 Task: Look for space in Kātrās, India from 1st June, 2023 to 9th June, 2023 for 6 adults in price range Rs.6000 to Rs.12000. Place can be entire place with 3 bedrooms having 3 beds and 3 bathrooms. Property type can be house, flat, guest house. Booking option can be shelf check-in. Required host language is English.
Action: Mouse moved to (576, 112)
Screenshot: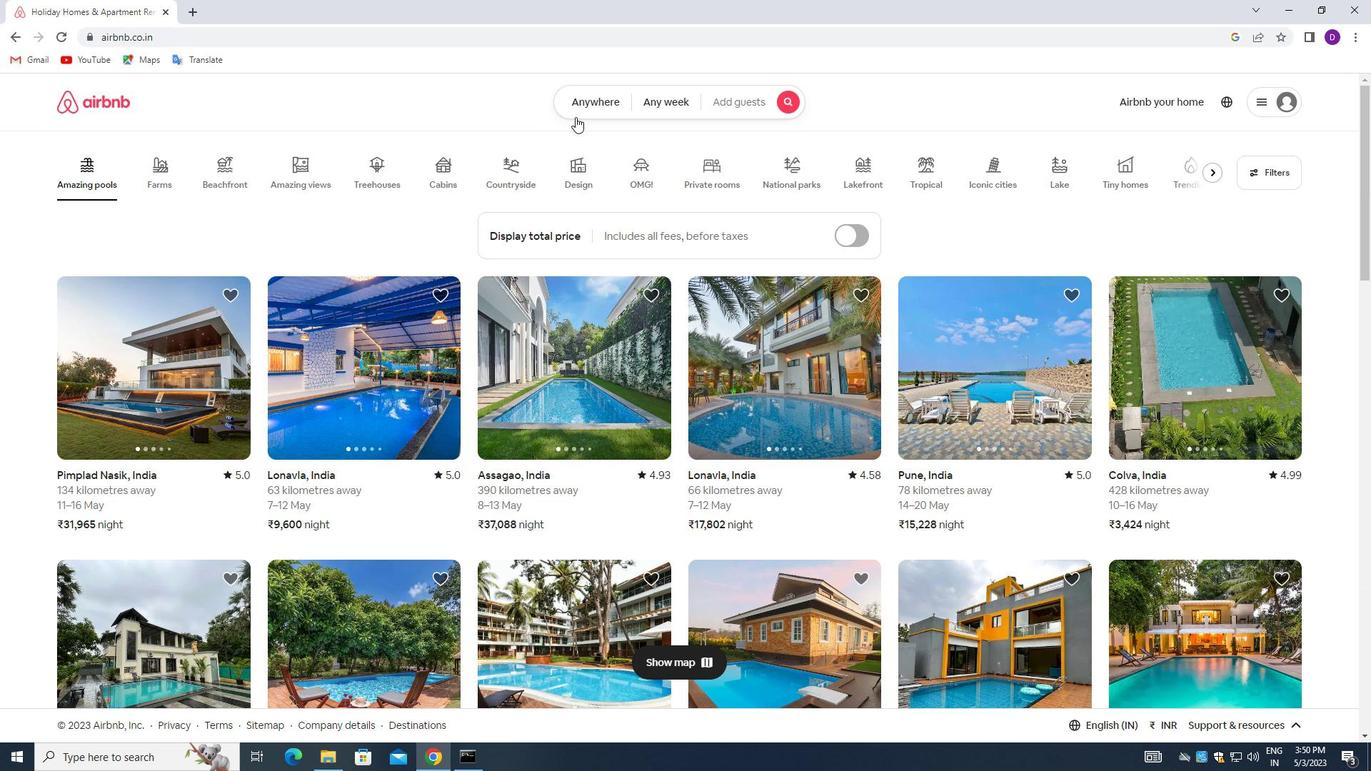 
Action: Mouse pressed left at (576, 112)
Screenshot: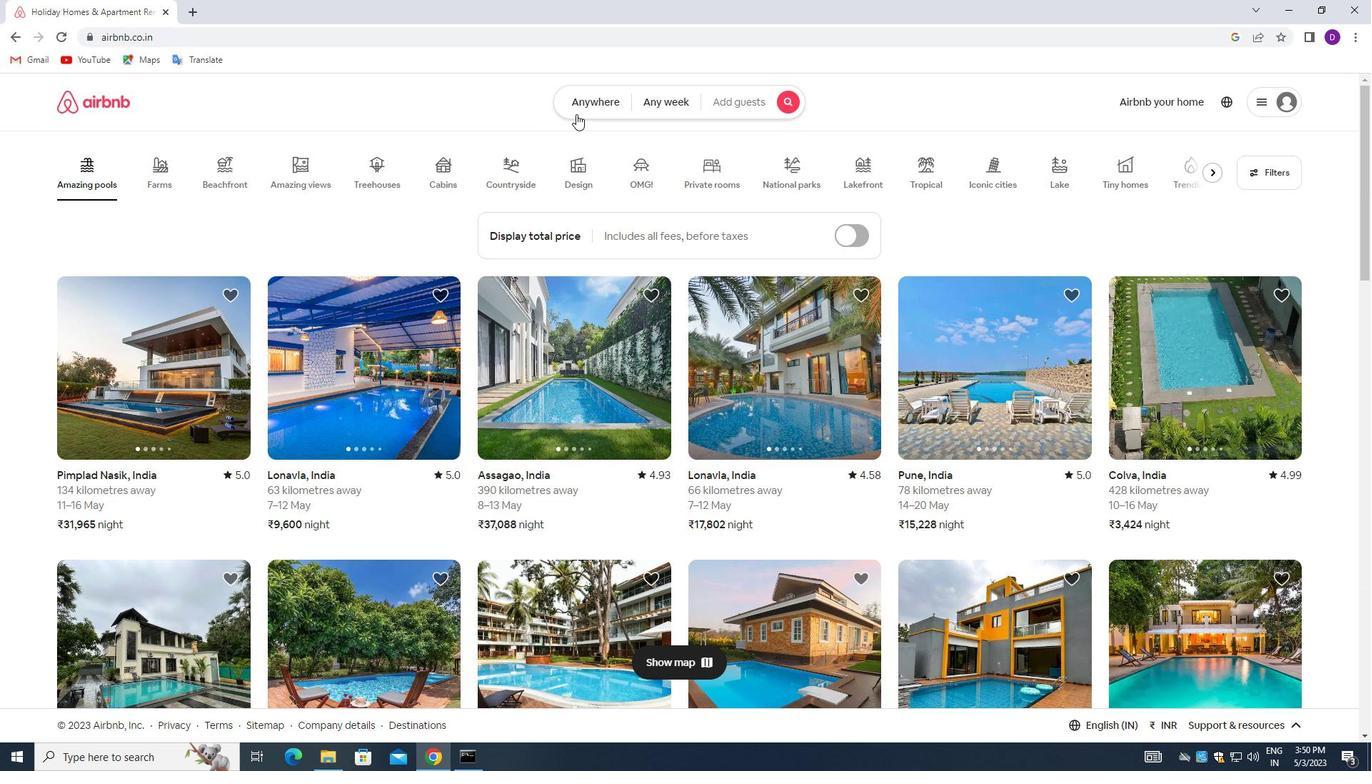 
Action: Mouse moved to (435, 162)
Screenshot: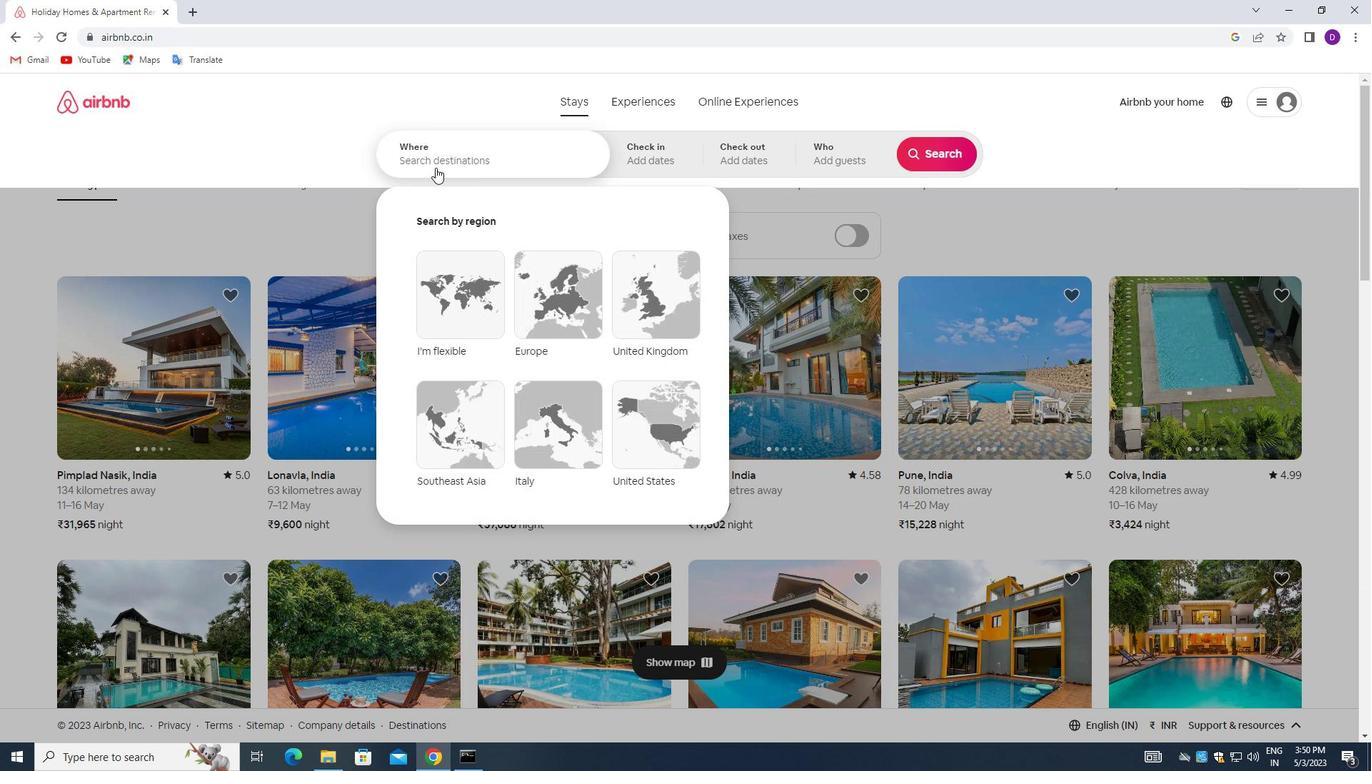 
Action: Mouse pressed left at (435, 162)
Screenshot: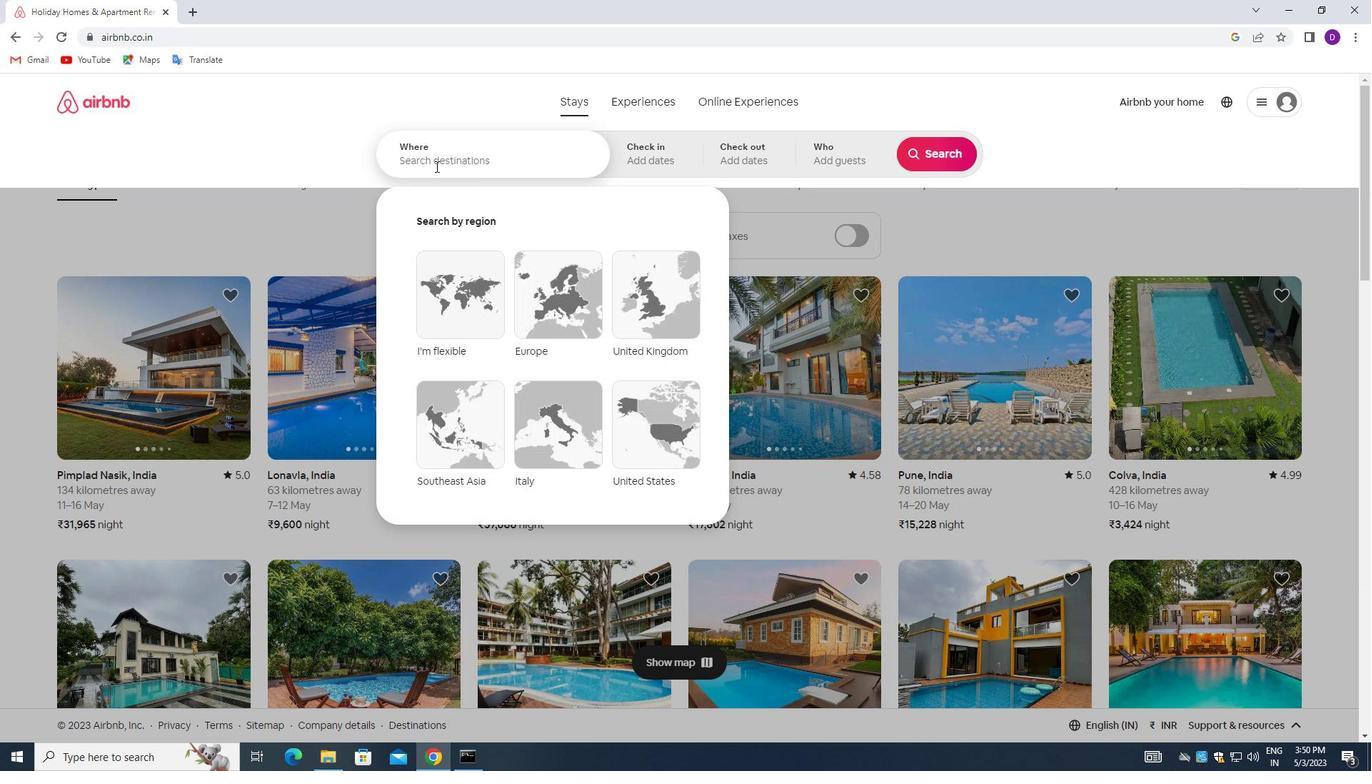 
Action: Mouse moved to (297, 140)
Screenshot: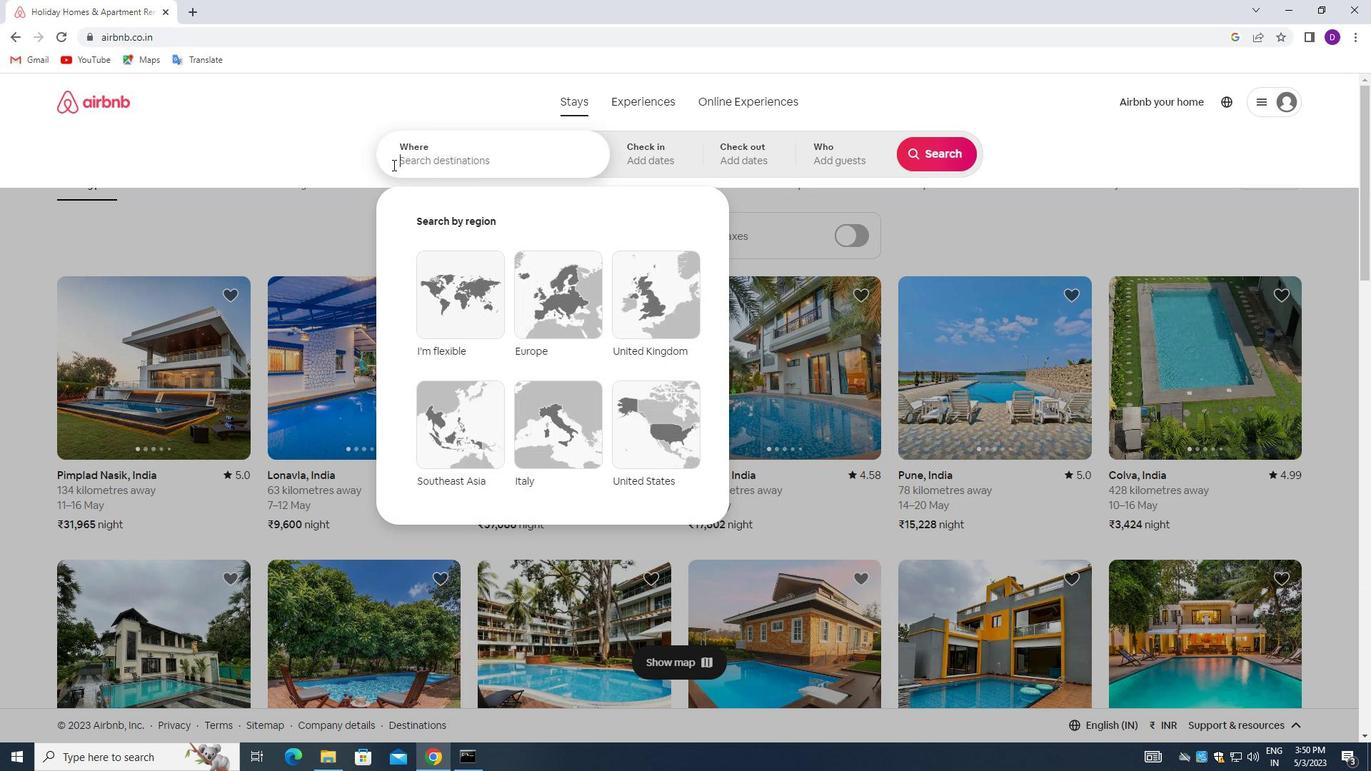 
Action: Key pressed <Key.shift>KATRAS,<Key.space><Key.shift>INDIA<Key.enter>
Screenshot: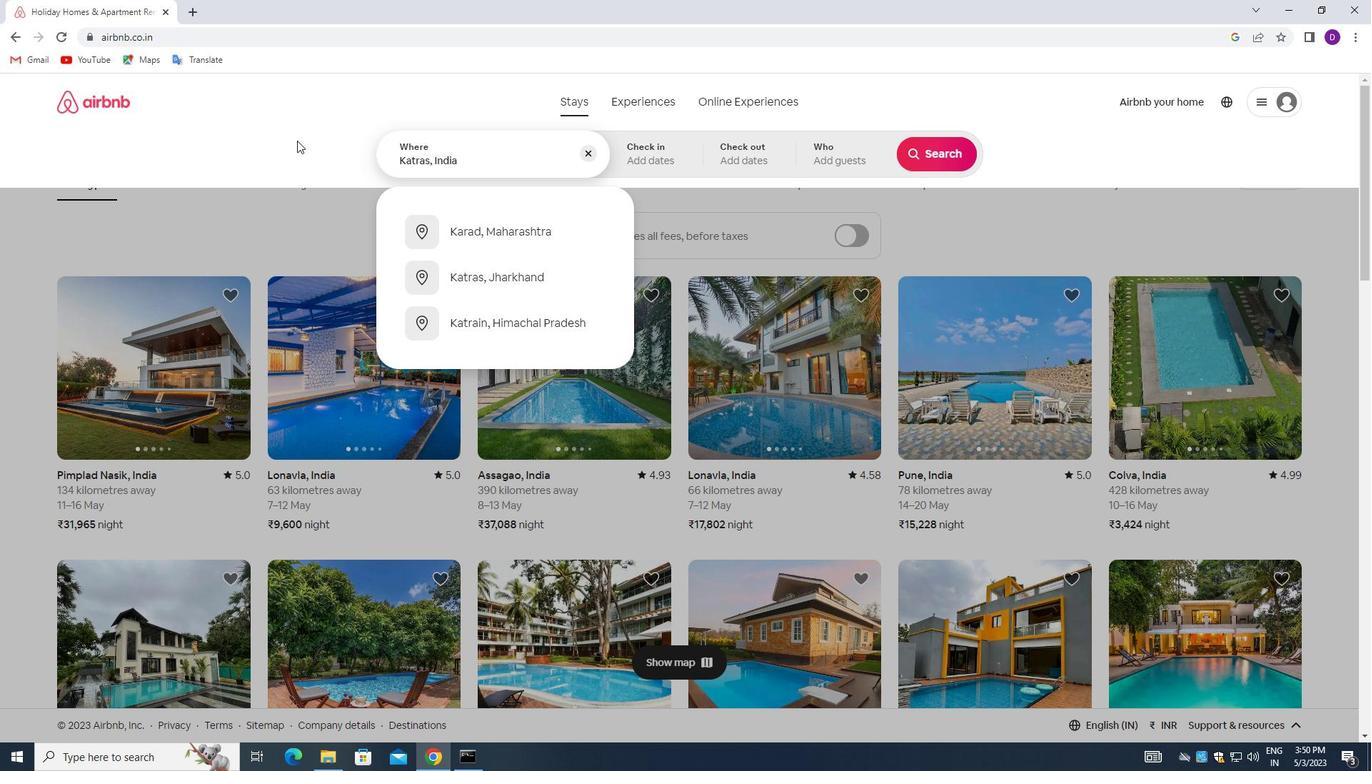 
Action: Mouse moved to (857, 319)
Screenshot: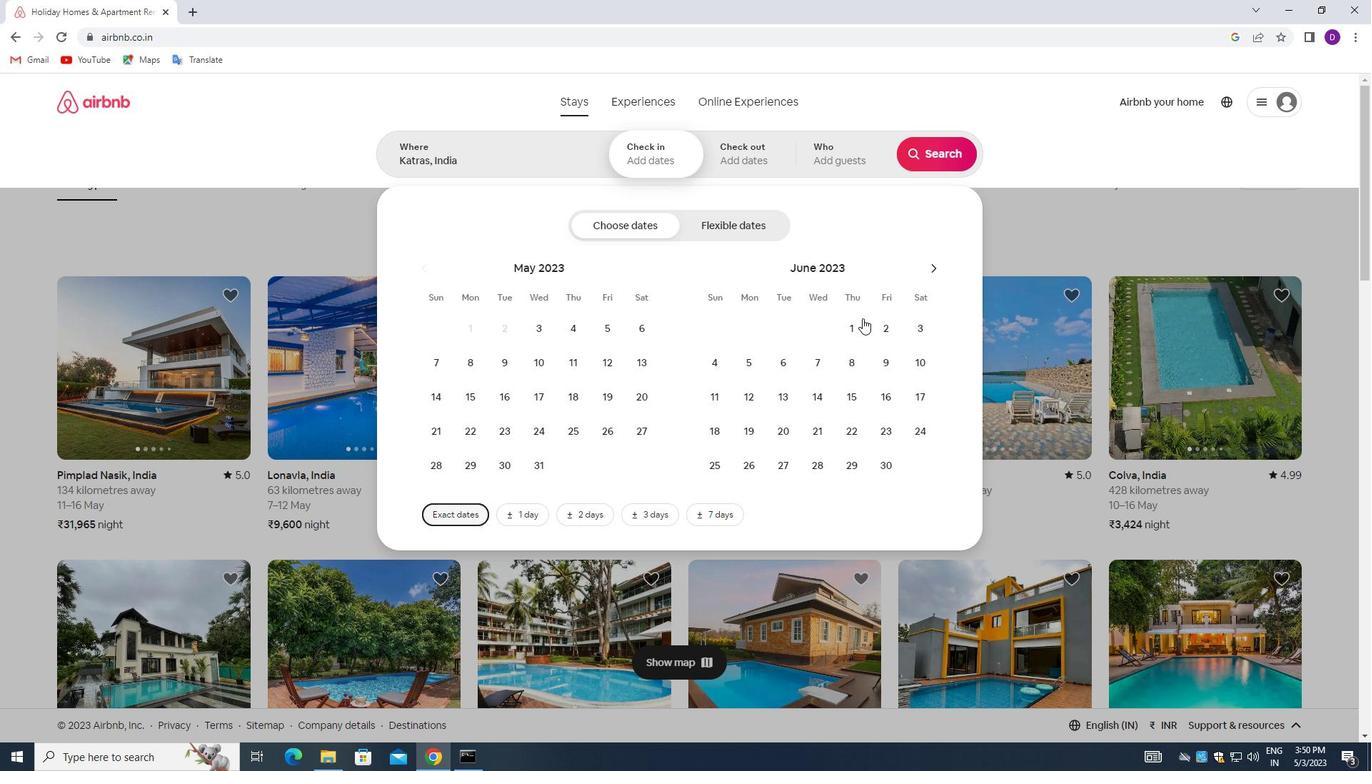 
Action: Mouse pressed left at (857, 319)
Screenshot: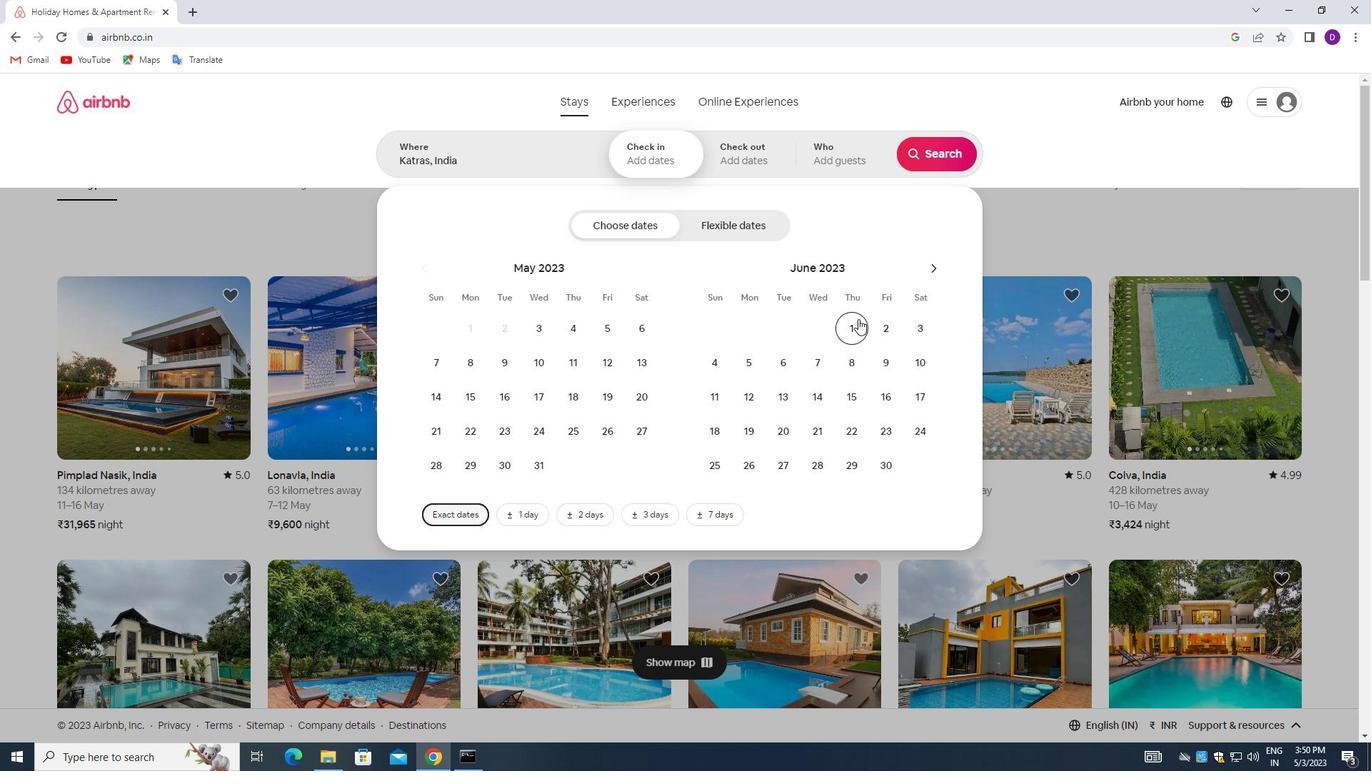 
Action: Mouse moved to (883, 358)
Screenshot: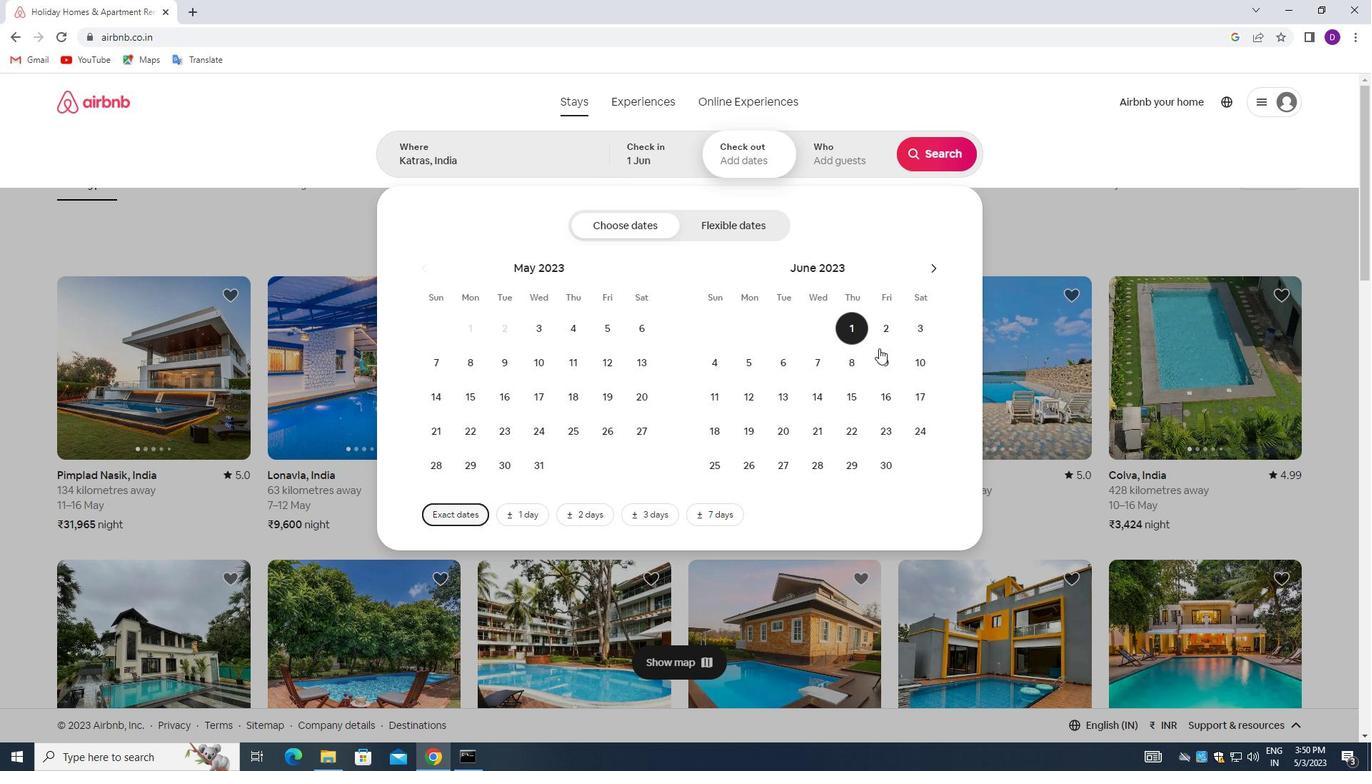 
Action: Mouse pressed left at (883, 358)
Screenshot: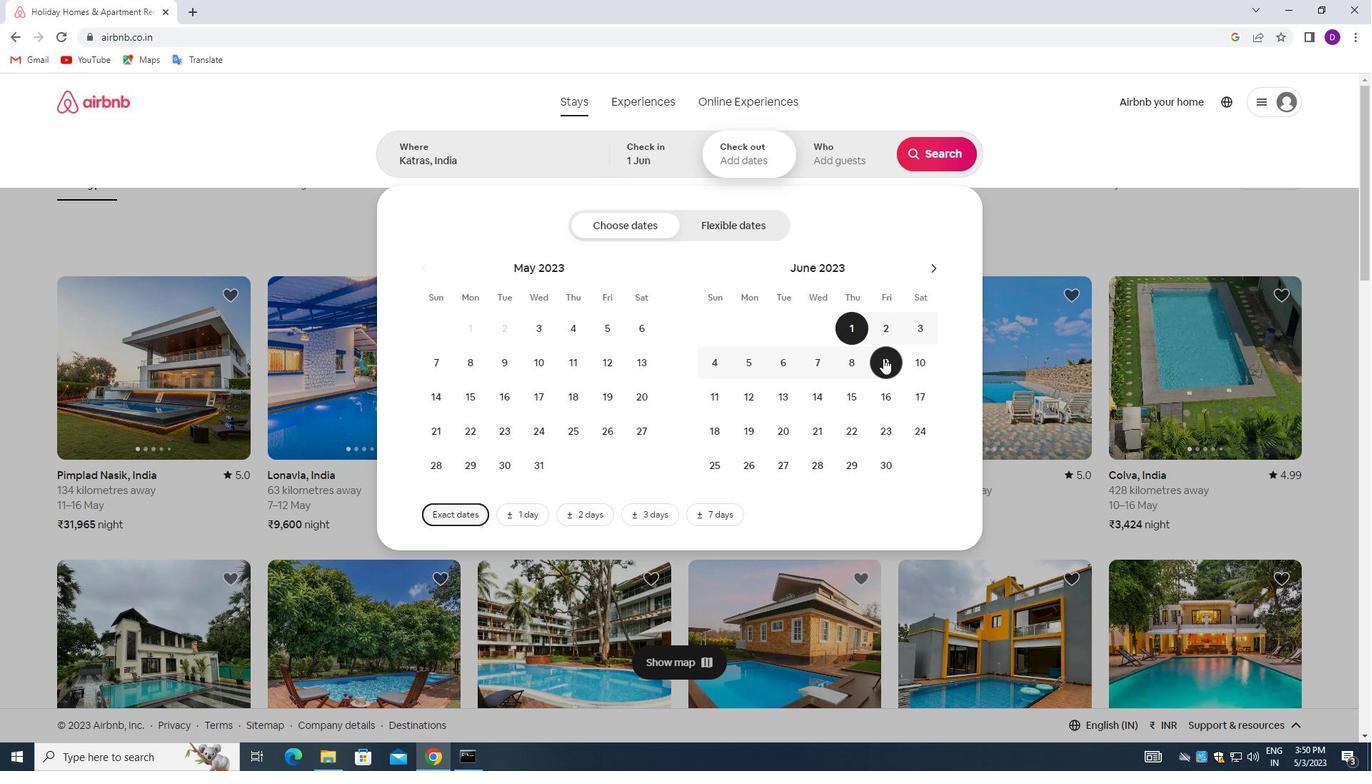 
Action: Mouse moved to (822, 152)
Screenshot: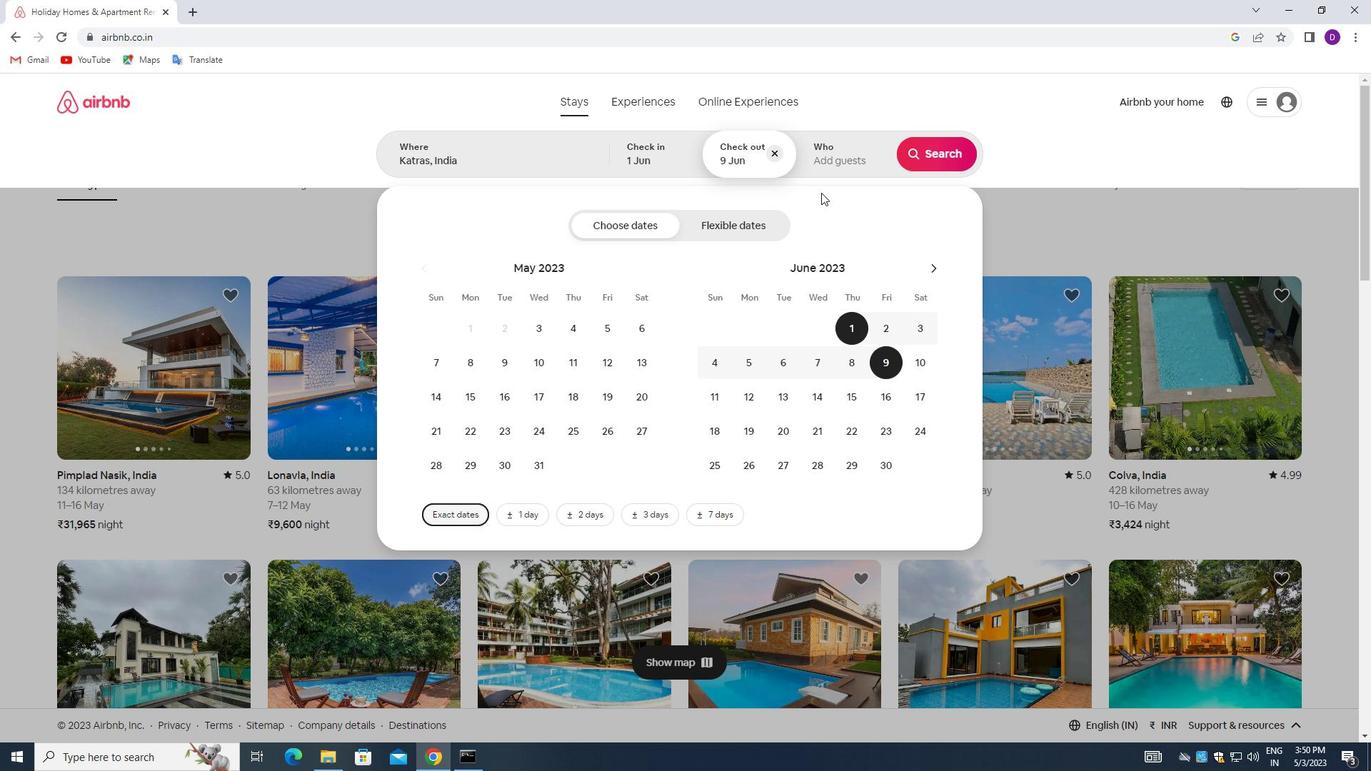 
Action: Mouse pressed left at (822, 152)
Screenshot: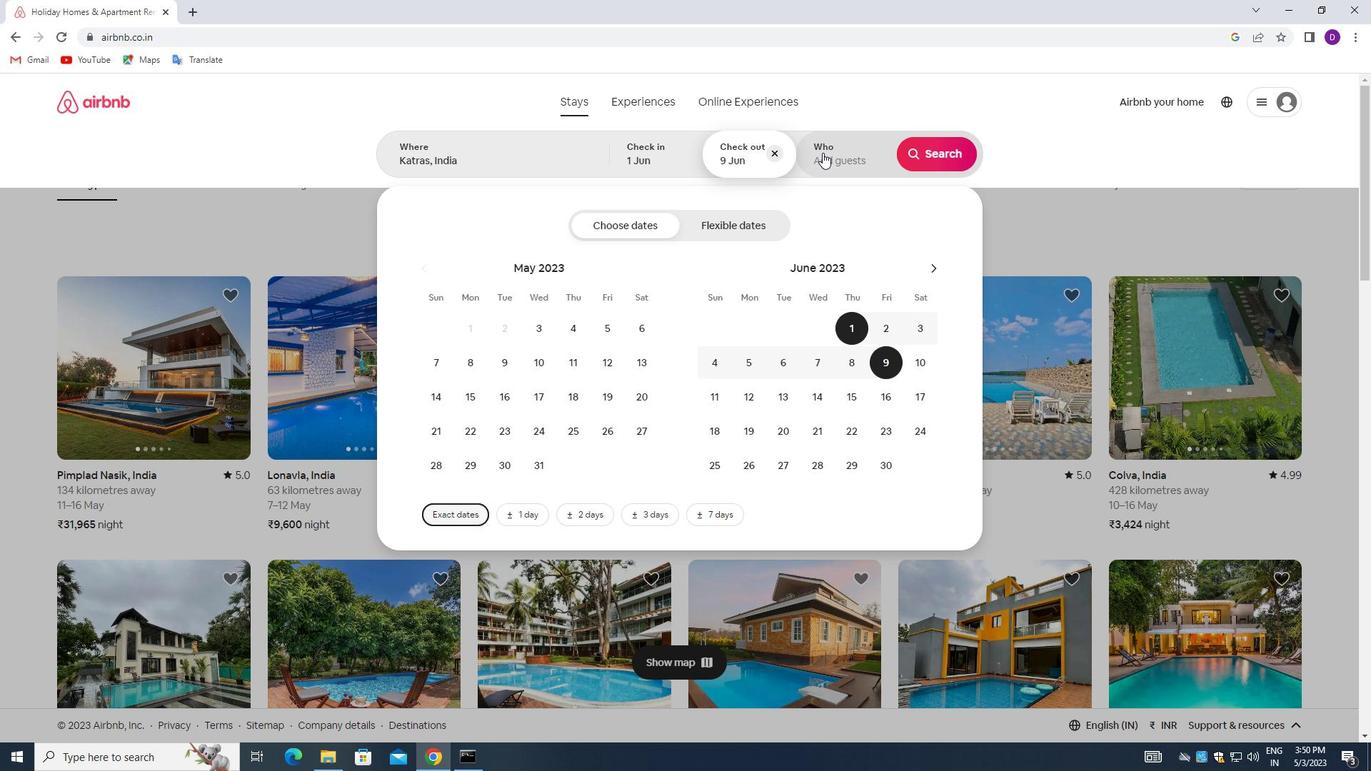 
Action: Mouse moved to (942, 229)
Screenshot: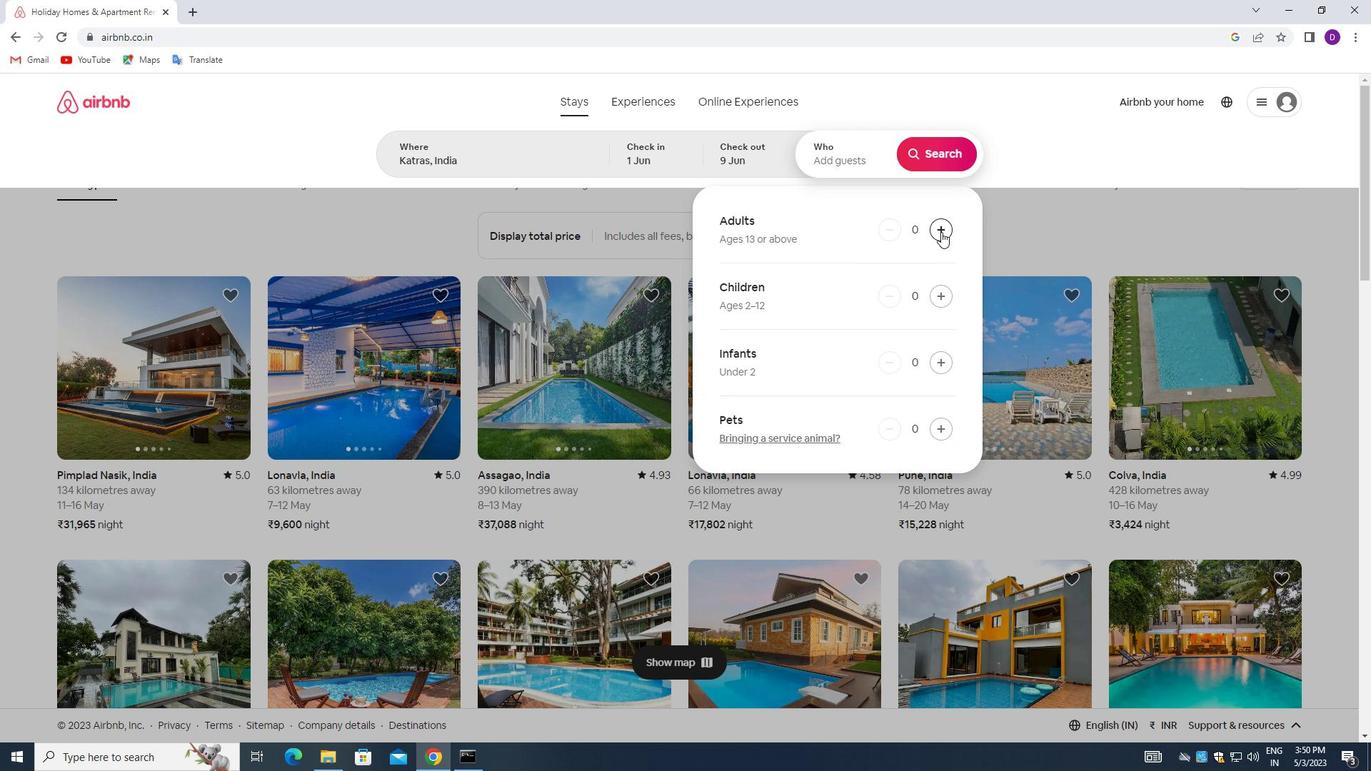 
Action: Mouse pressed left at (942, 229)
Screenshot: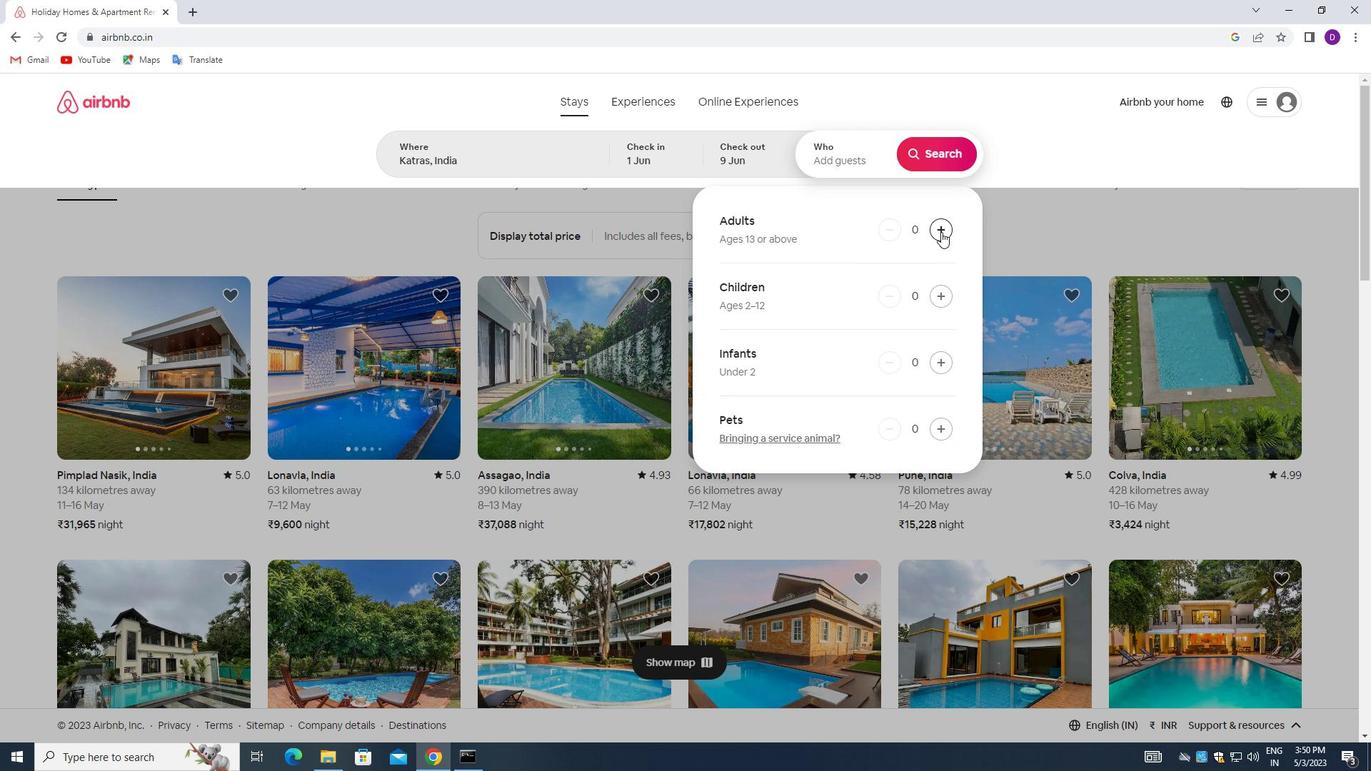 
Action: Mouse pressed left at (942, 229)
Screenshot: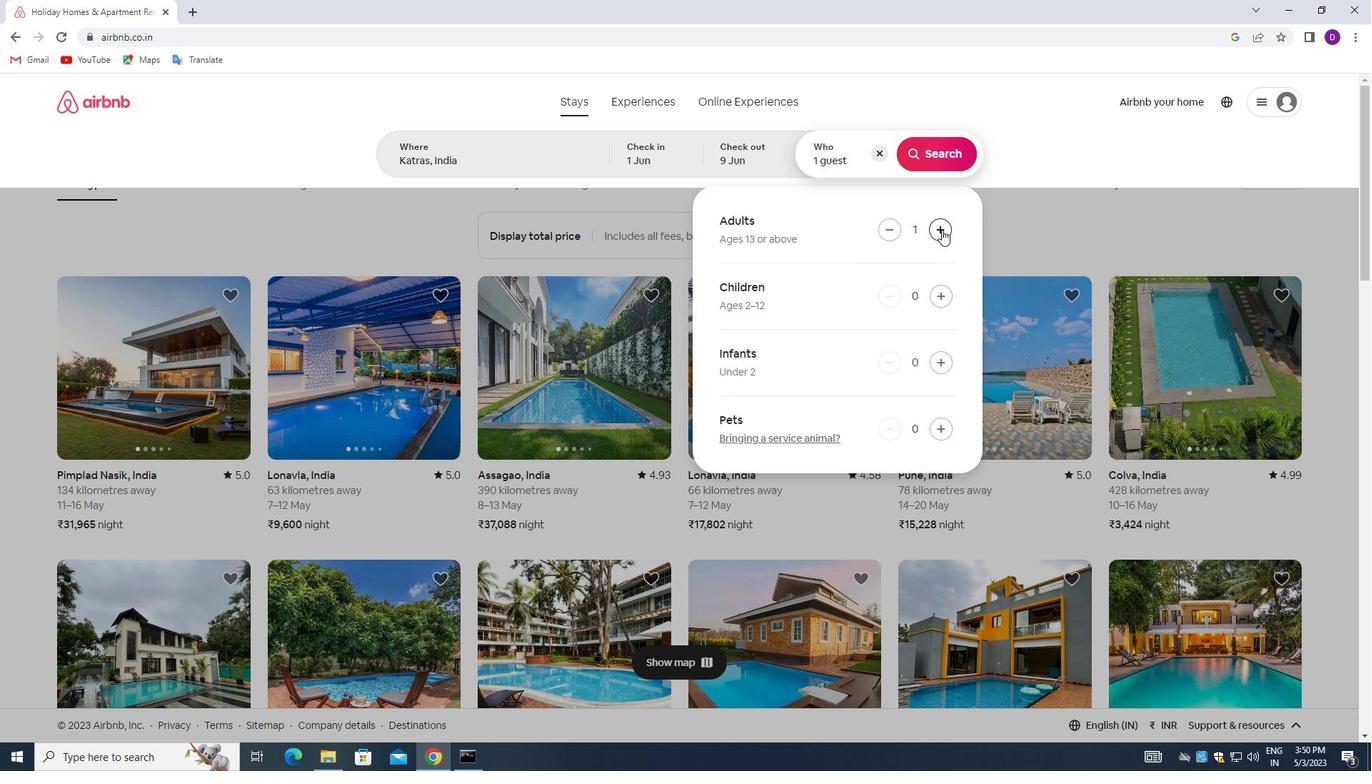 
Action: Mouse pressed left at (942, 229)
Screenshot: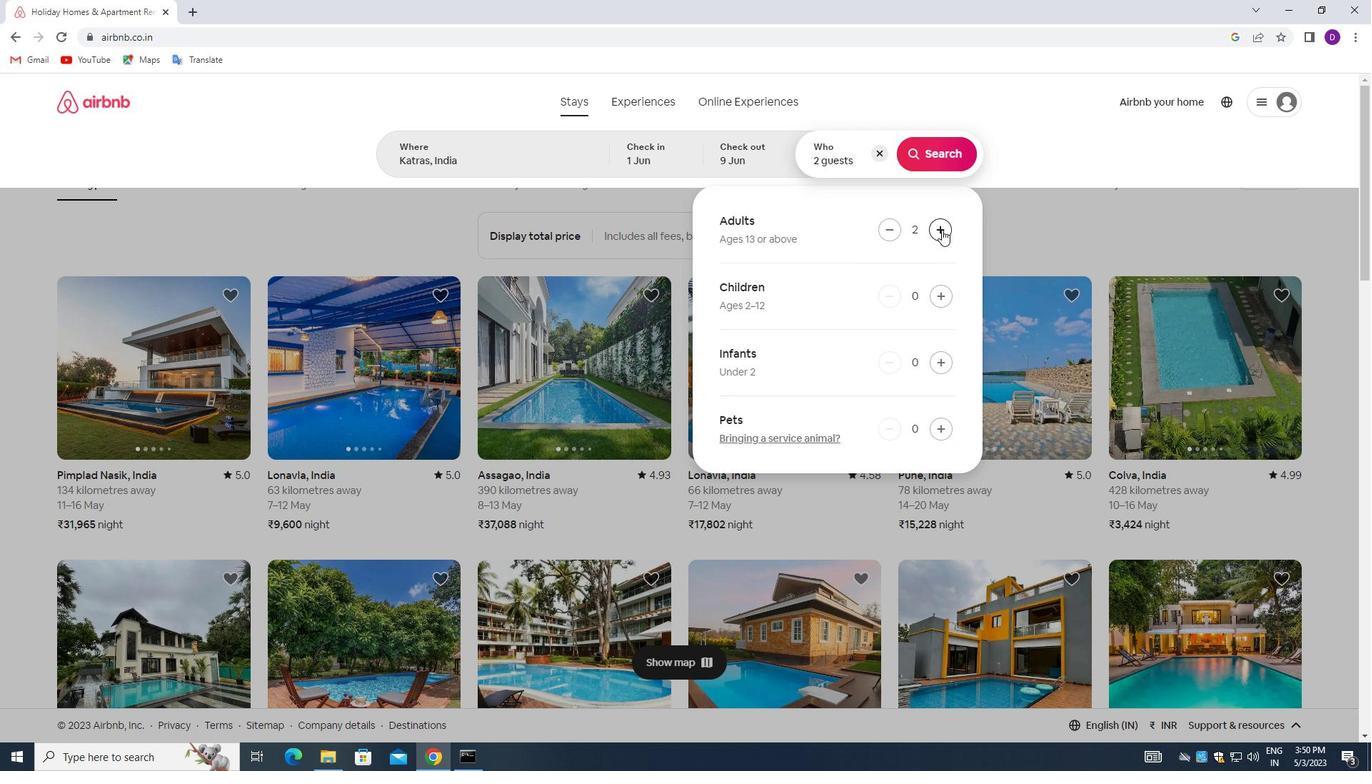 
Action: Mouse pressed left at (942, 229)
Screenshot: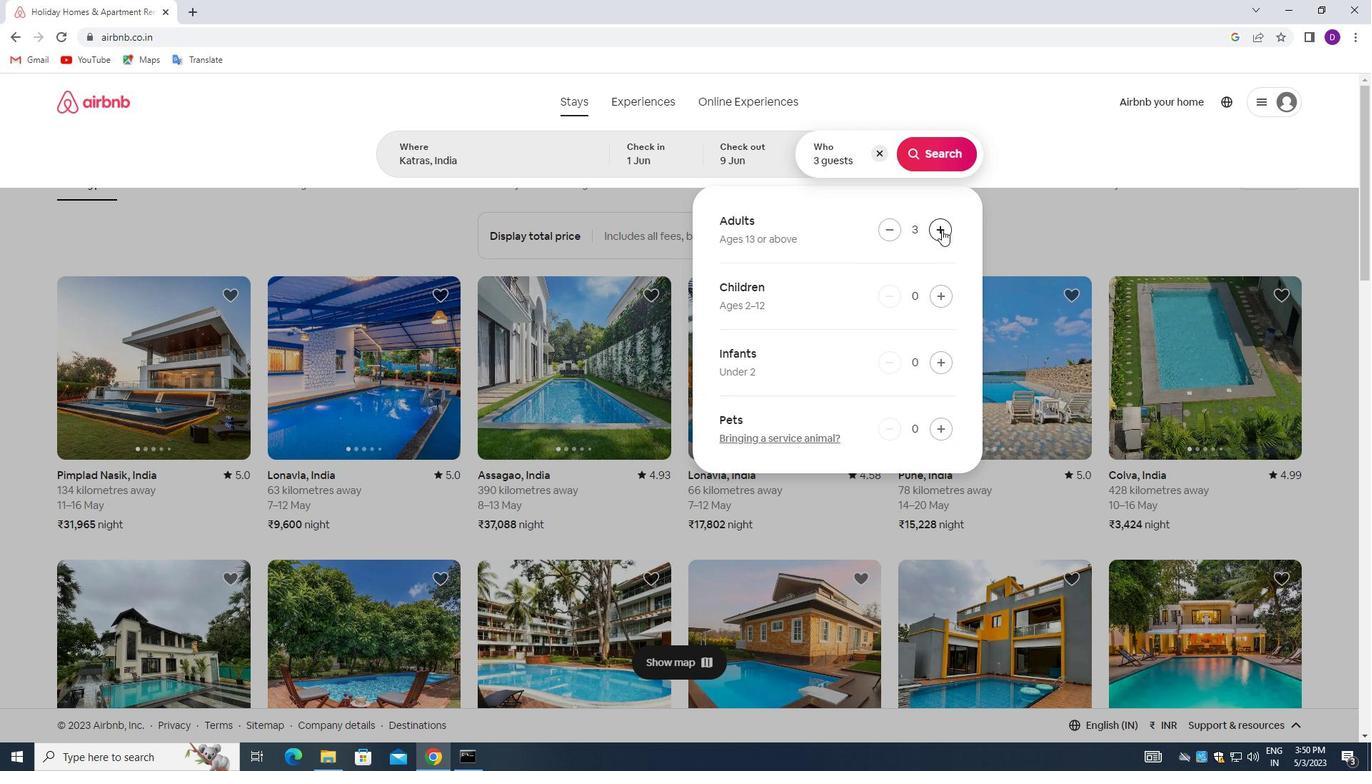 
Action: Mouse pressed left at (942, 229)
Screenshot: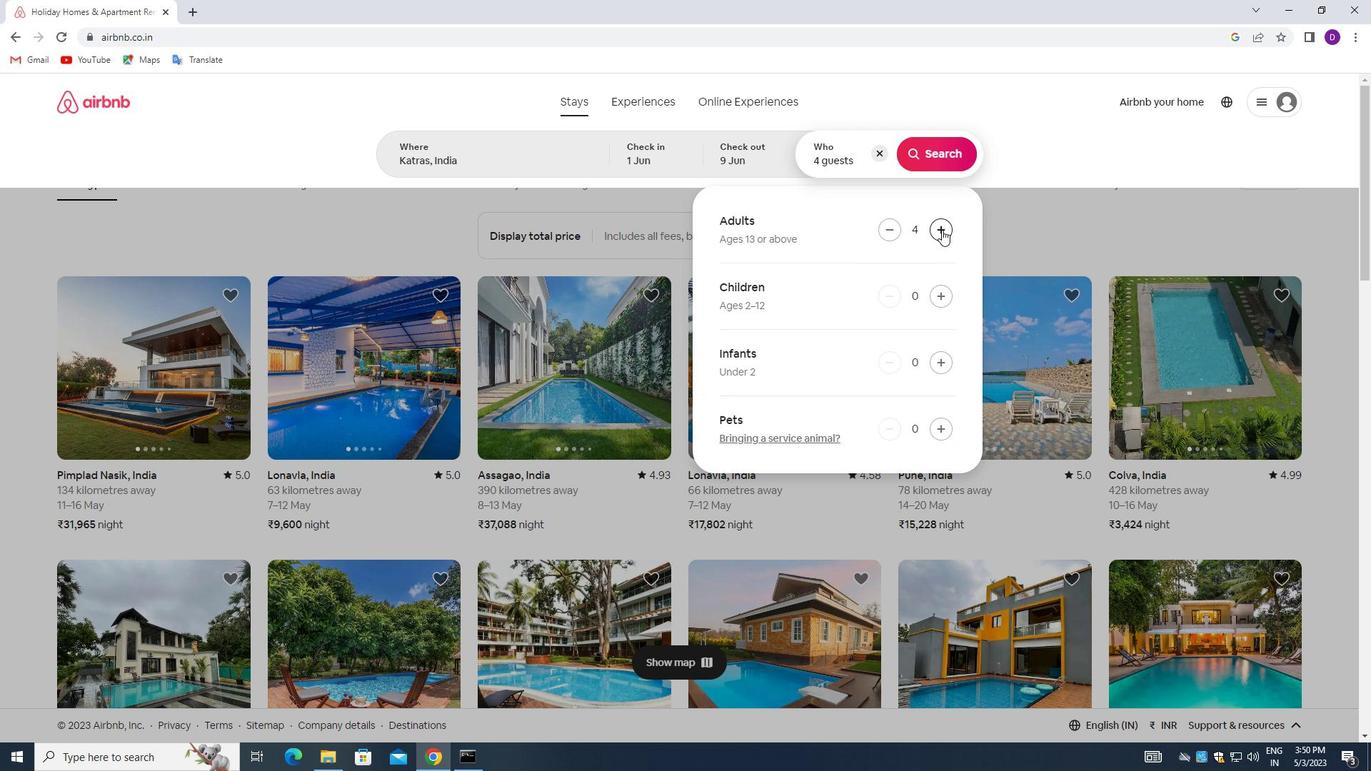 
Action: Mouse pressed left at (942, 229)
Screenshot: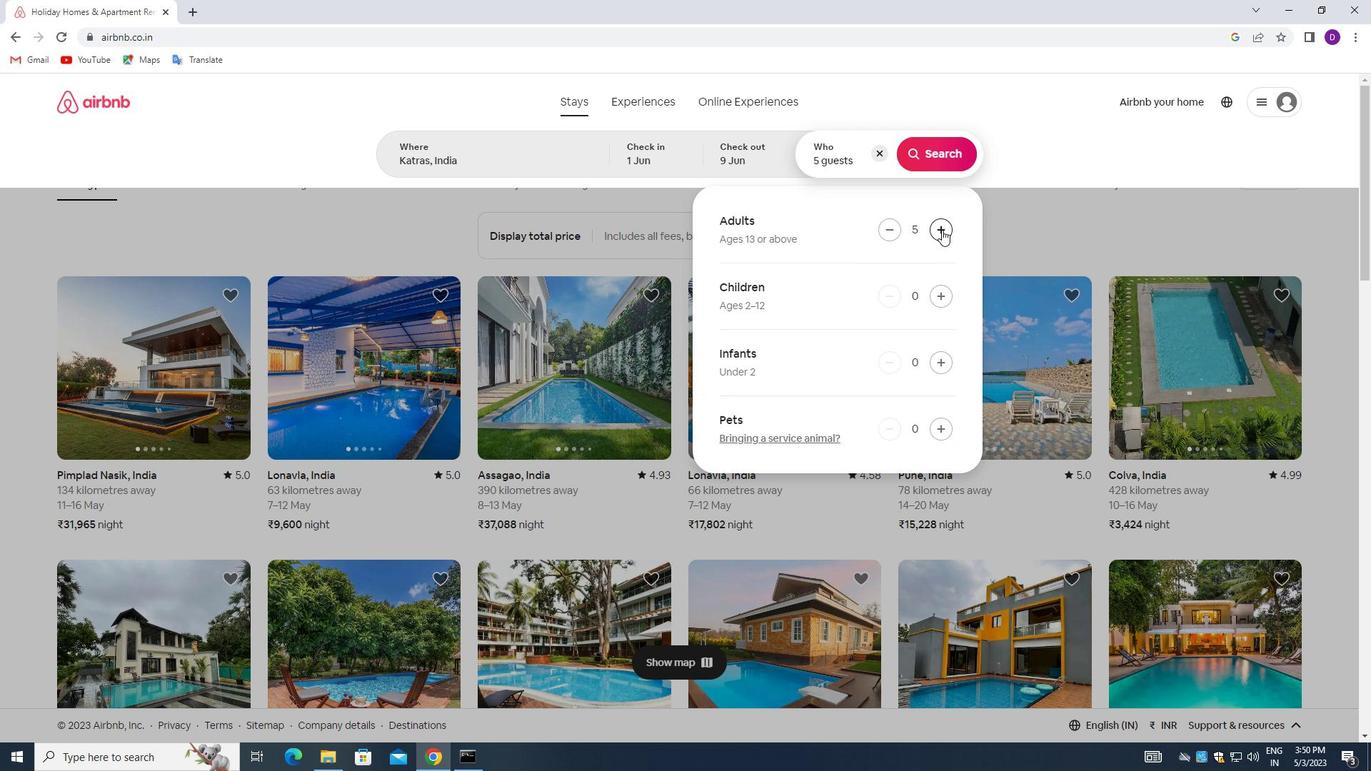 
Action: Mouse moved to (927, 153)
Screenshot: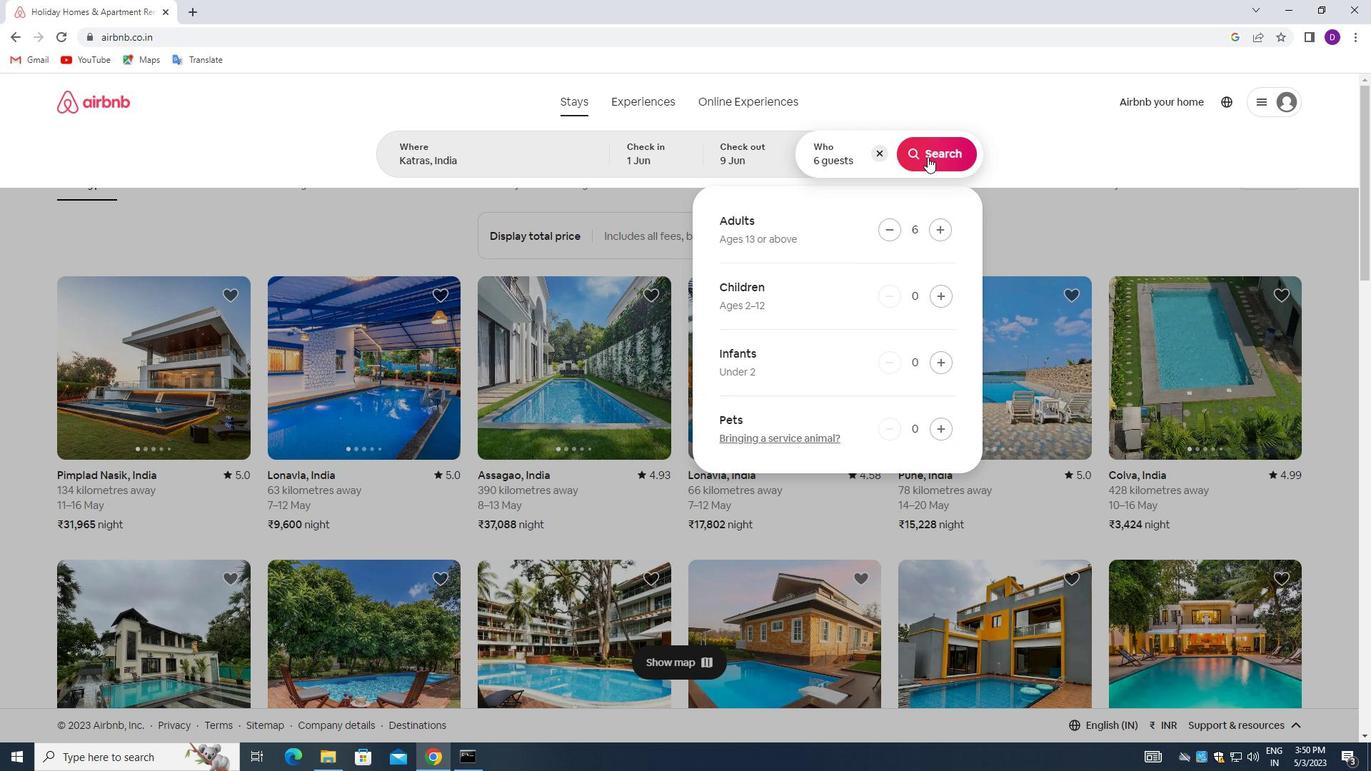 
Action: Mouse pressed left at (927, 153)
Screenshot: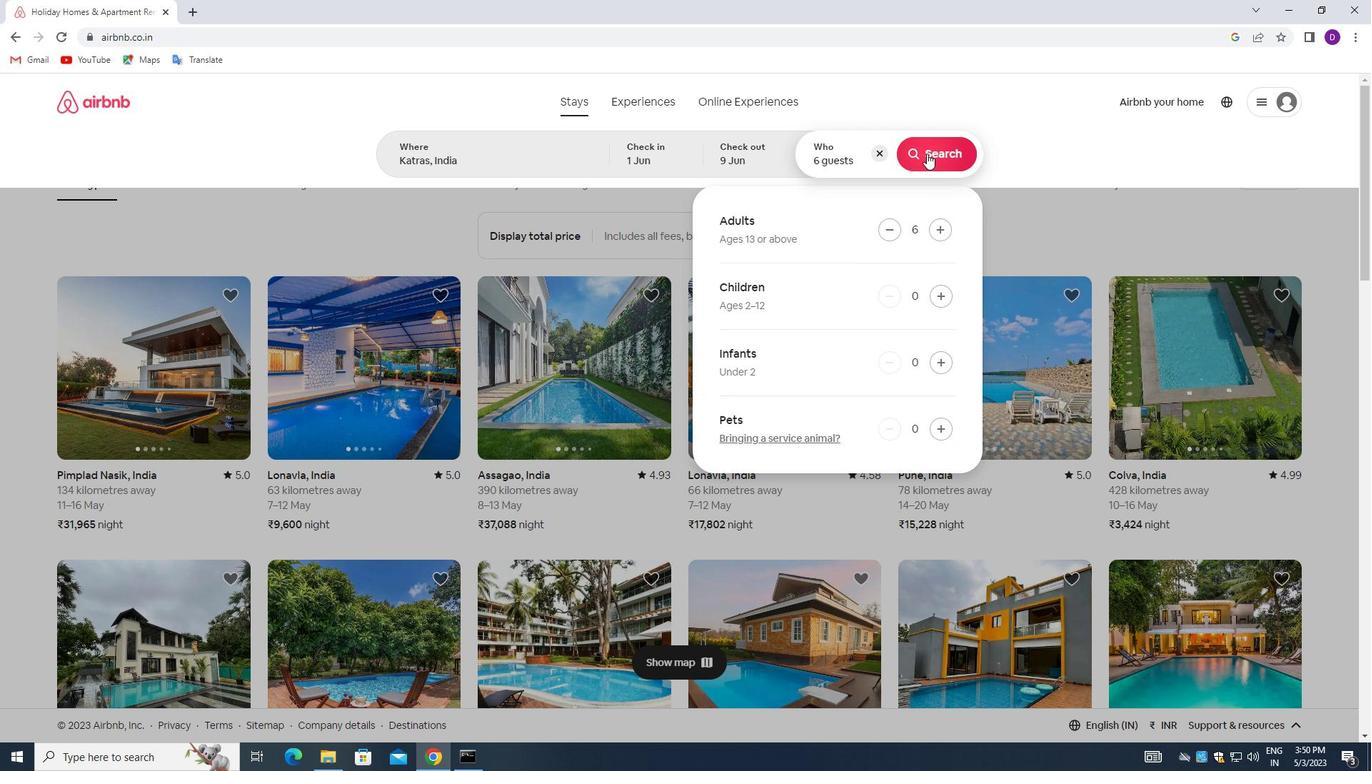 
Action: Mouse moved to (1292, 156)
Screenshot: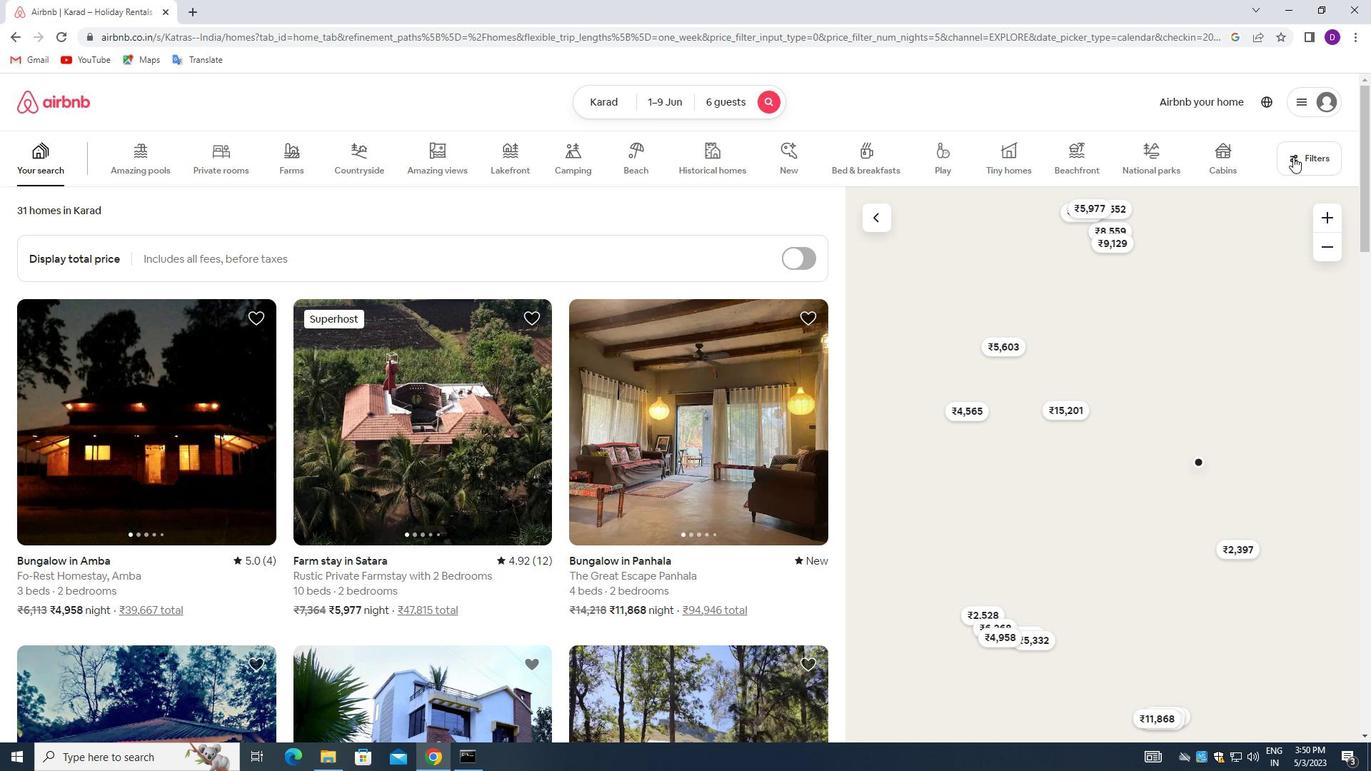 
Action: Mouse pressed left at (1292, 156)
Screenshot: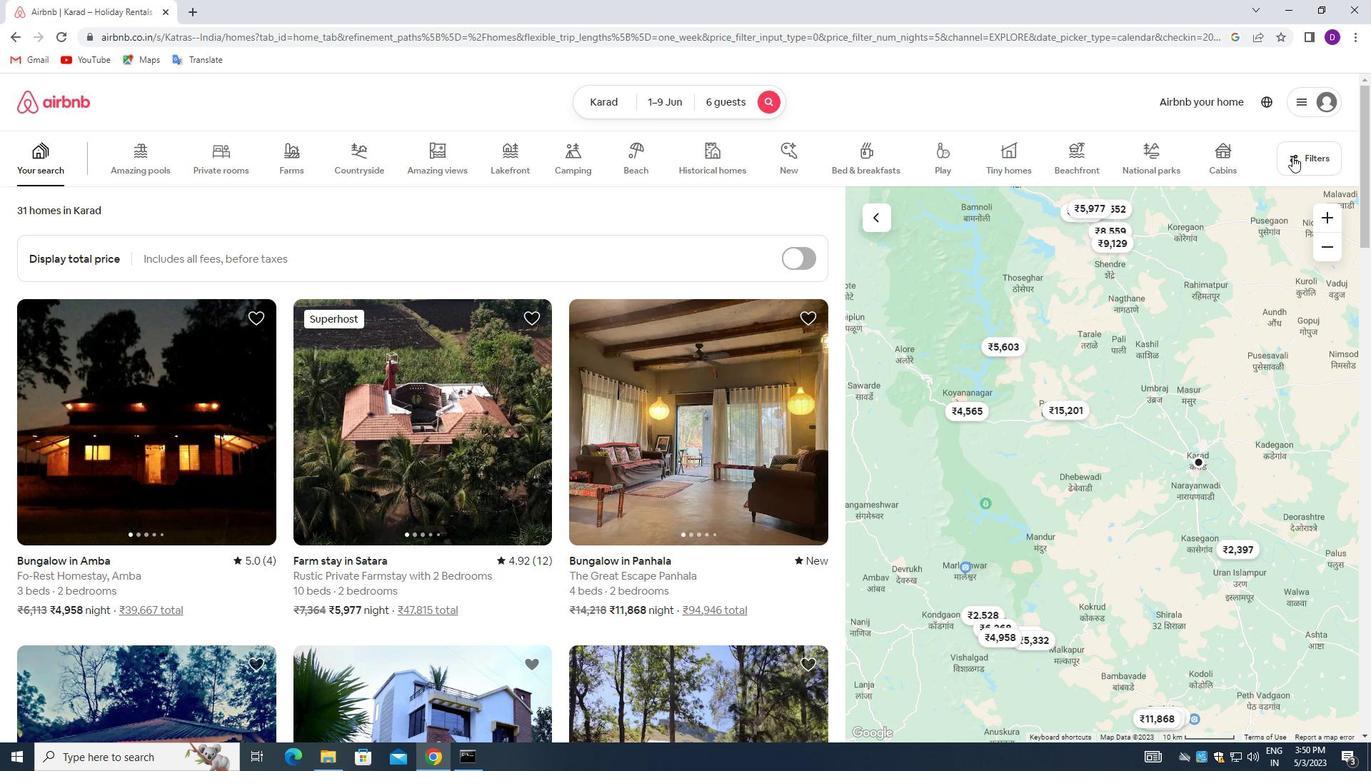 
Action: Mouse moved to (484, 341)
Screenshot: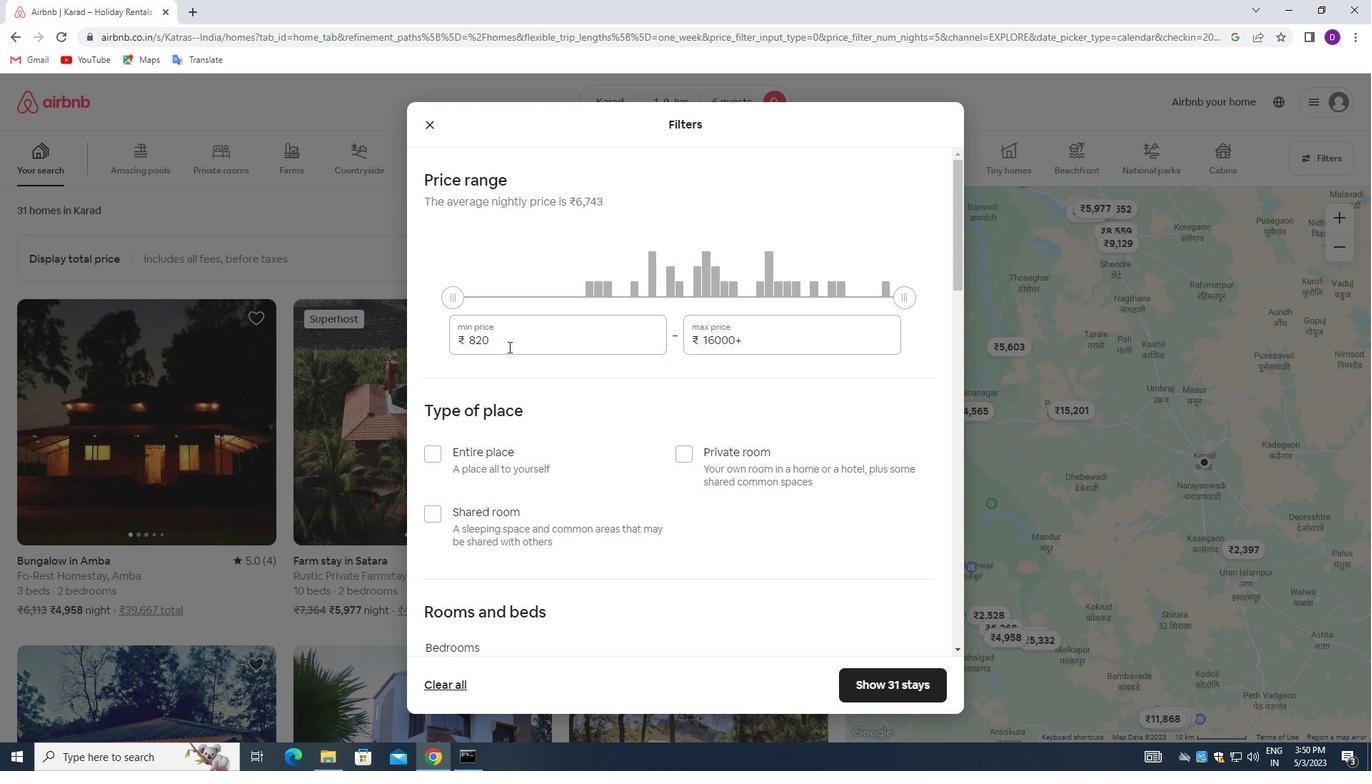 
Action: Mouse pressed left at (484, 341)
Screenshot: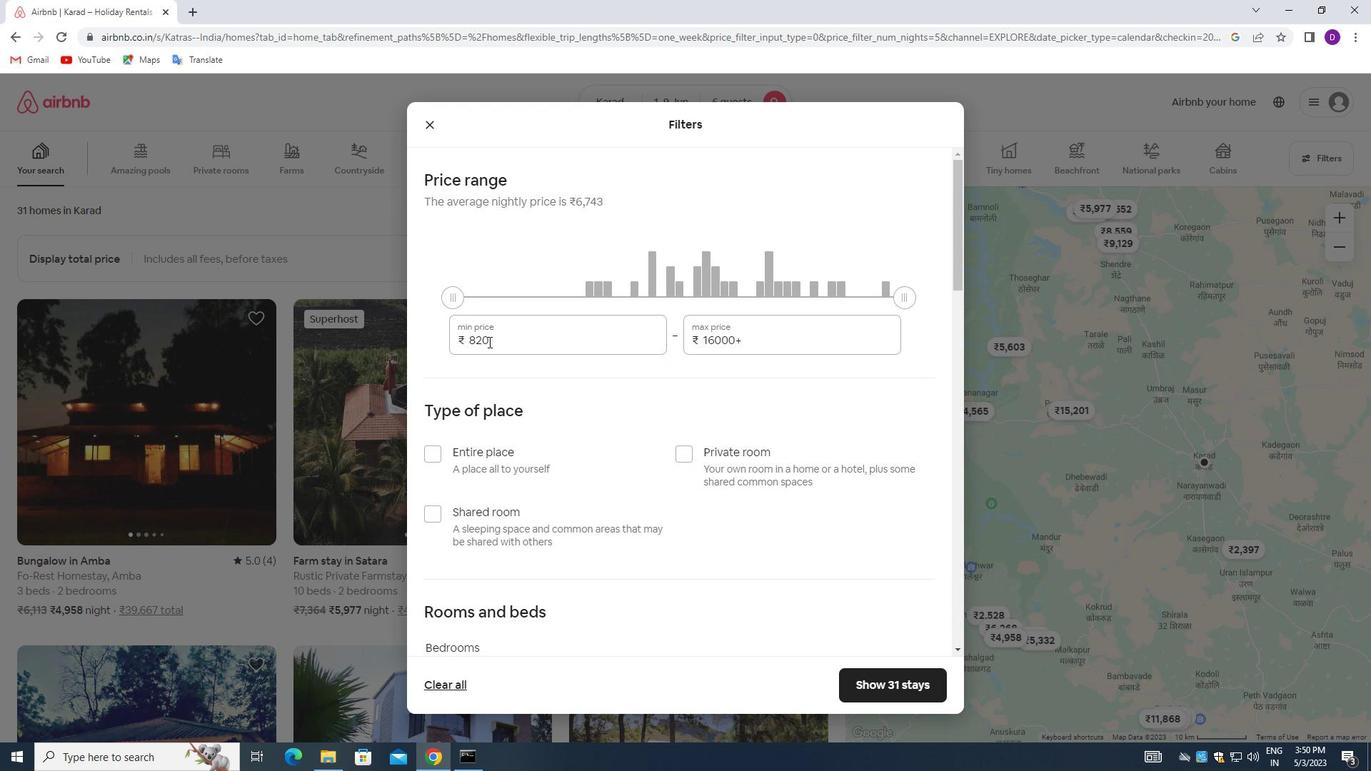 
Action: Mouse pressed left at (484, 341)
Screenshot: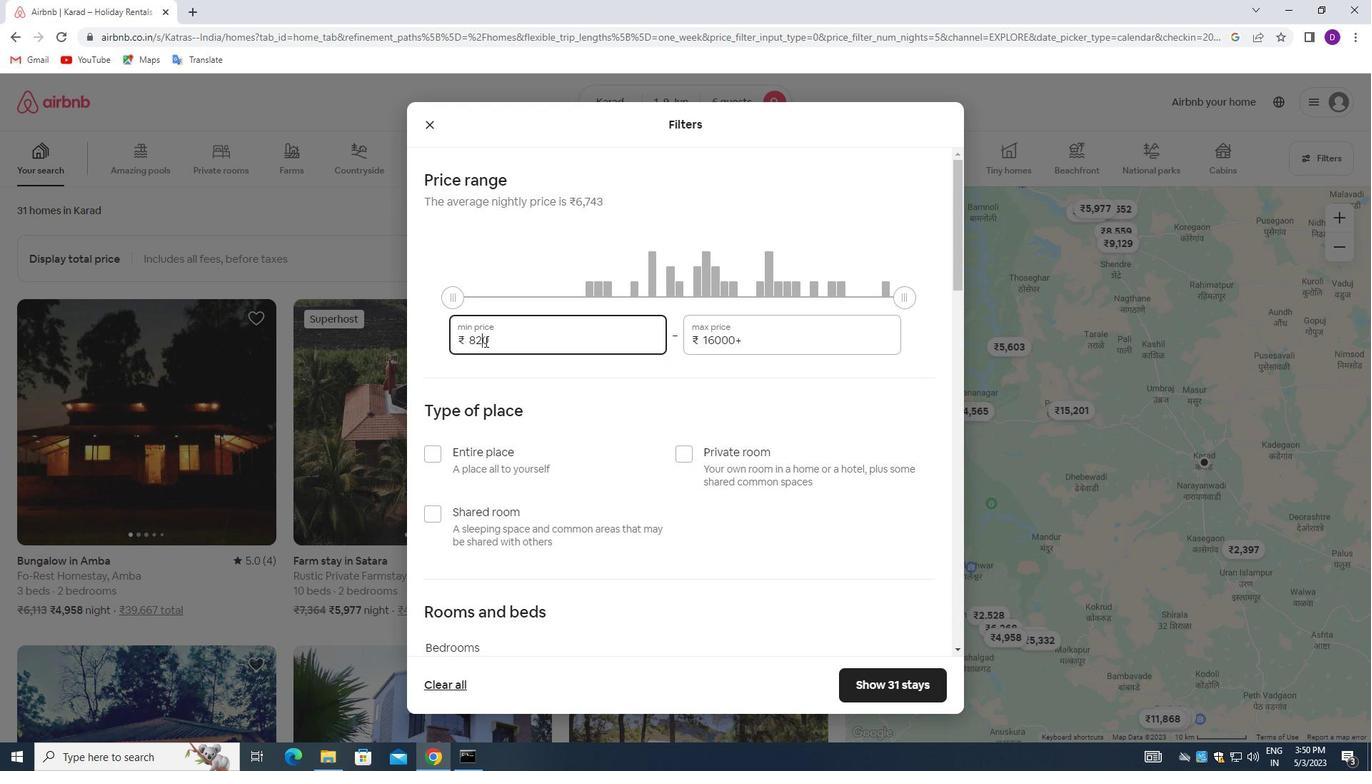
Action: Mouse moved to (502, 341)
Screenshot: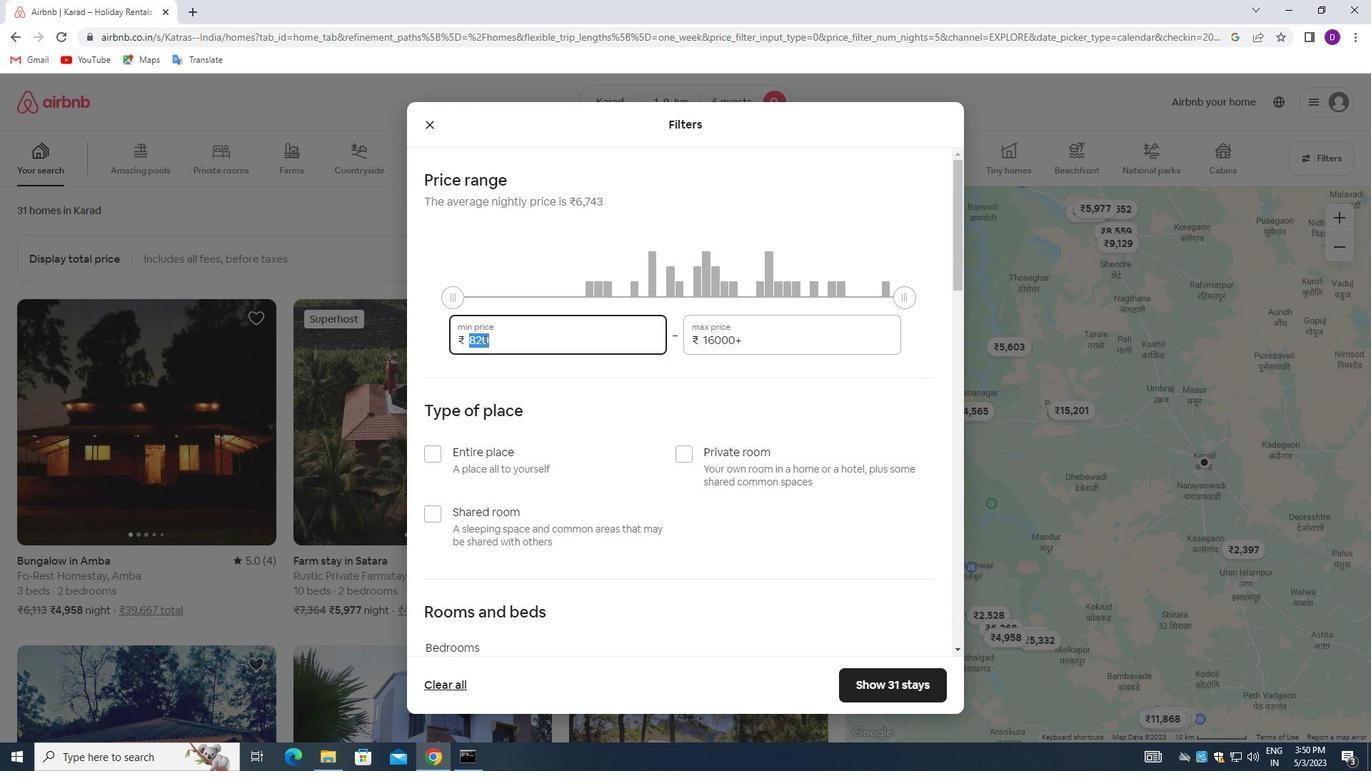 
Action: Key pressed 6000<Key.tab>13<Key.backspace>2000
Screenshot: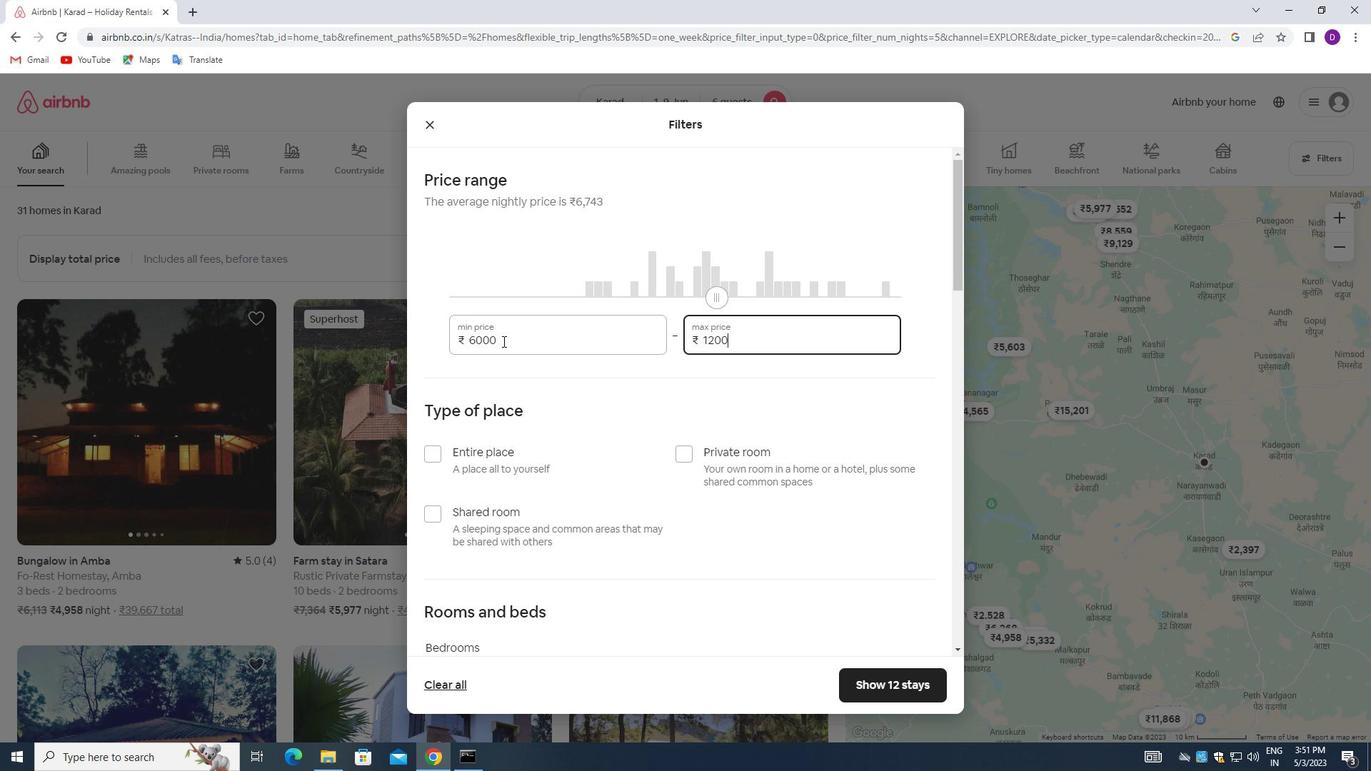 
Action: Mouse moved to (435, 455)
Screenshot: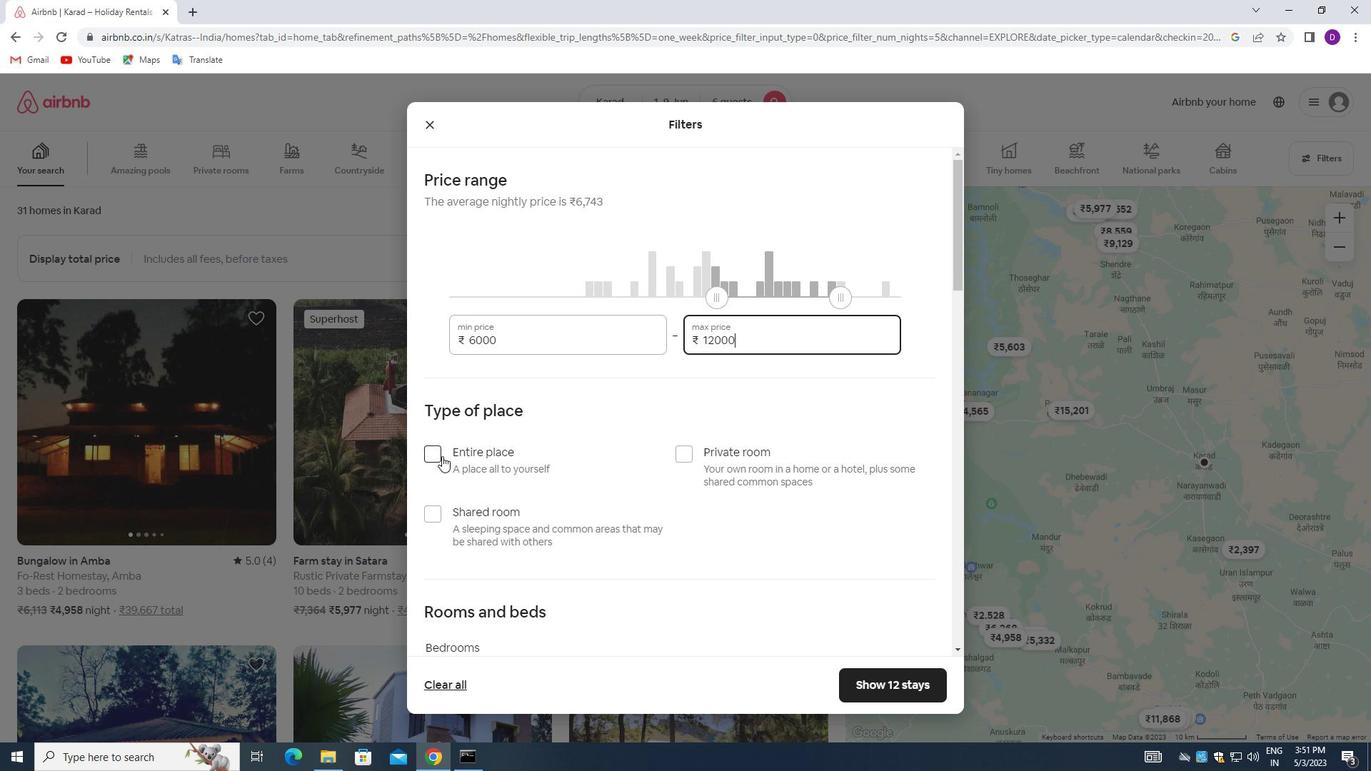
Action: Mouse pressed left at (435, 455)
Screenshot: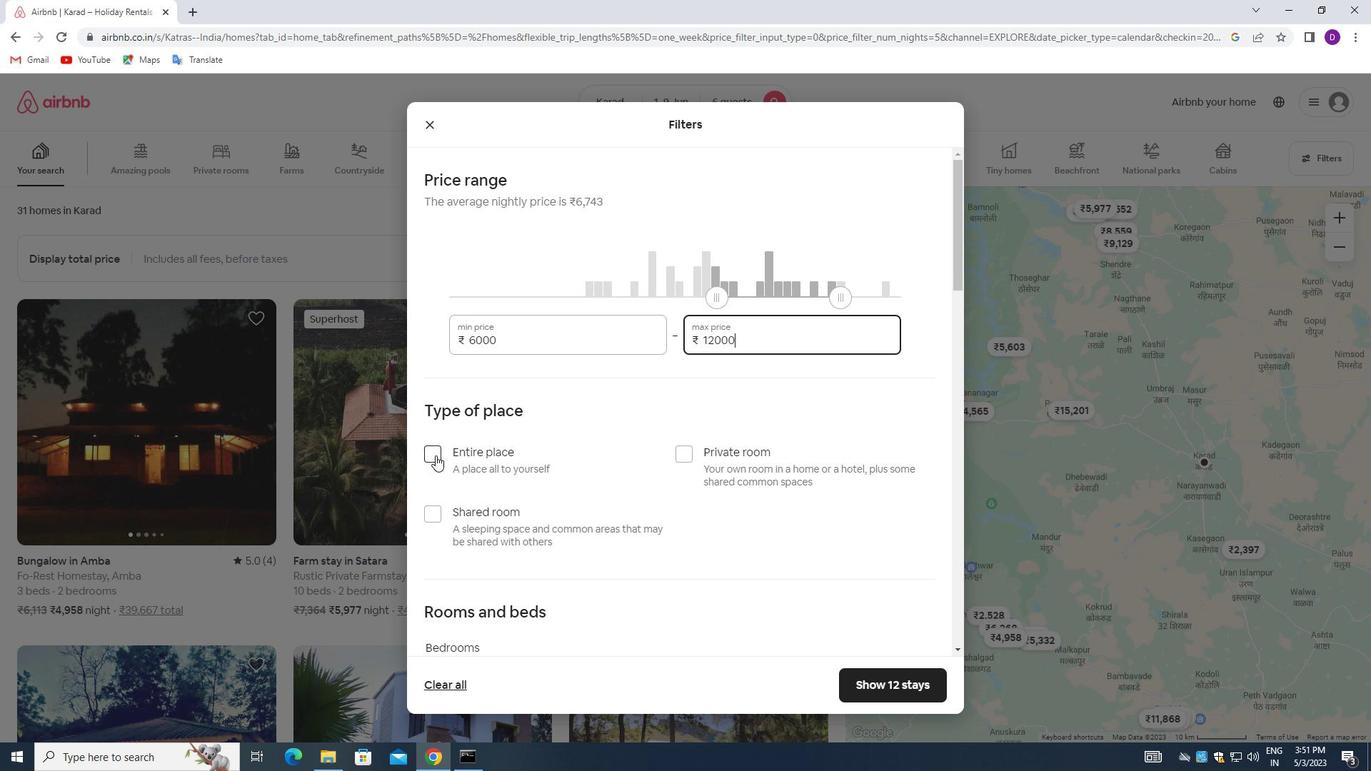 
Action: Mouse moved to (589, 453)
Screenshot: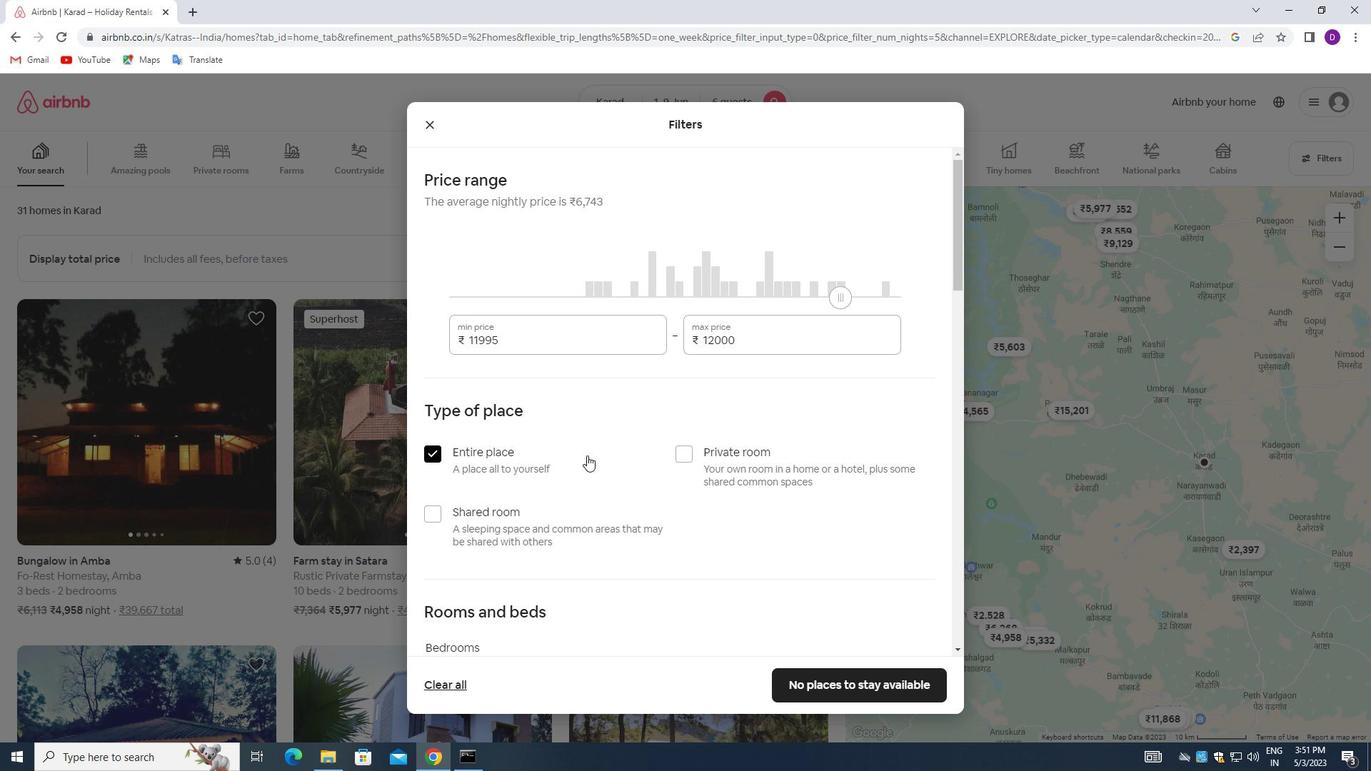 
Action: Mouse scrolled (589, 452) with delta (0, 0)
Screenshot: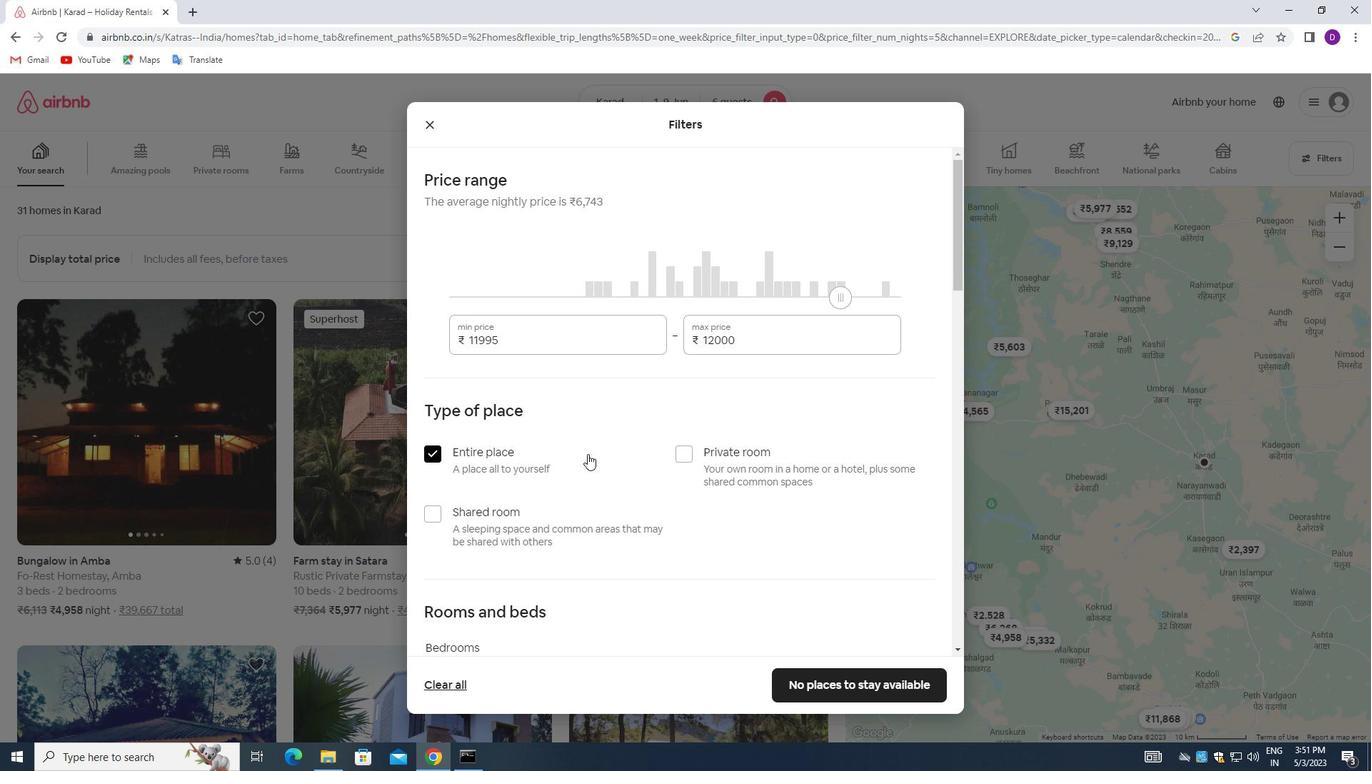 
Action: Mouse moved to (589, 453)
Screenshot: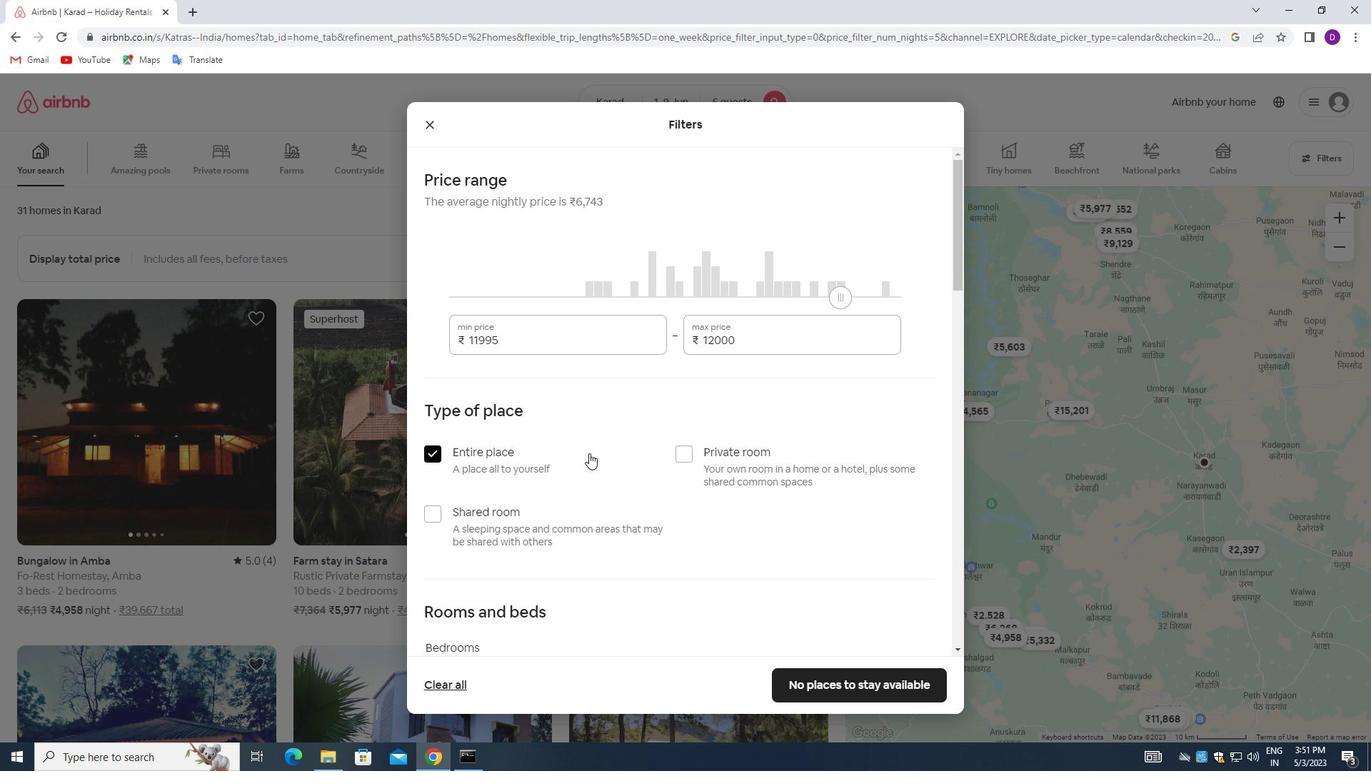 
Action: Mouse scrolled (589, 452) with delta (0, 0)
Screenshot: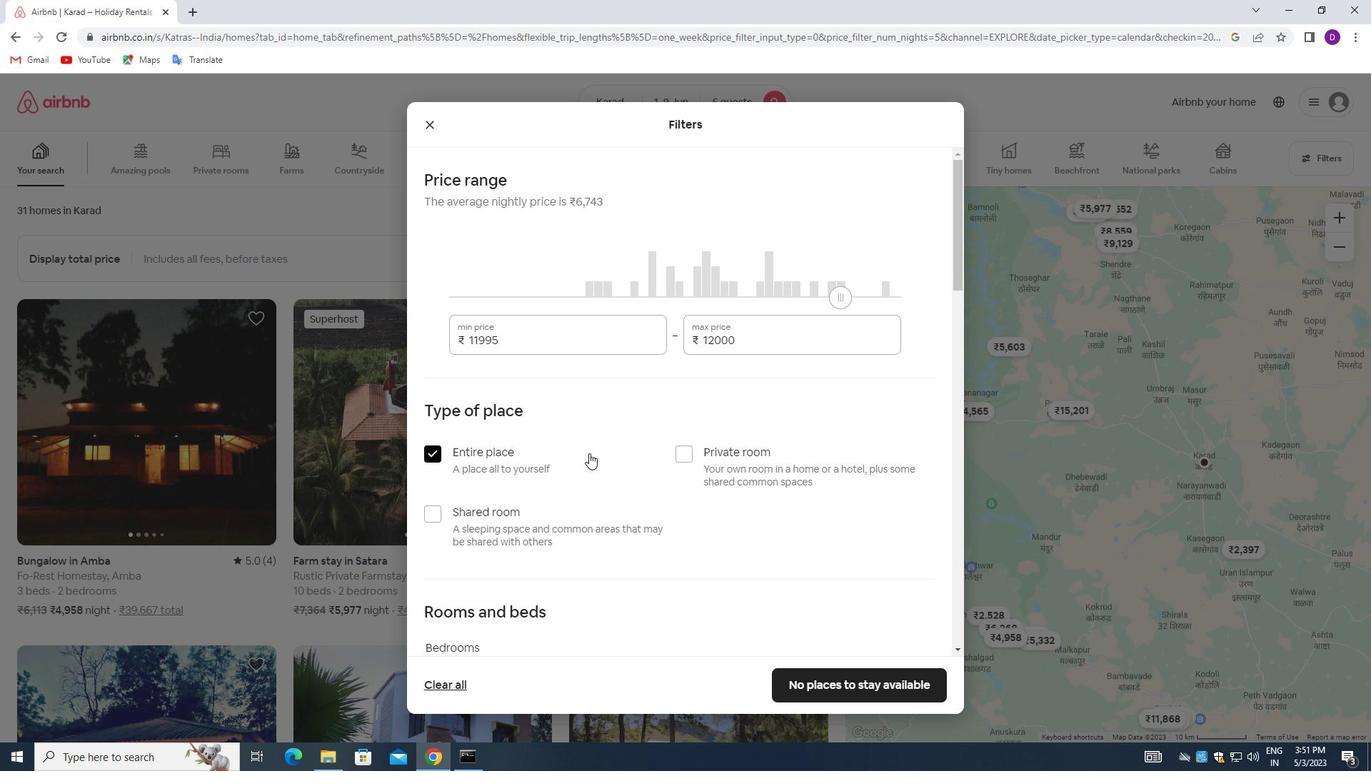 
Action: Mouse scrolled (589, 452) with delta (0, 0)
Screenshot: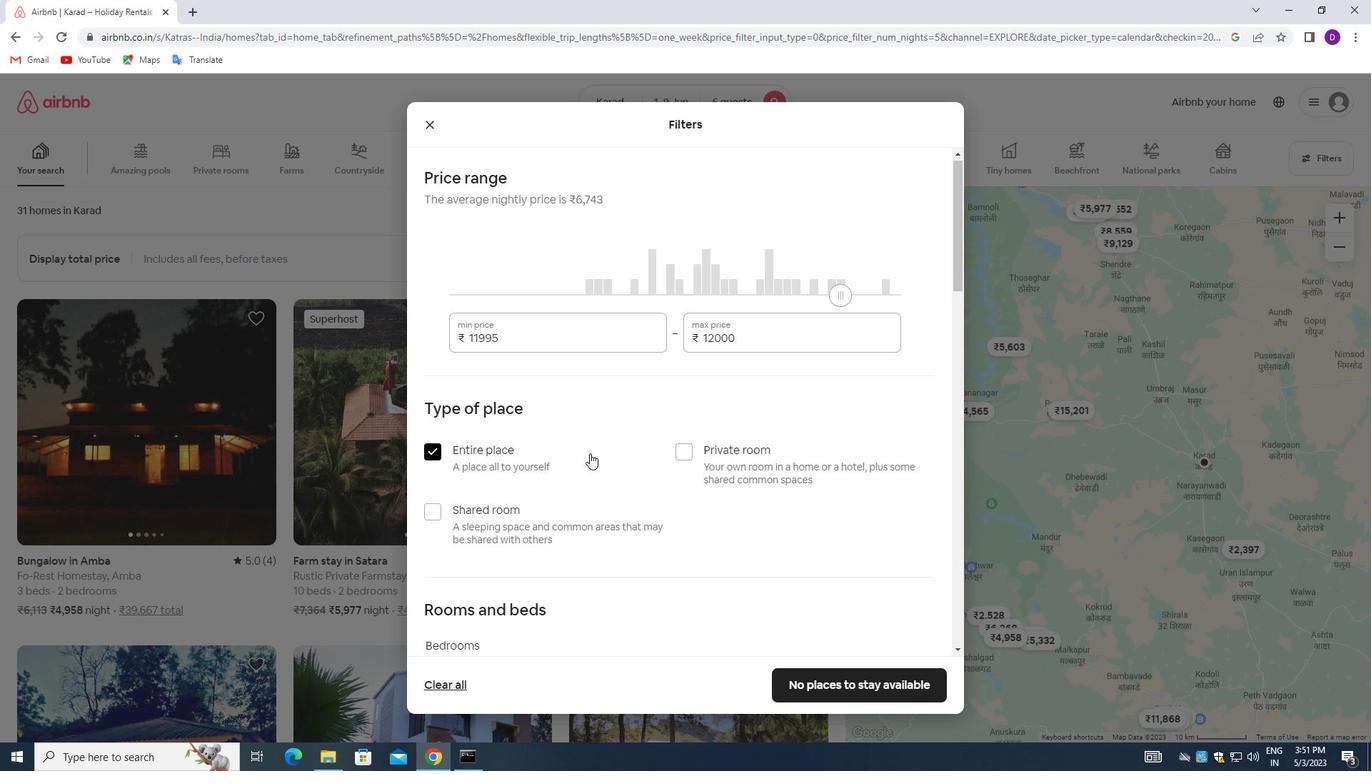 
Action: Mouse scrolled (589, 452) with delta (0, 0)
Screenshot: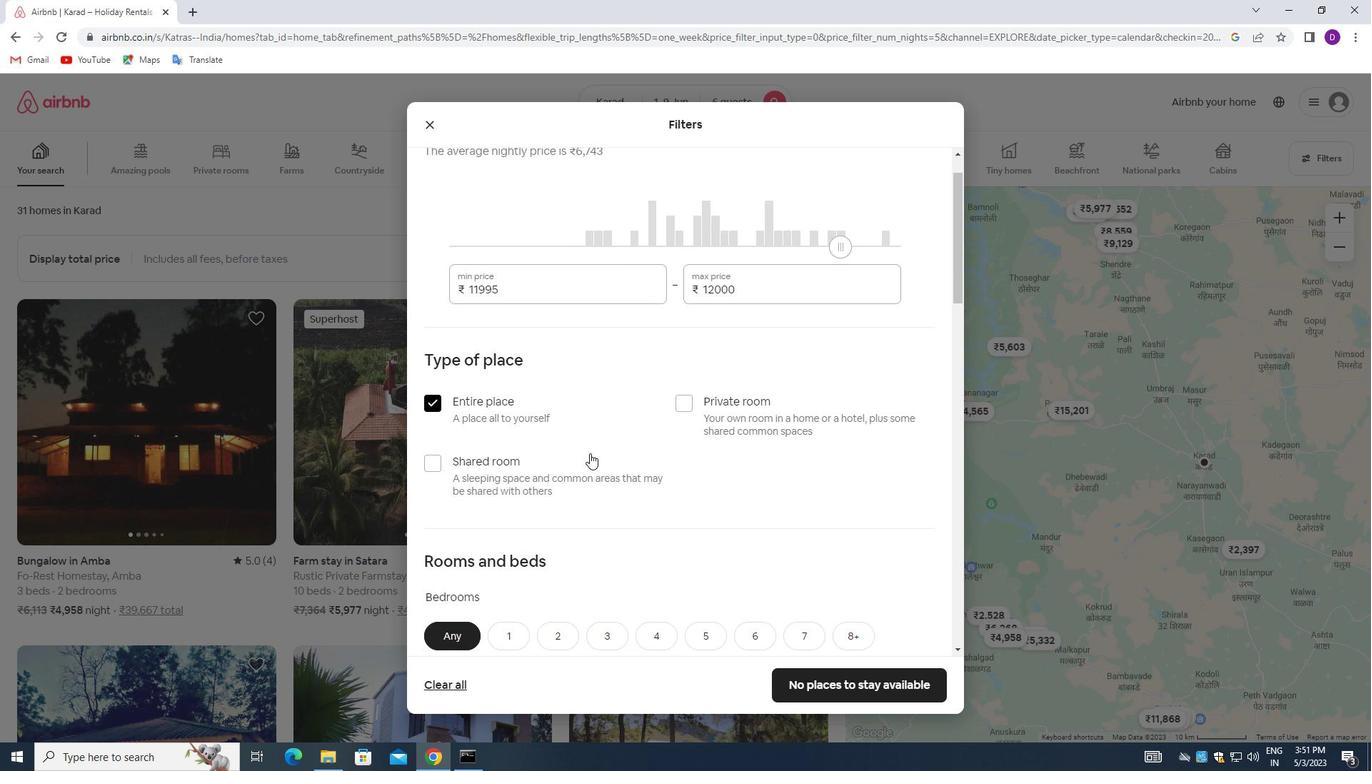 
Action: Mouse moved to (607, 407)
Screenshot: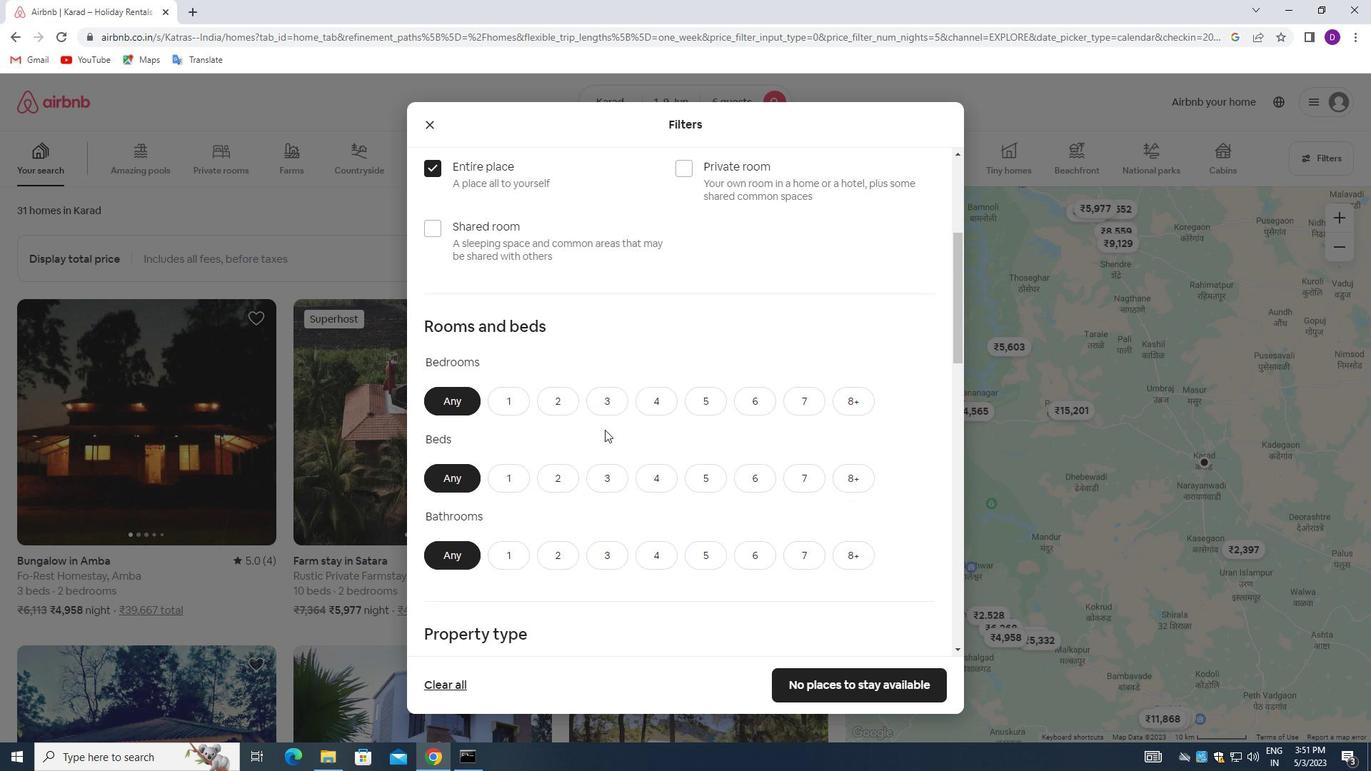
Action: Mouse pressed left at (607, 407)
Screenshot: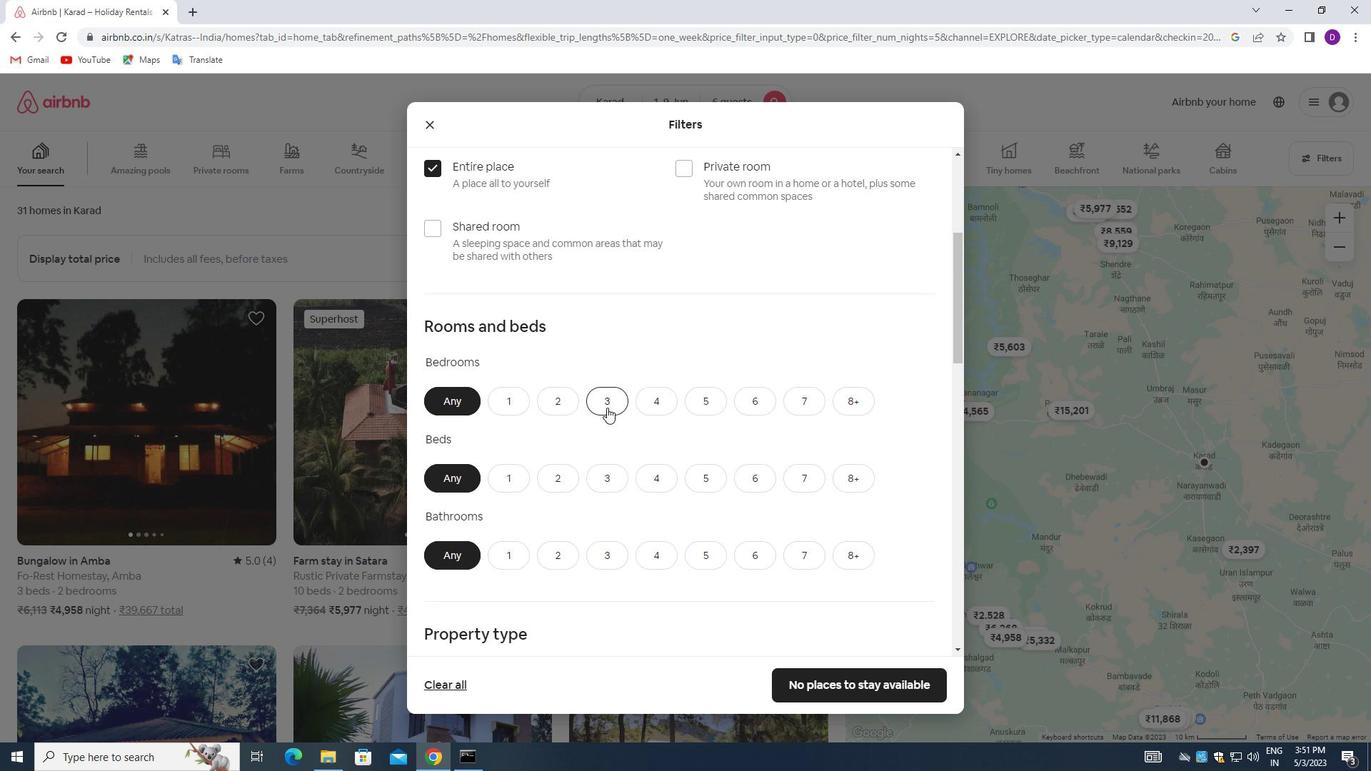 
Action: Mouse moved to (614, 474)
Screenshot: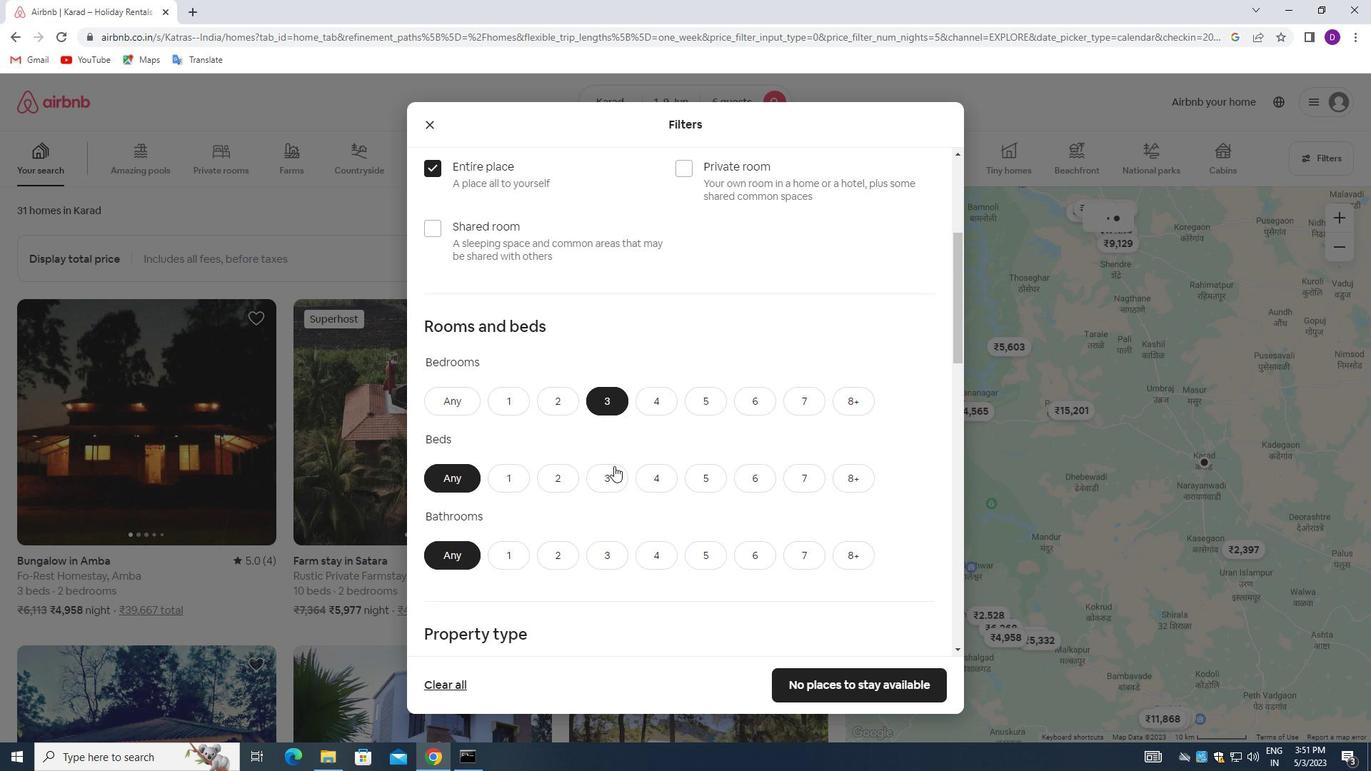 
Action: Mouse pressed left at (614, 474)
Screenshot: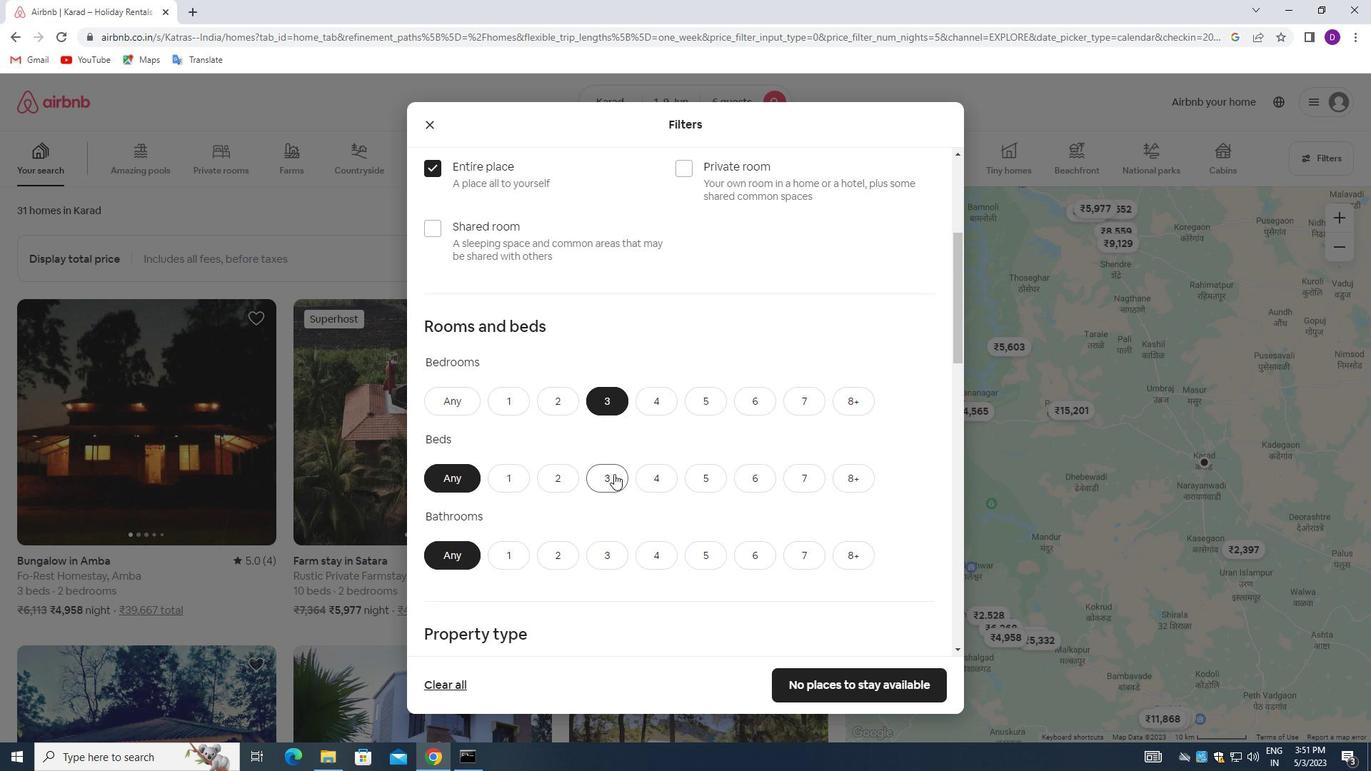 
Action: Mouse moved to (609, 550)
Screenshot: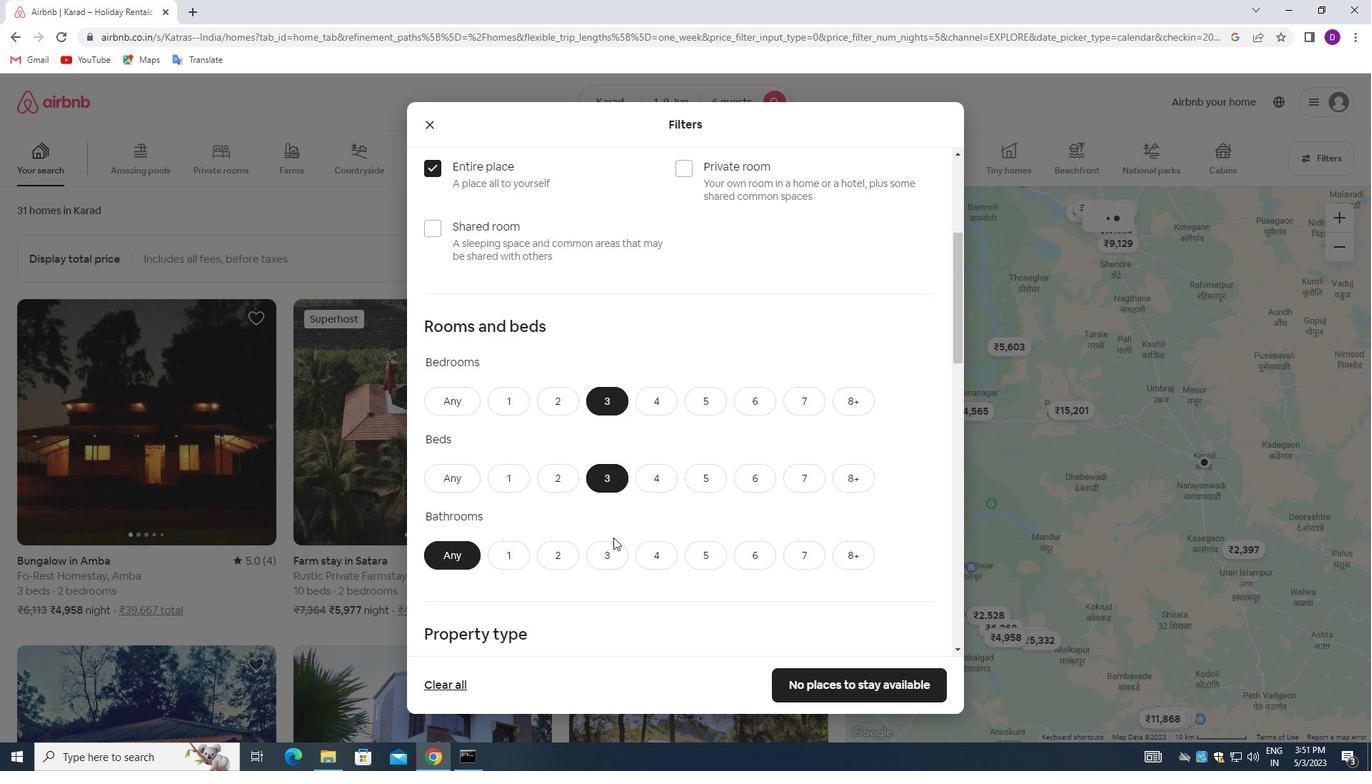
Action: Mouse pressed left at (609, 550)
Screenshot: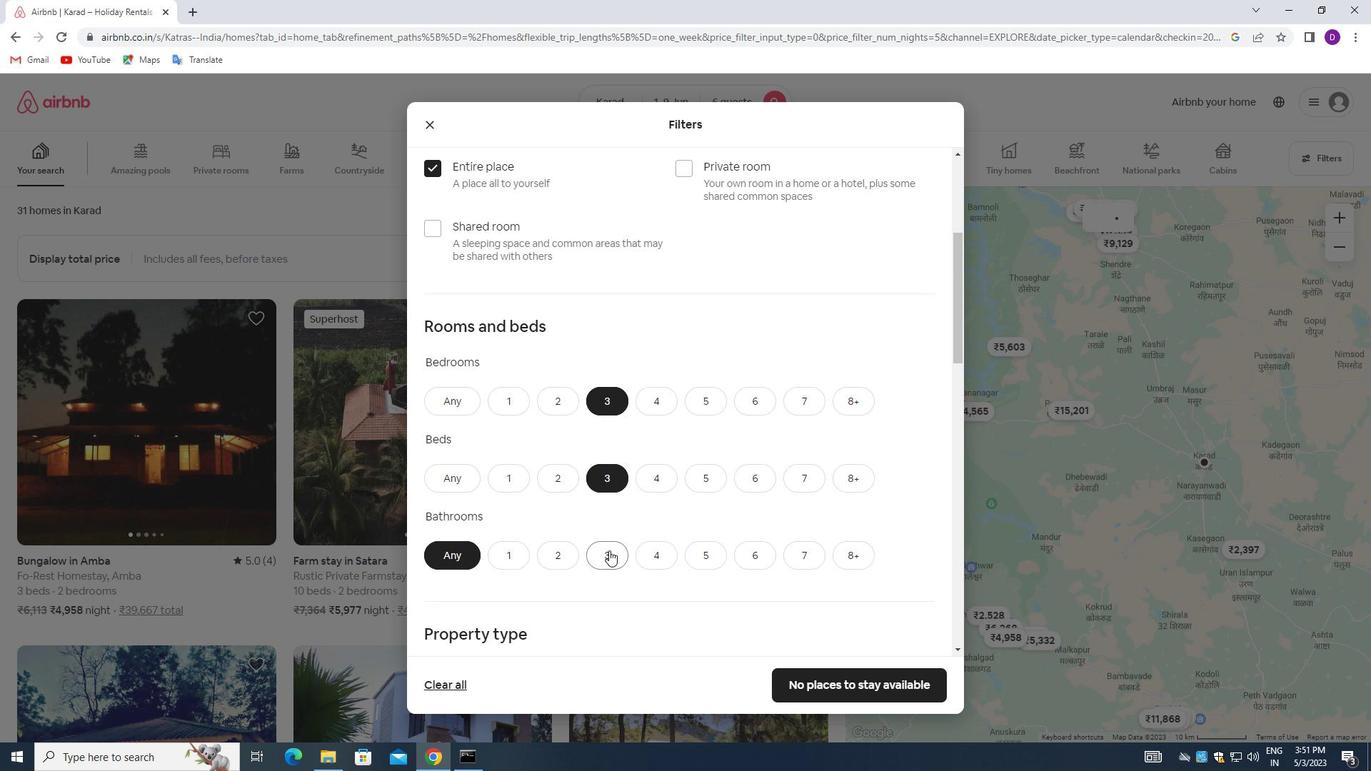 
Action: Mouse moved to (607, 484)
Screenshot: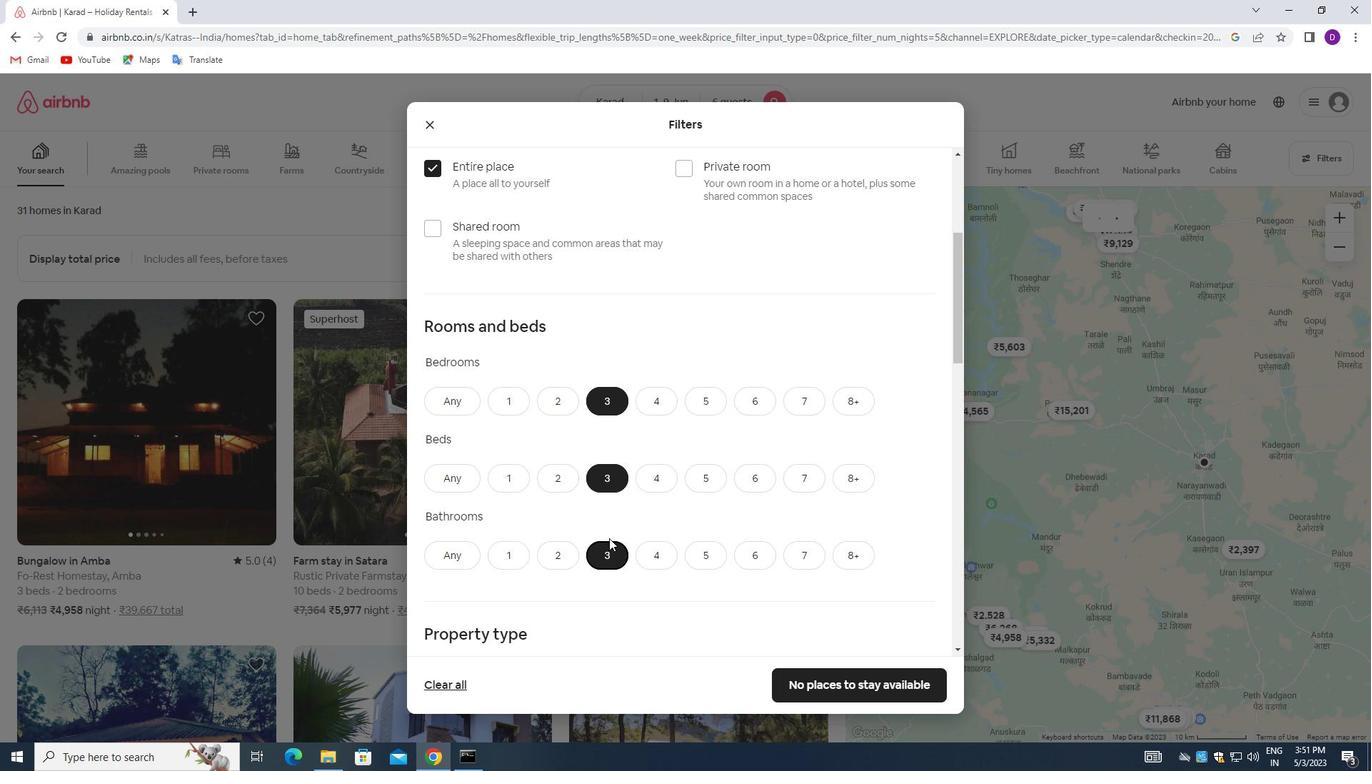 
Action: Mouse scrolled (607, 483) with delta (0, 0)
Screenshot: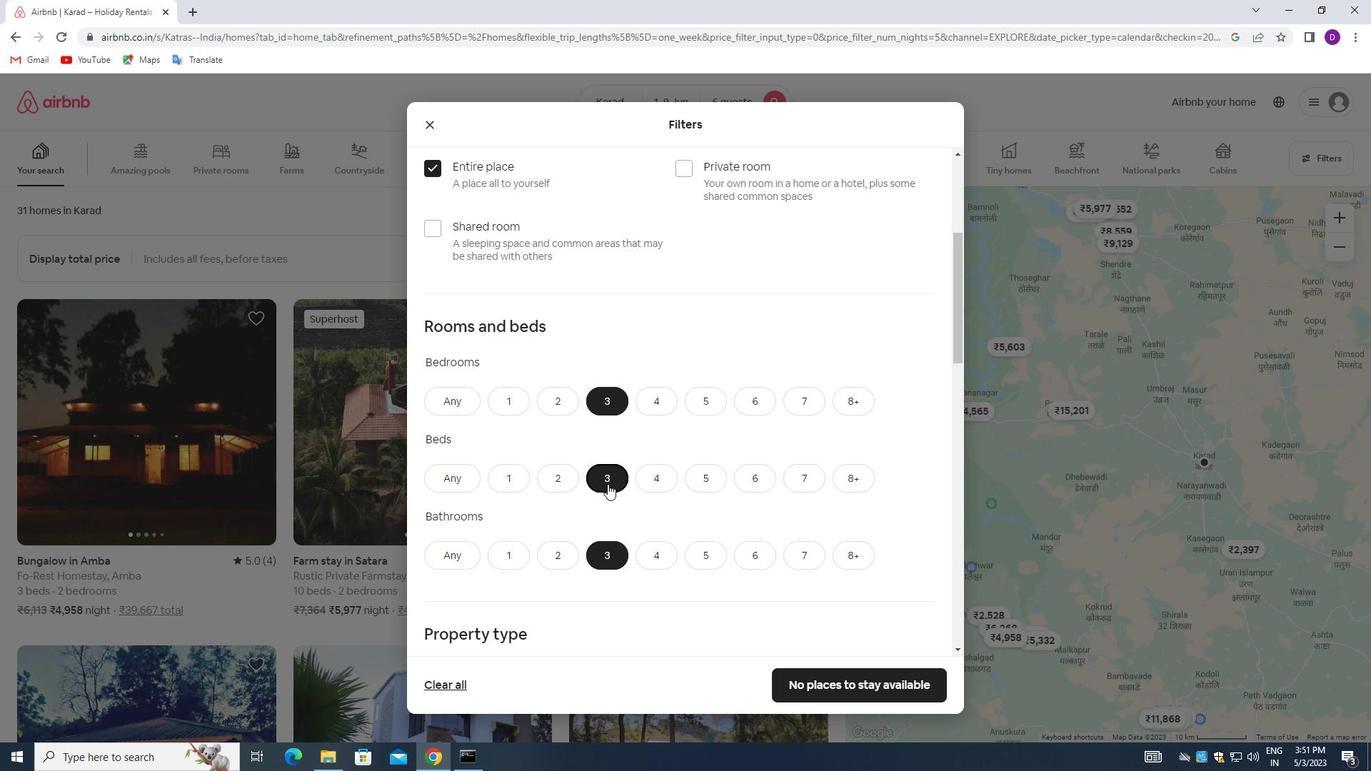 
Action: Mouse scrolled (607, 483) with delta (0, 0)
Screenshot: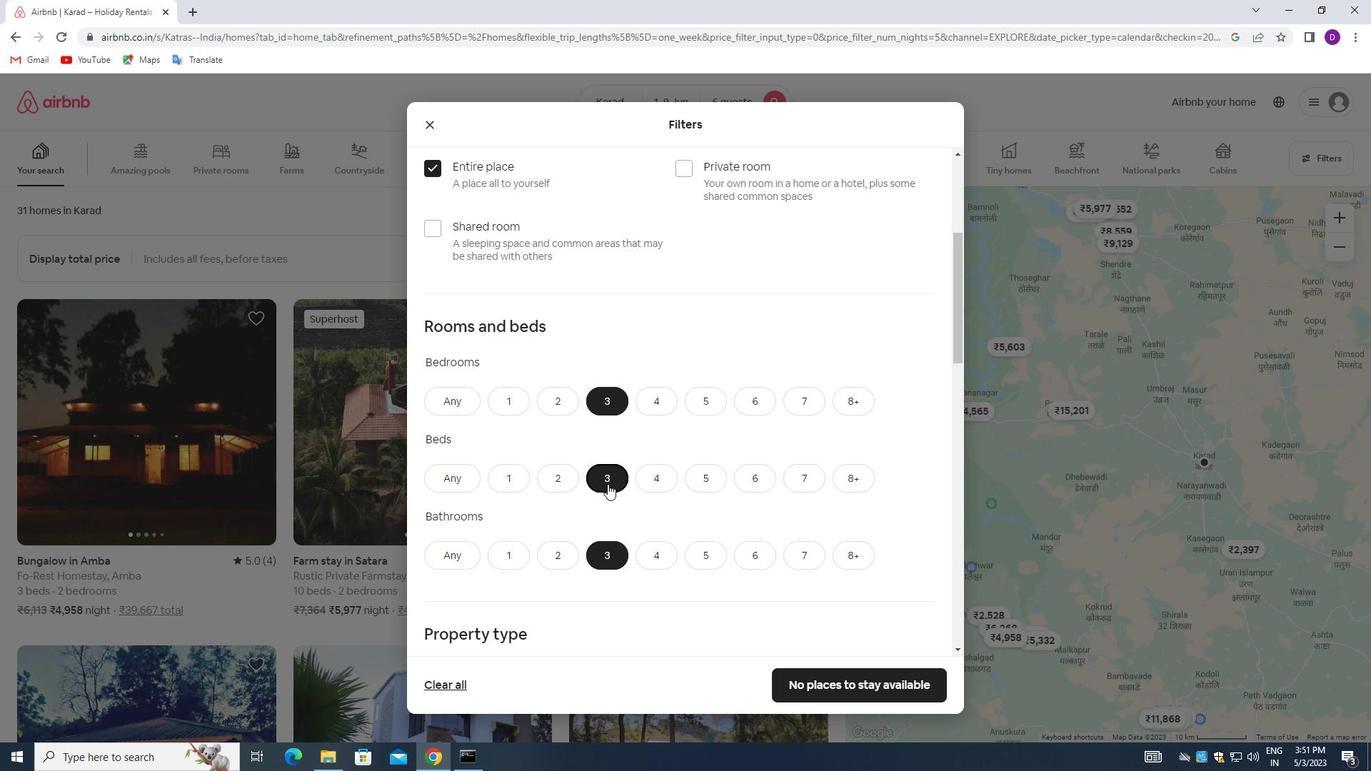 
Action: Mouse scrolled (607, 483) with delta (0, 0)
Screenshot: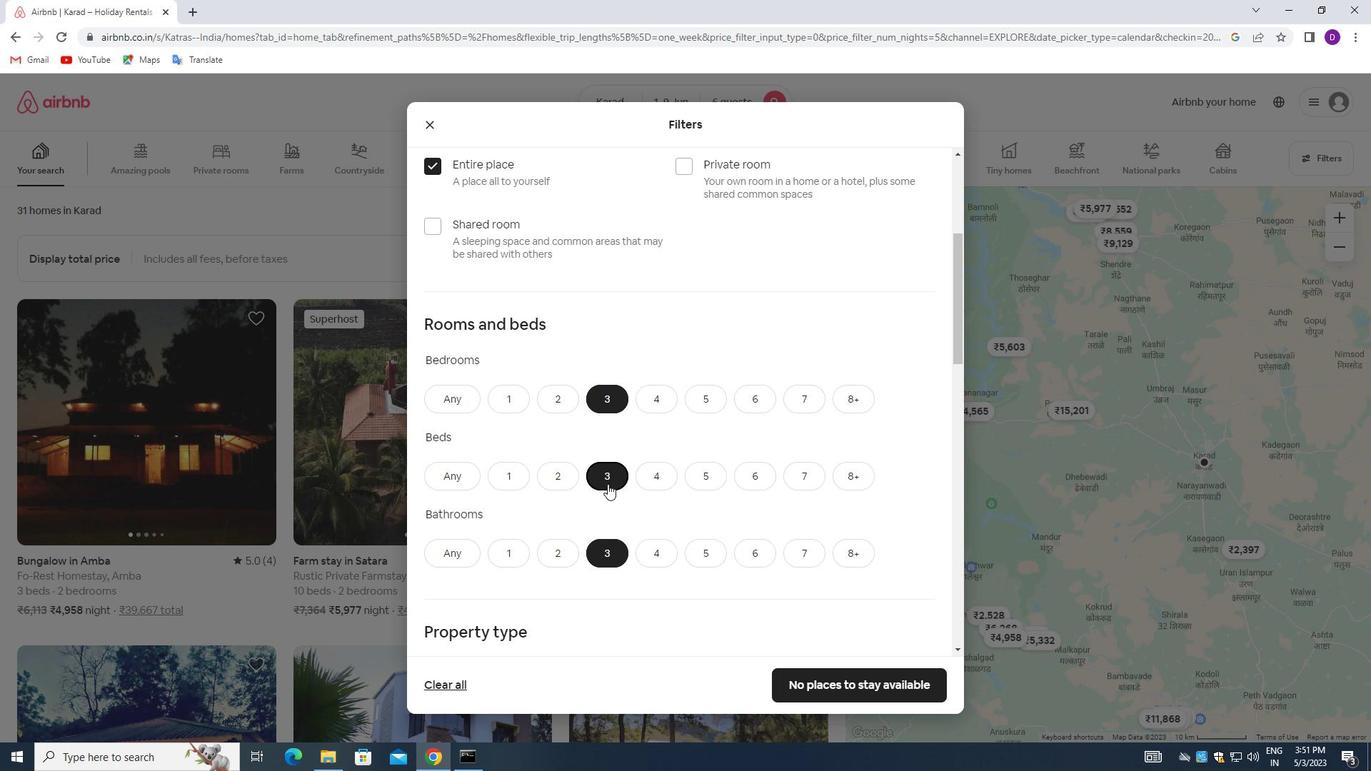 
Action: Mouse moved to (499, 491)
Screenshot: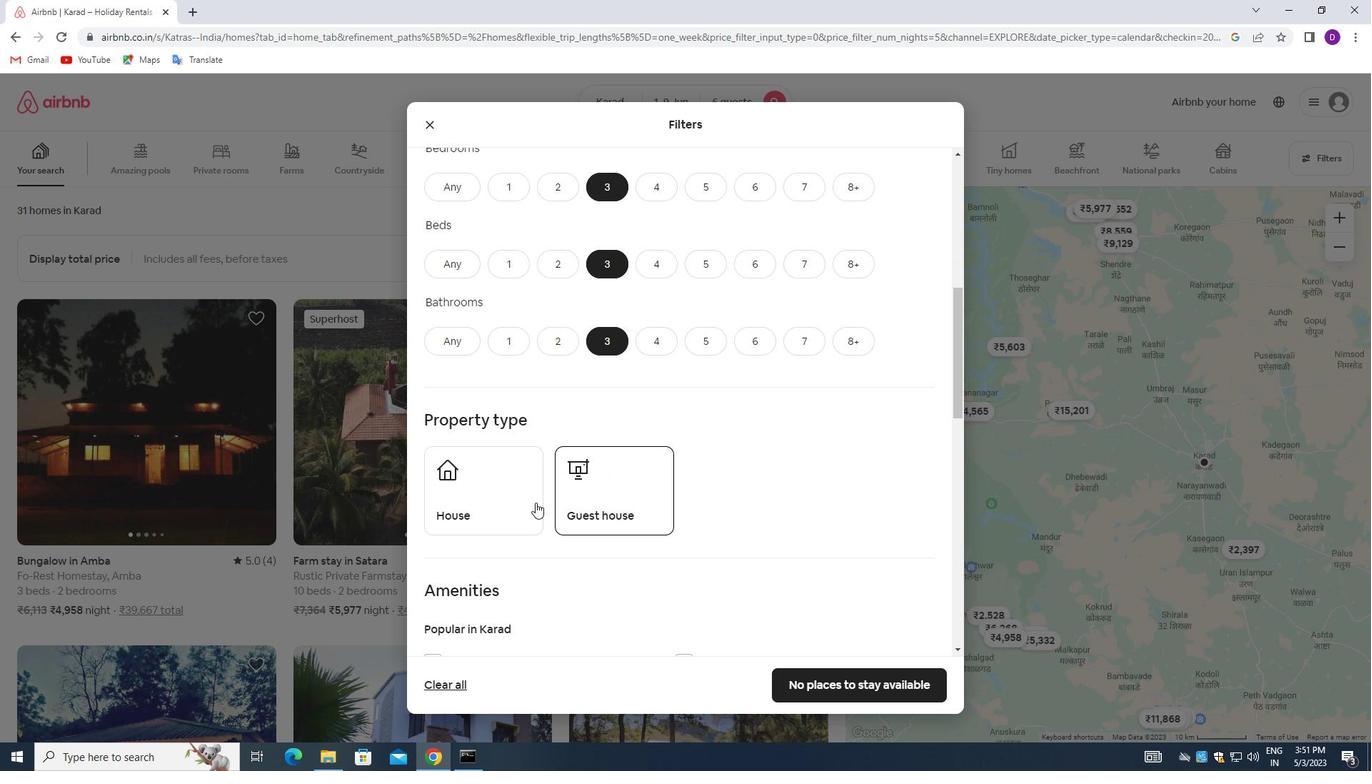 
Action: Mouse pressed left at (499, 491)
Screenshot: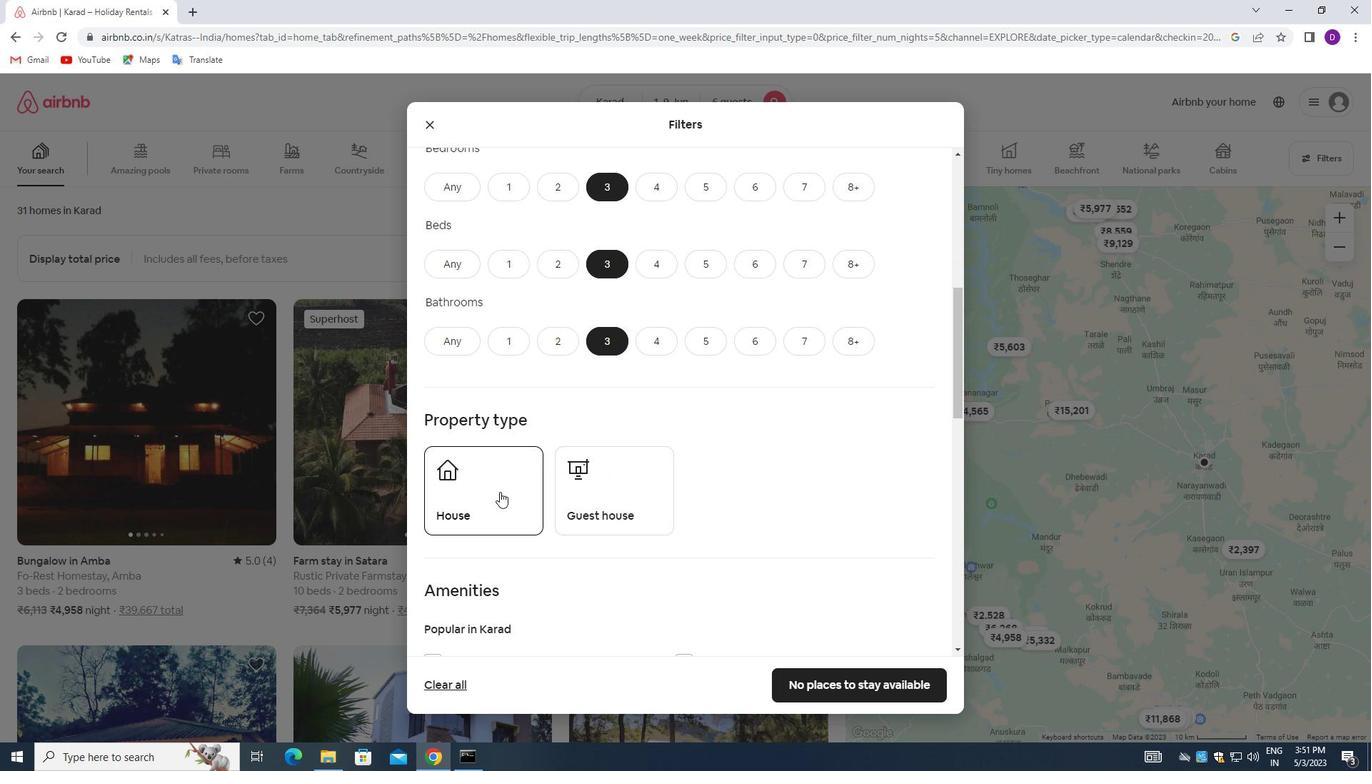 
Action: Mouse moved to (607, 504)
Screenshot: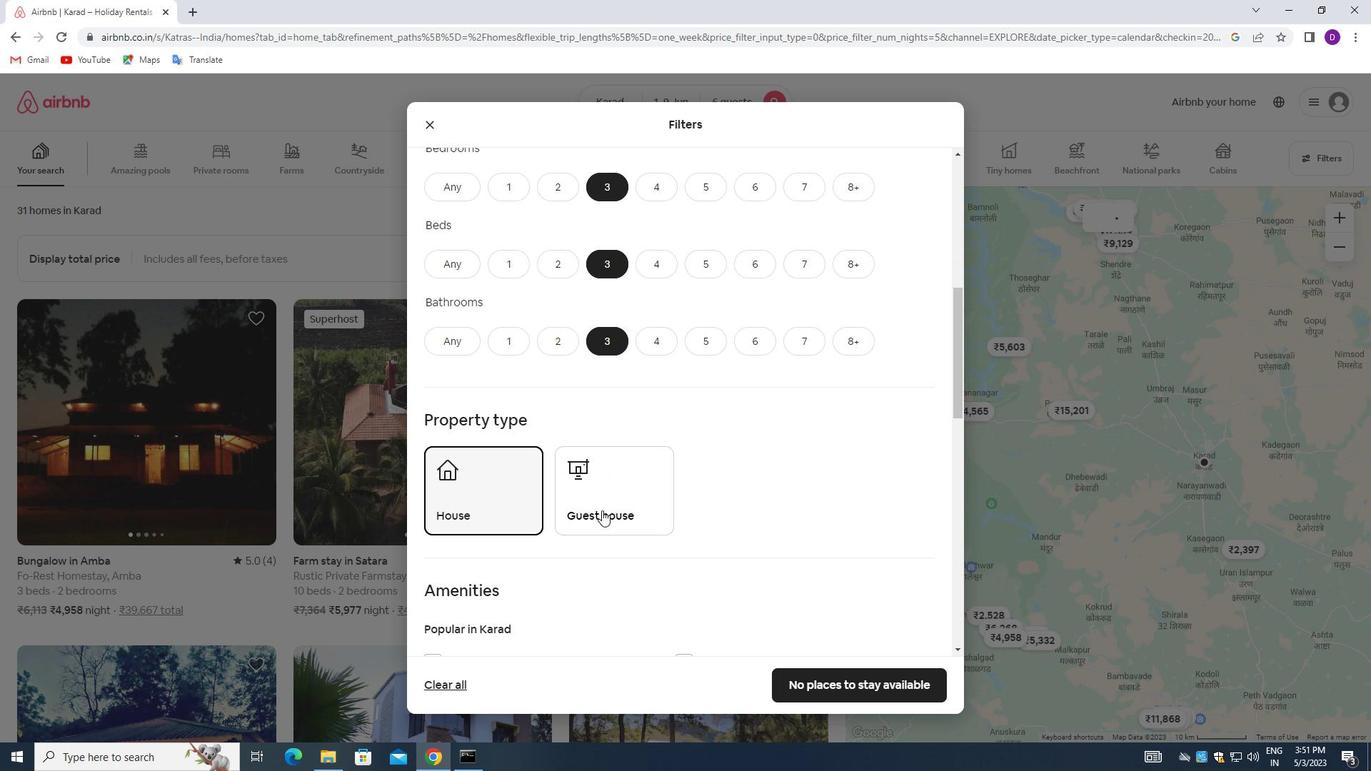 
Action: Mouse pressed left at (607, 504)
Screenshot: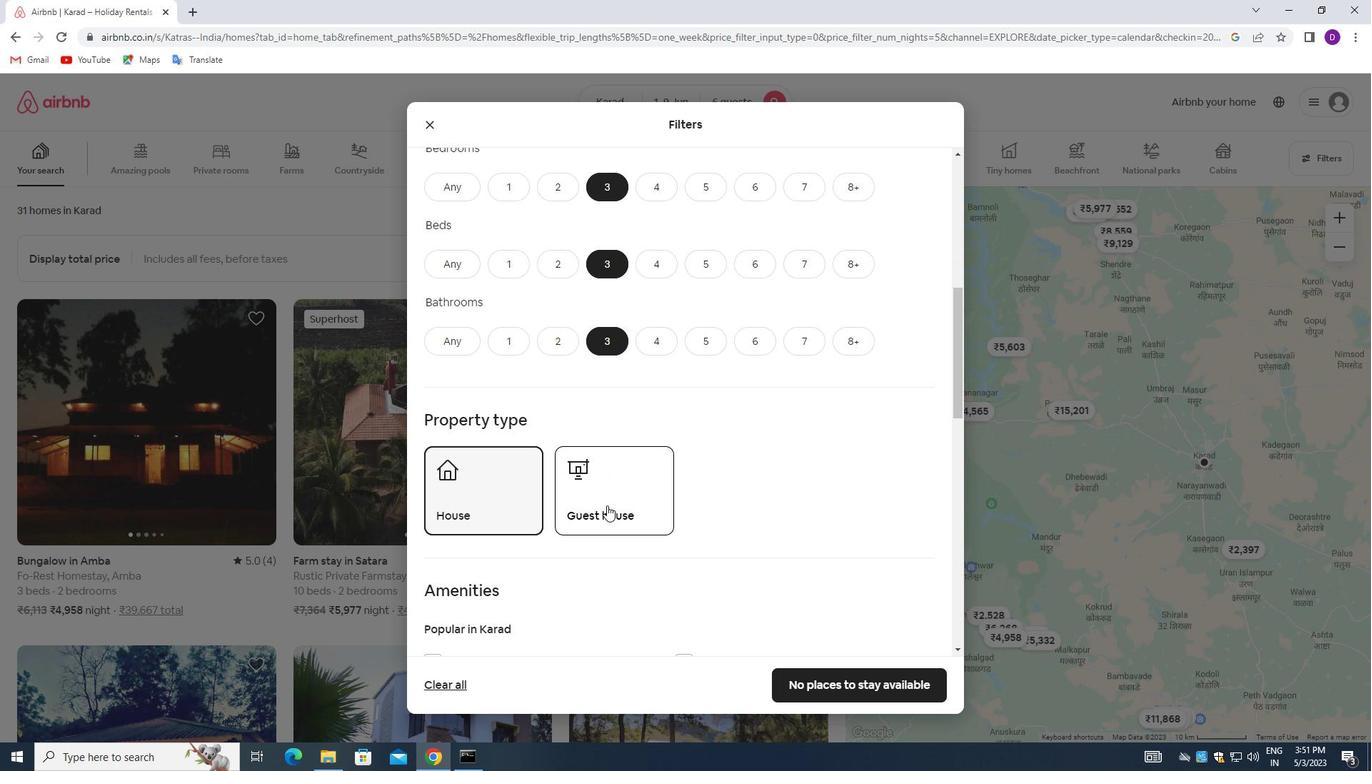 
Action: Mouse moved to (648, 501)
Screenshot: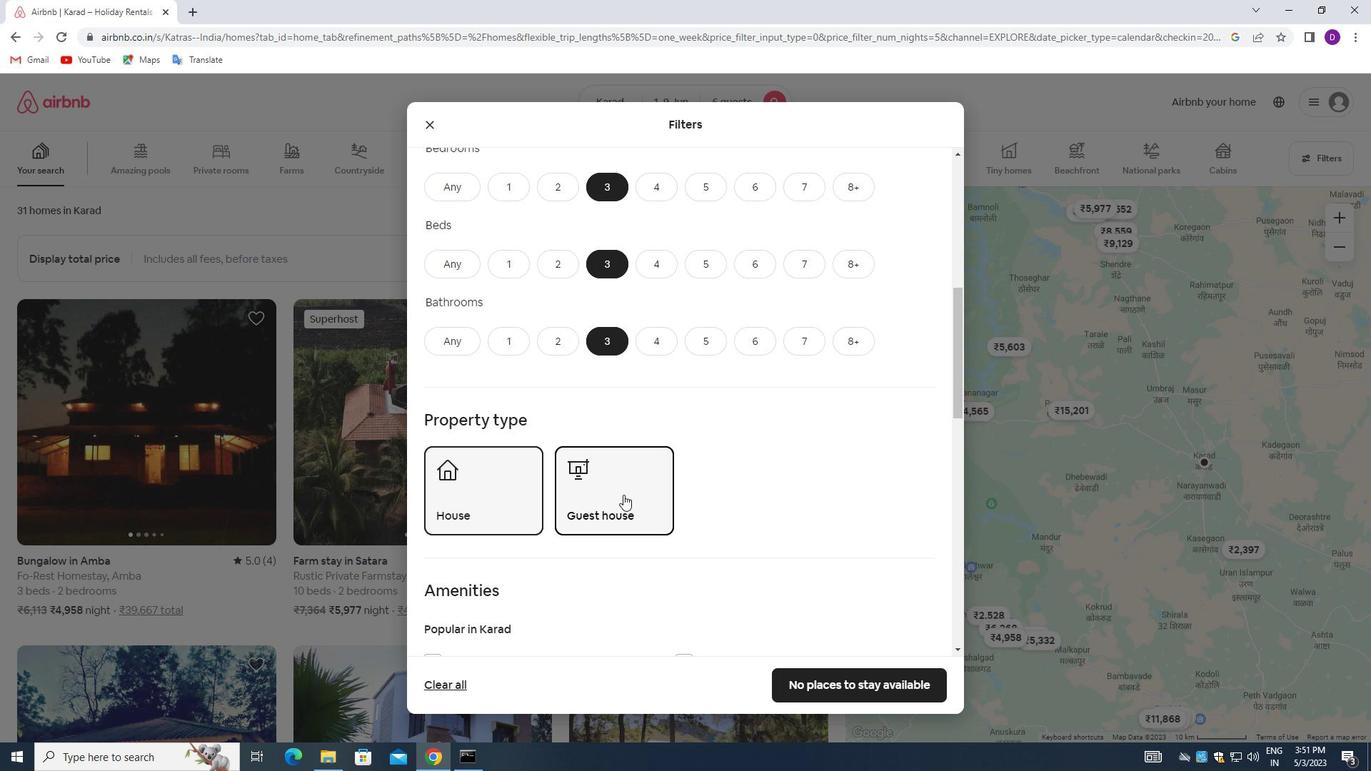 
Action: Mouse scrolled (648, 500) with delta (0, 0)
Screenshot: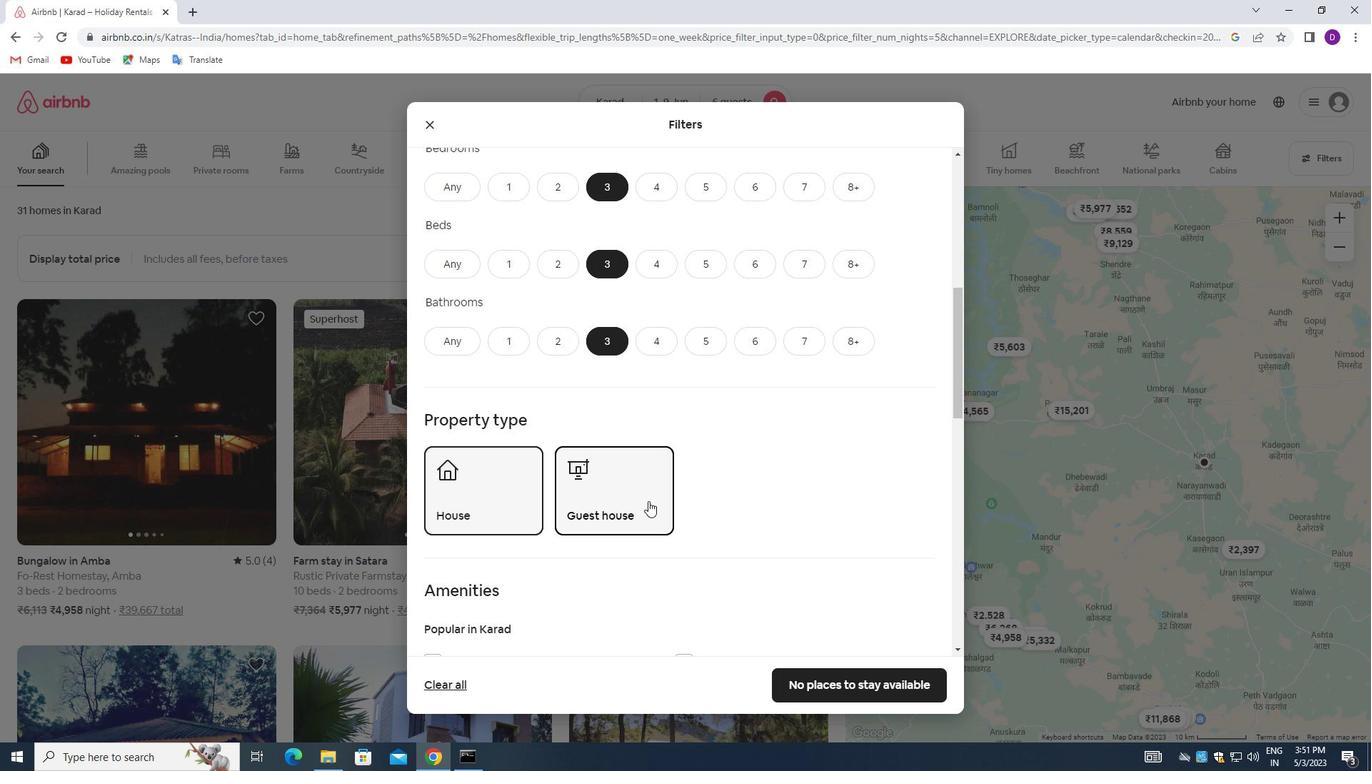 
Action: Mouse scrolled (648, 500) with delta (0, 0)
Screenshot: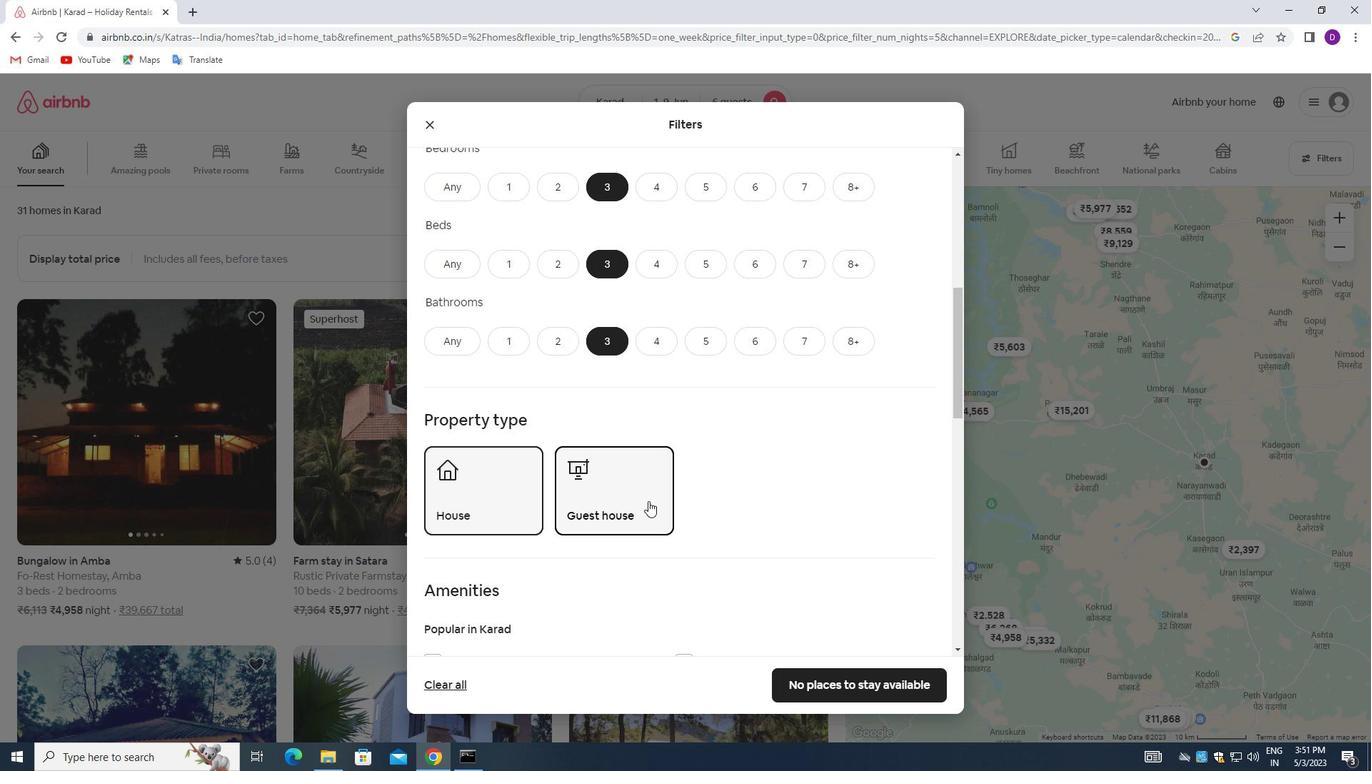 
Action: Mouse scrolled (648, 500) with delta (0, 0)
Screenshot: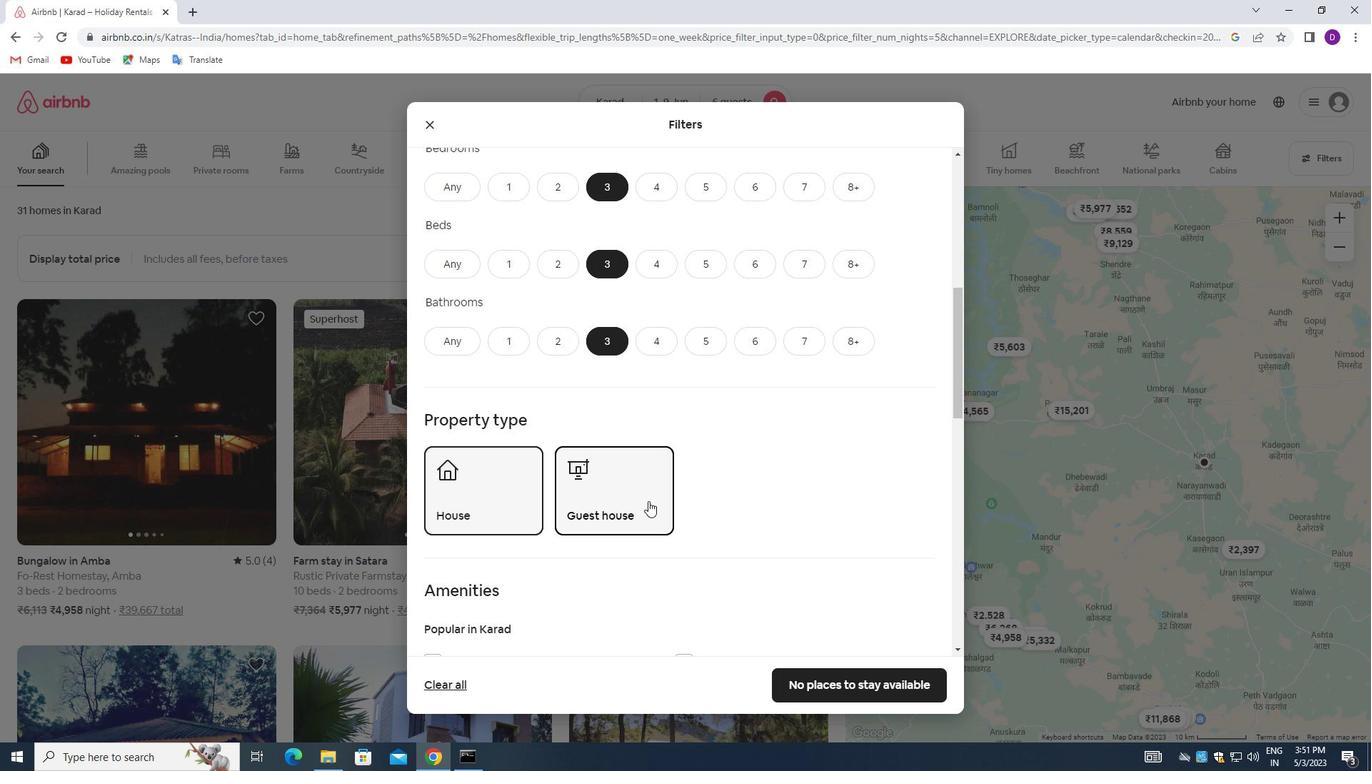 
Action: Mouse scrolled (648, 500) with delta (0, 0)
Screenshot: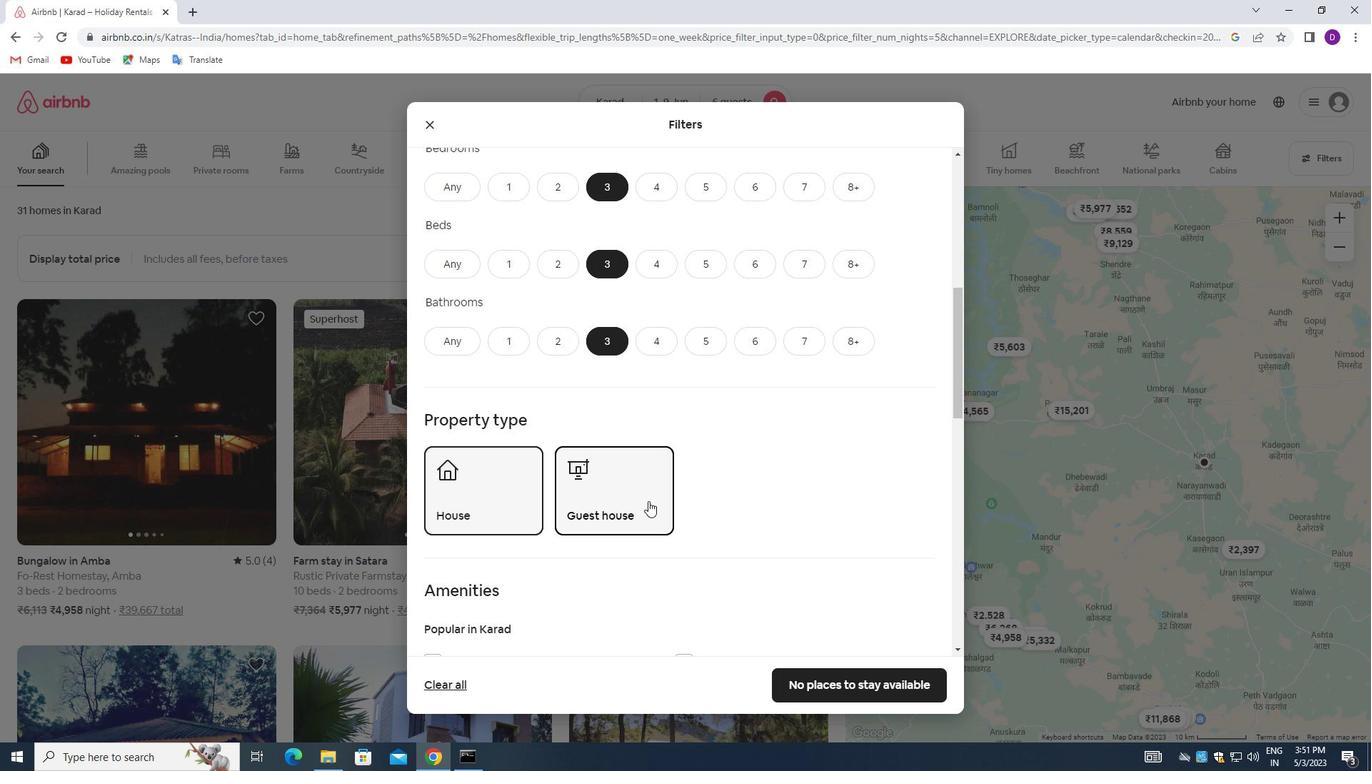 
Action: Mouse scrolled (648, 500) with delta (0, 0)
Screenshot: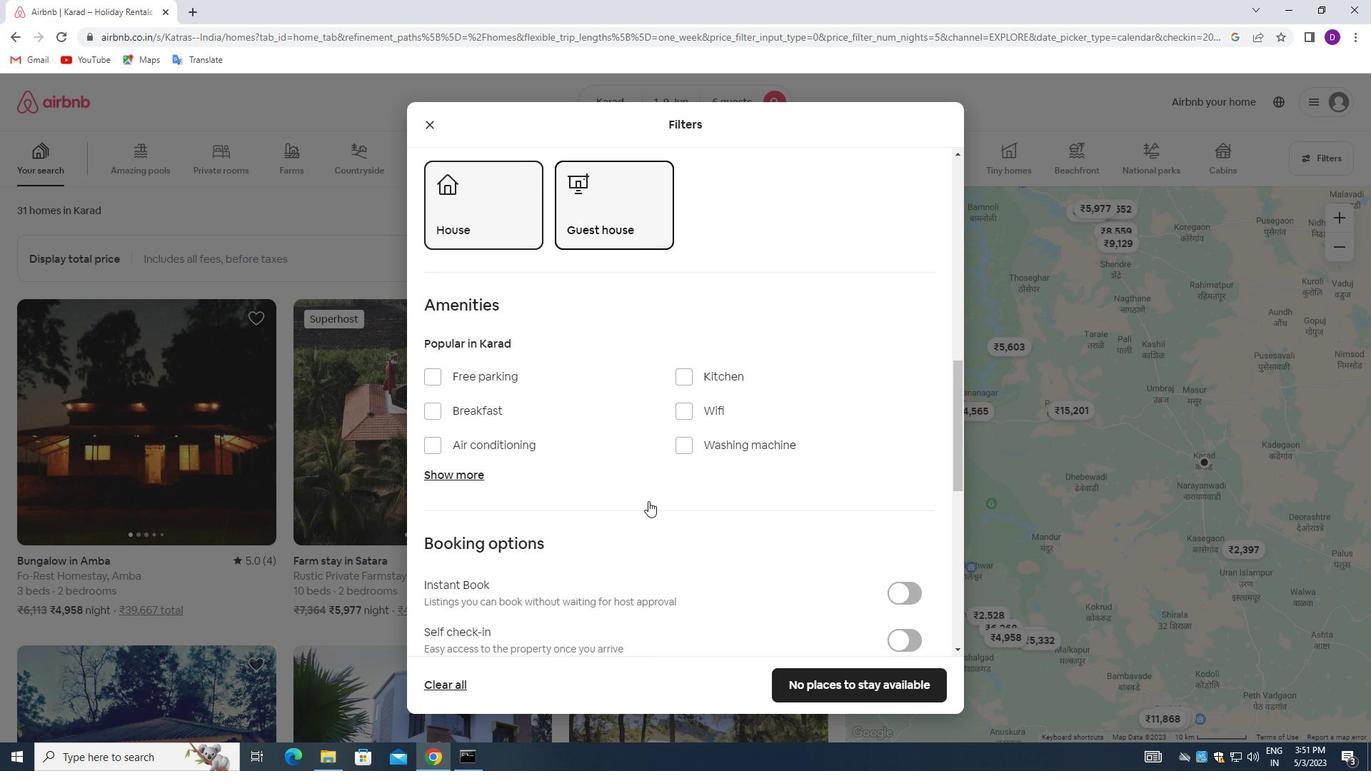 
Action: Mouse scrolled (648, 500) with delta (0, 0)
Screenshot: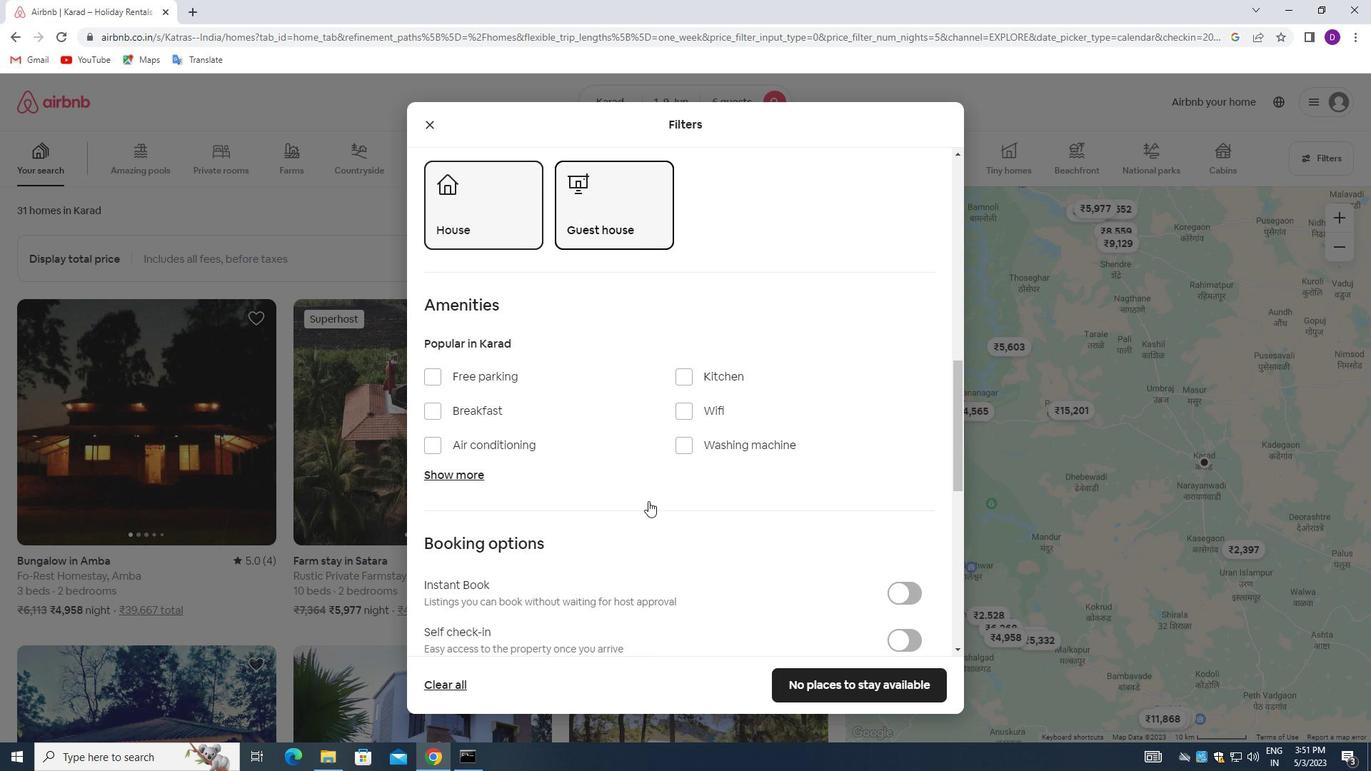 
Action: Mouse moved to (891, 498)
Screenshot: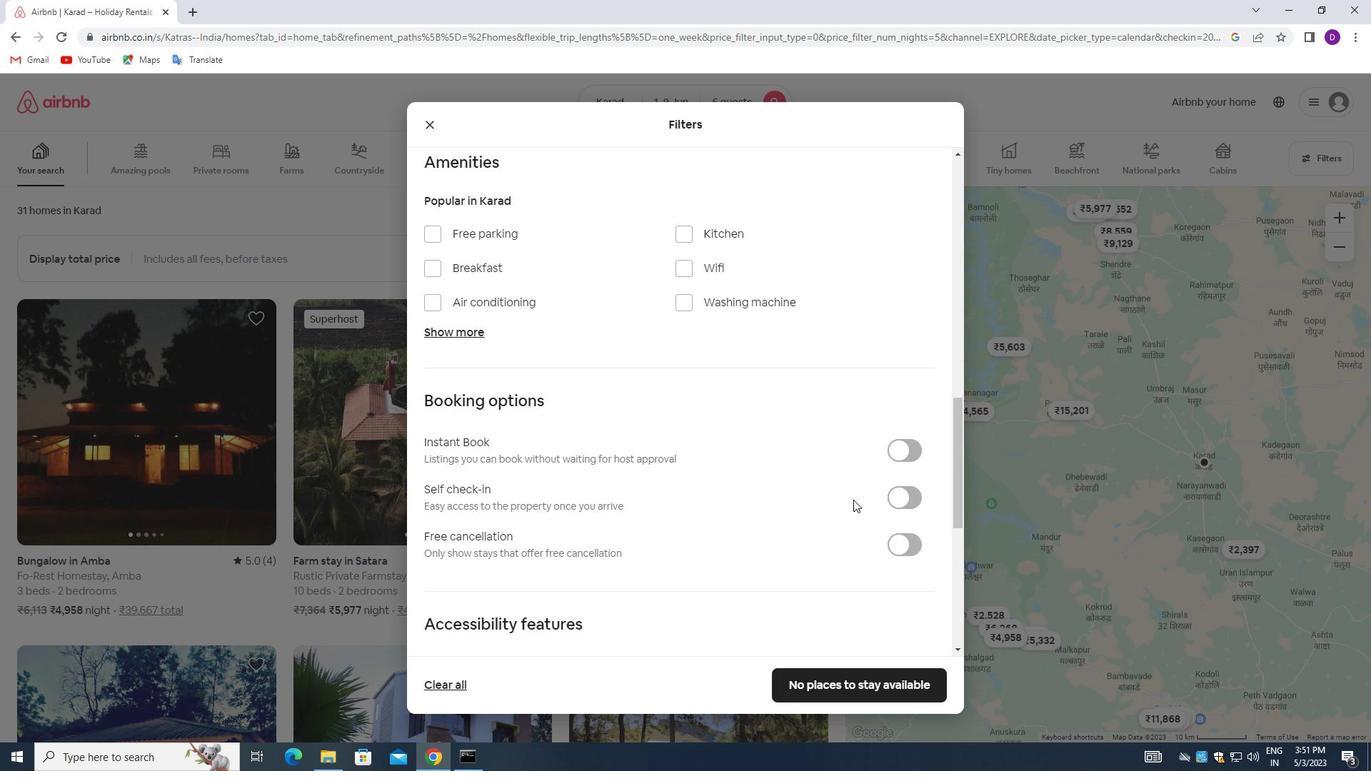 
Action: Mouse pressed left at (891, 498)
Screenshot: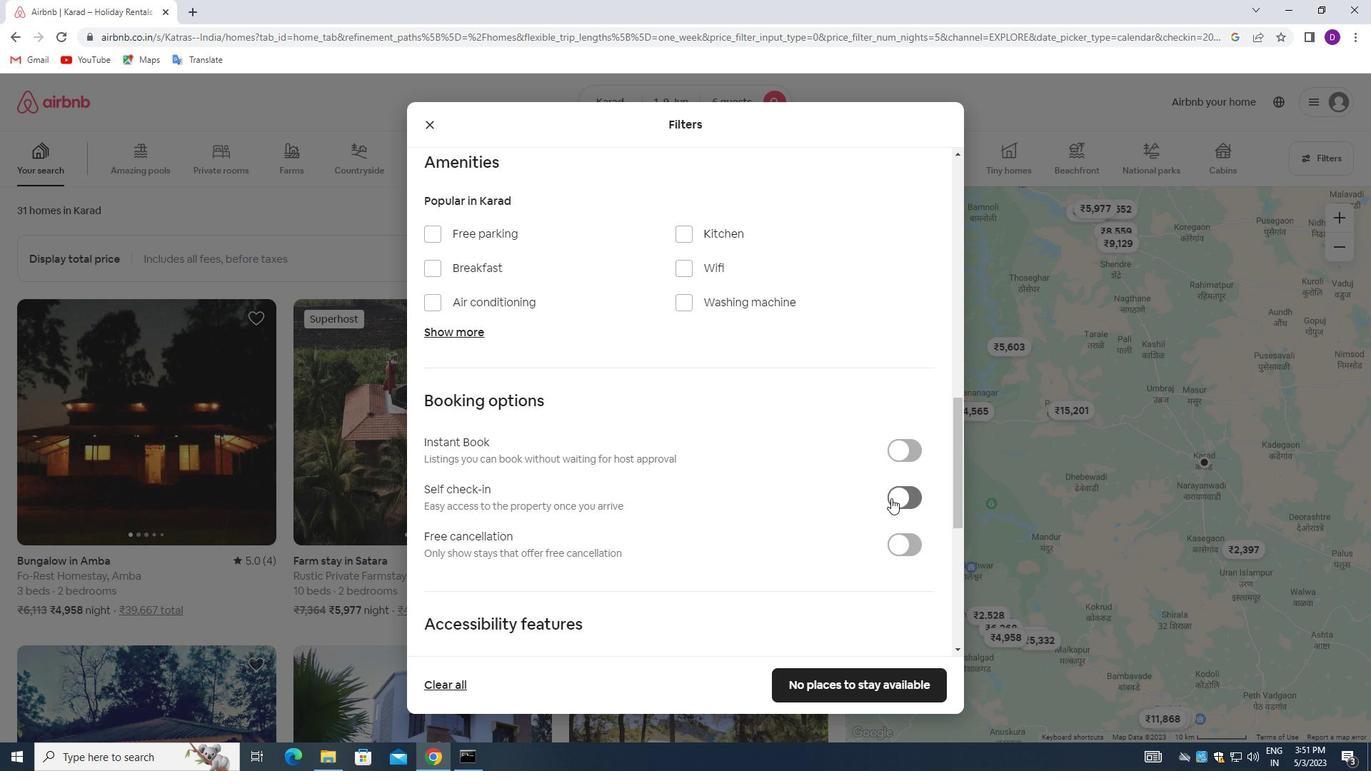 
Action: Mouse moved to (601, 470)
Screenshot: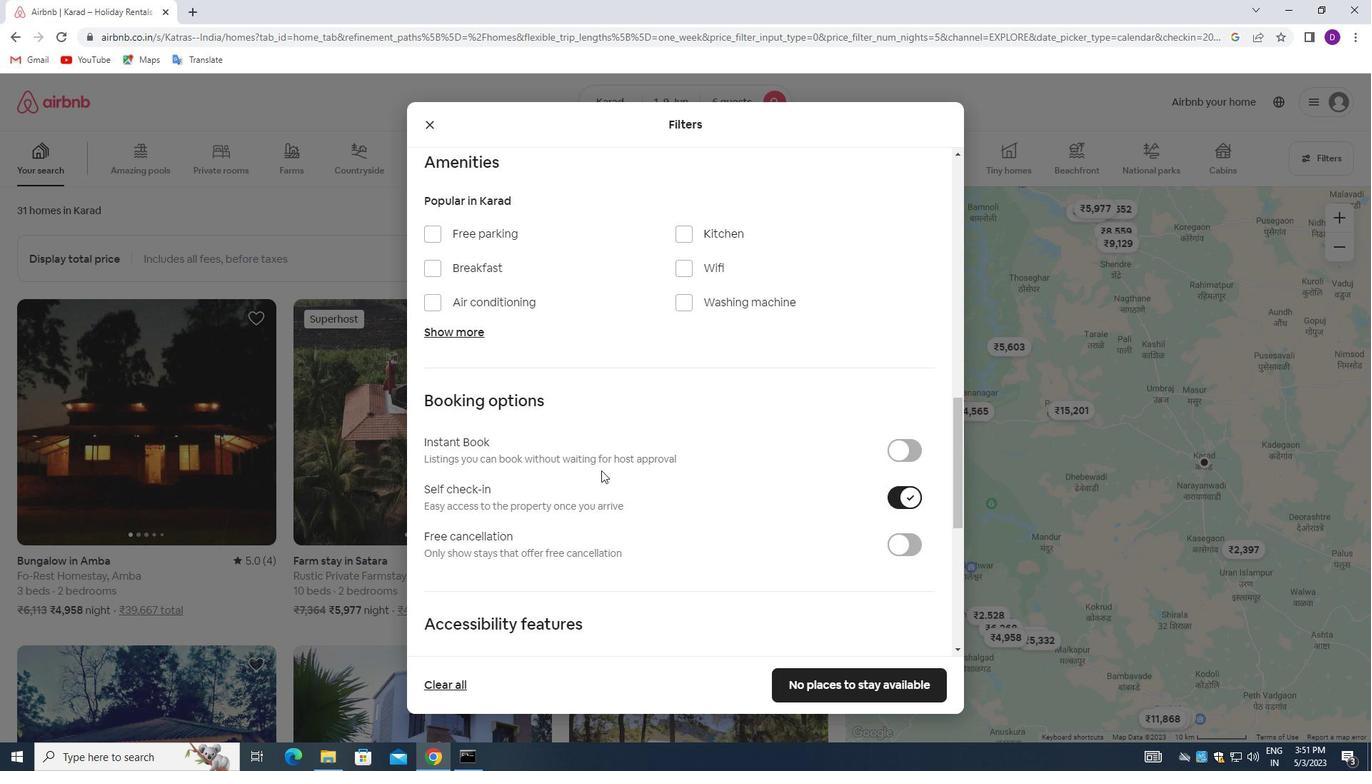 
Action: Mouse scrolled (601, 469) with delta (0, 0)
Screenshot: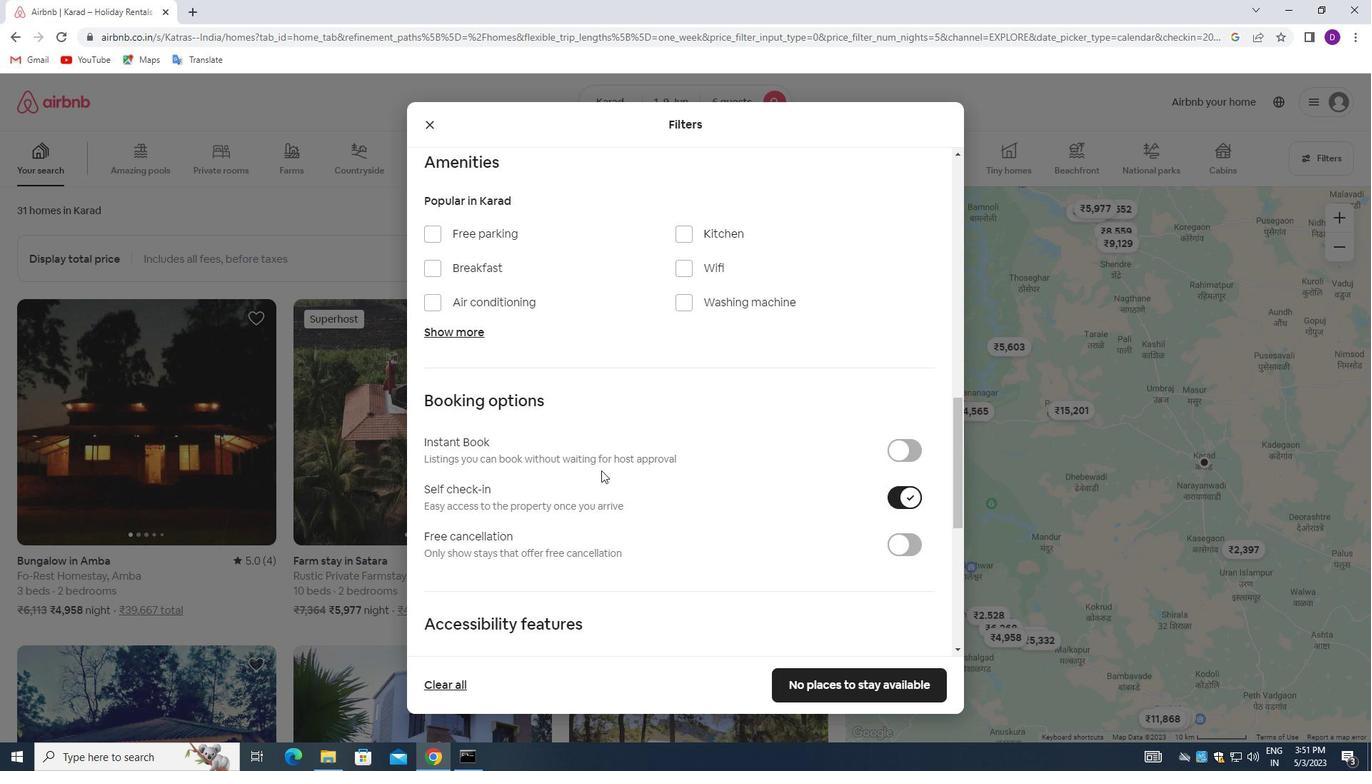 
Action: Mouse moved to (602, 470)
Screenshot: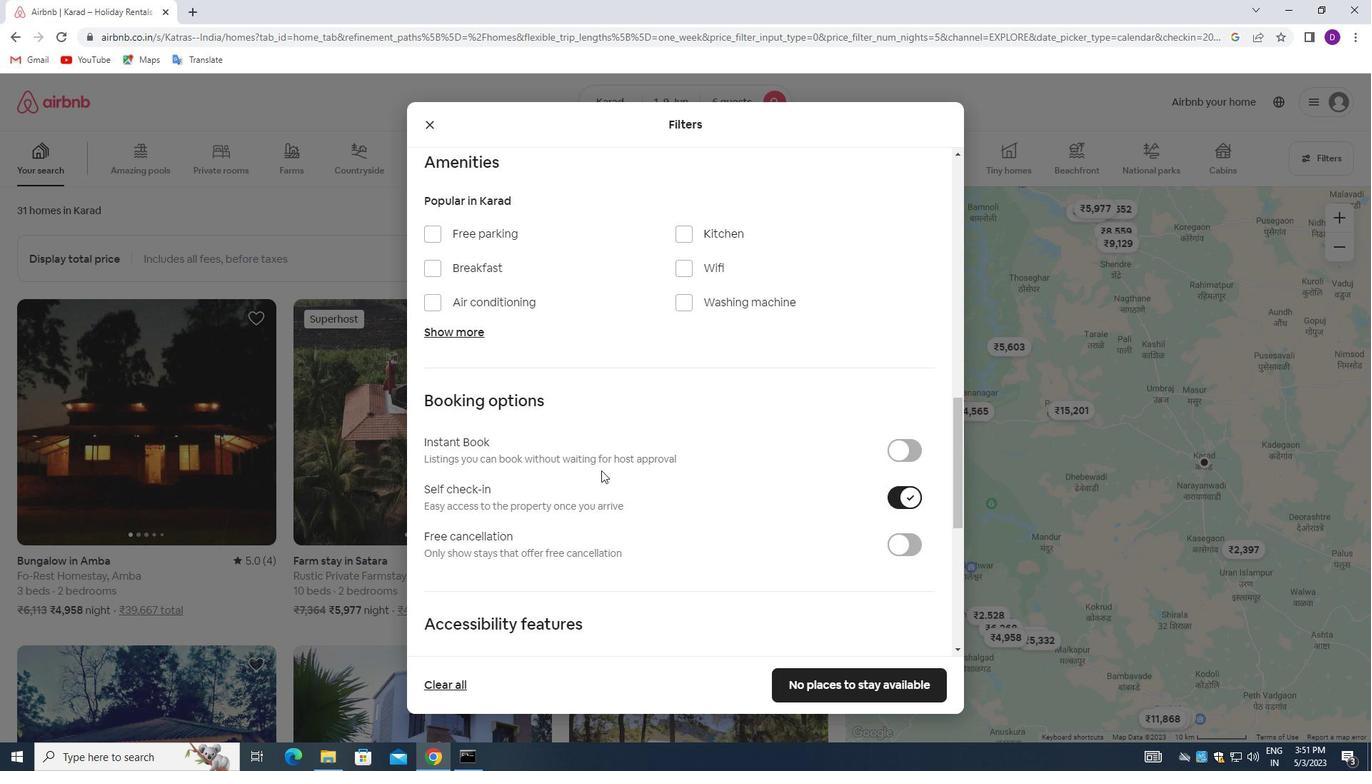 
Action: Mouse scrolled (602, 469) with delta (0, 0)
Screenshot: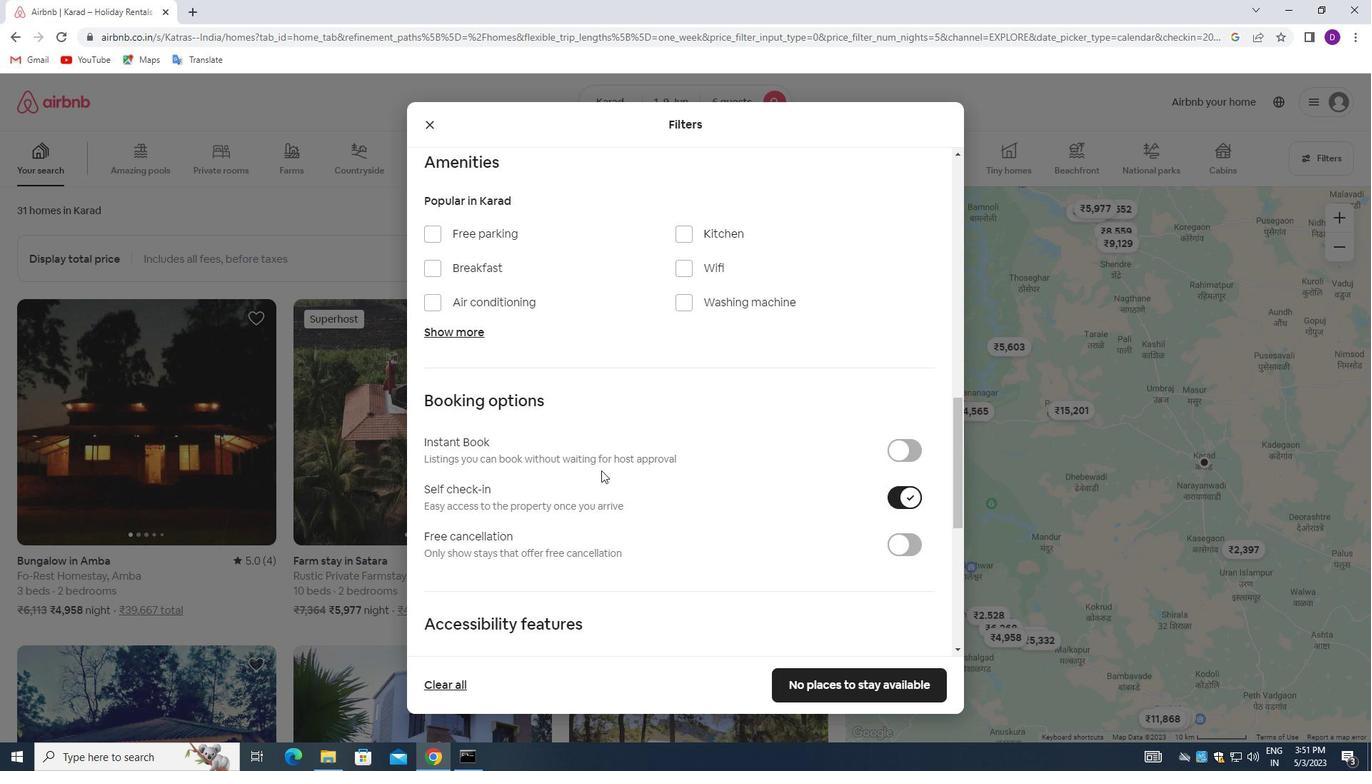 
Action: Mouse scrolled (602, 469) with delta (0, 0)
Screenshot: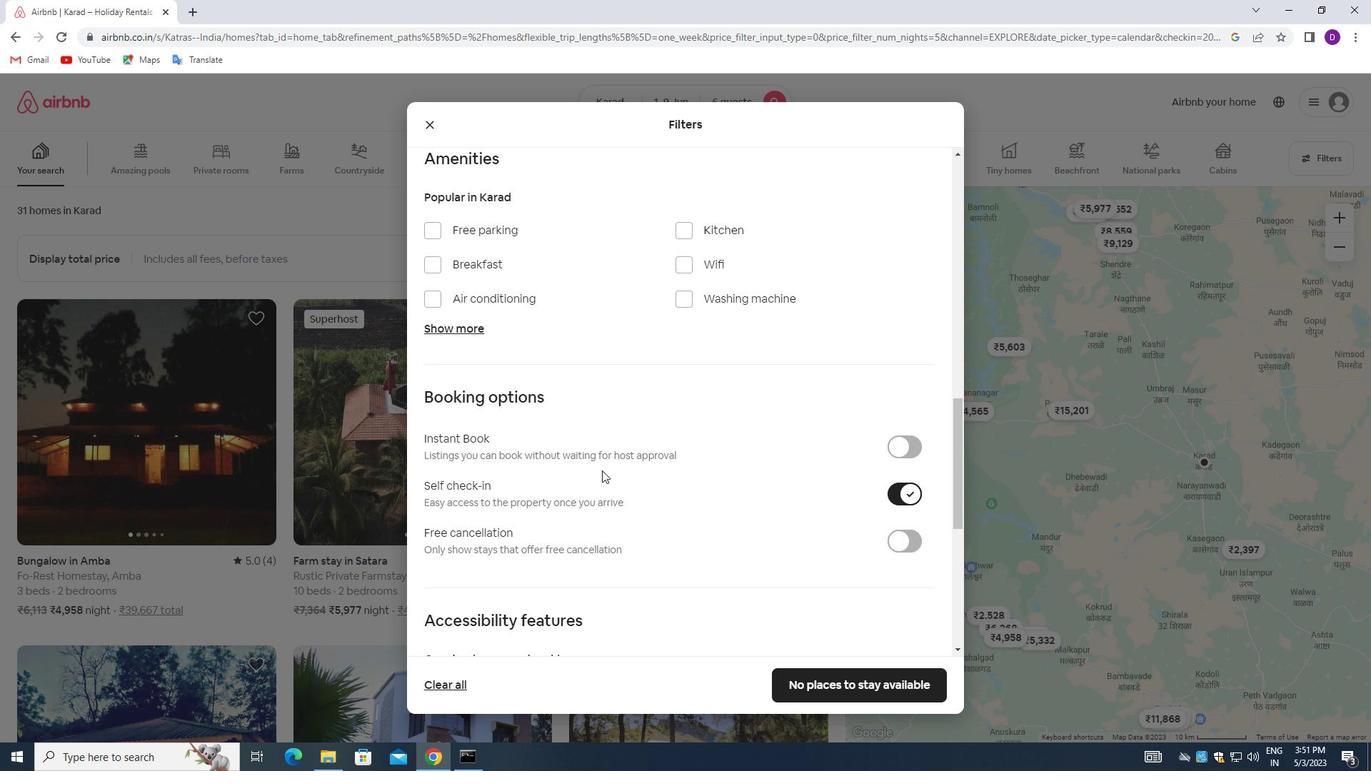 
Action: Mouse moved to (599, 482)
Screenshot: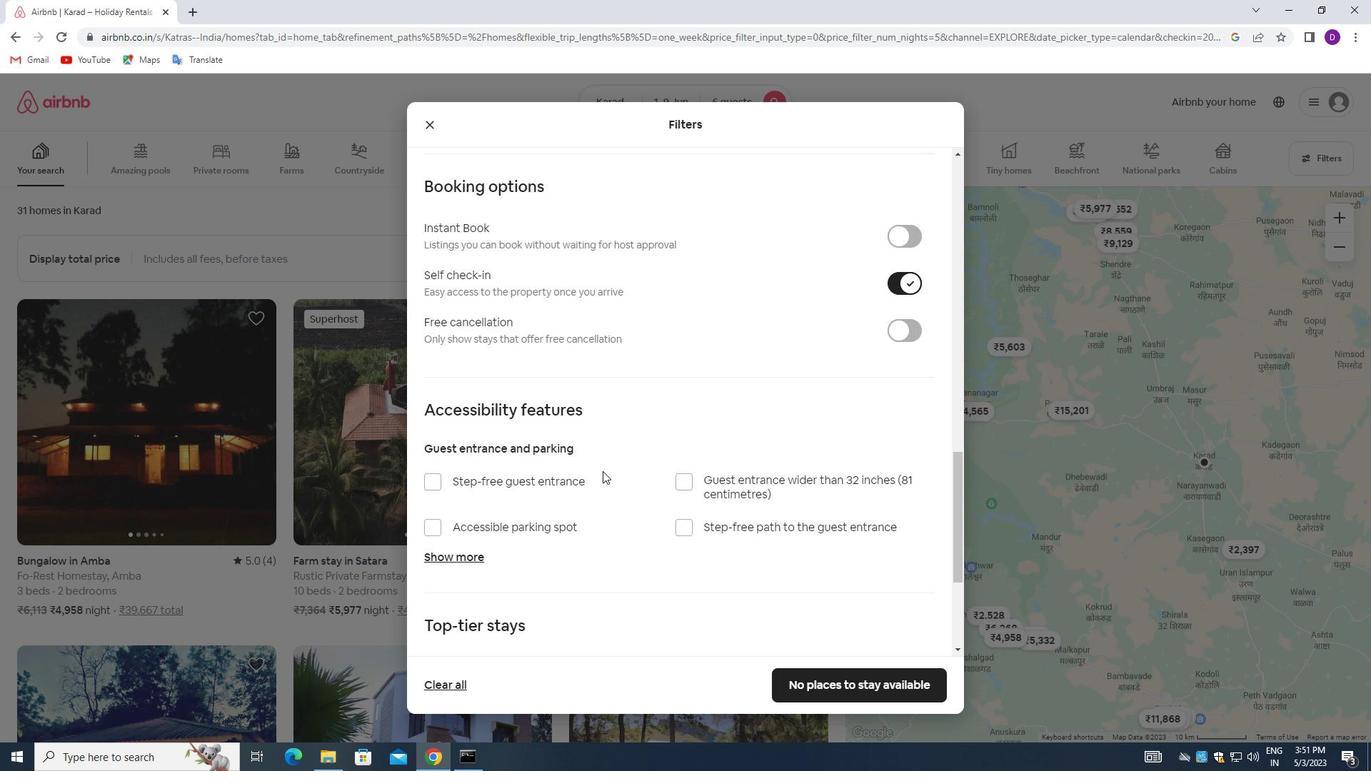 
Action: Mouse scrolled (599, 482) with delta (0, 0)
Screenshot: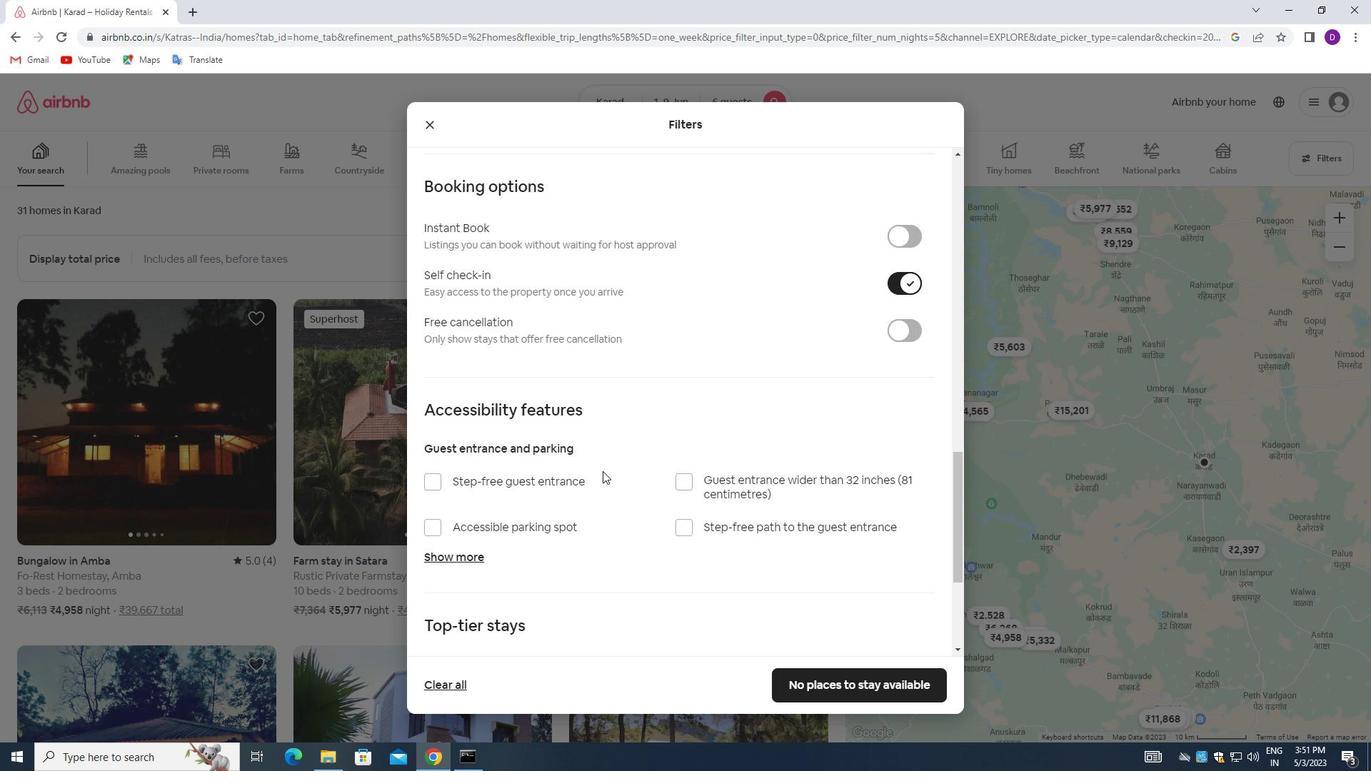
Action: Mouse moved to (597, 487)
Screenshot: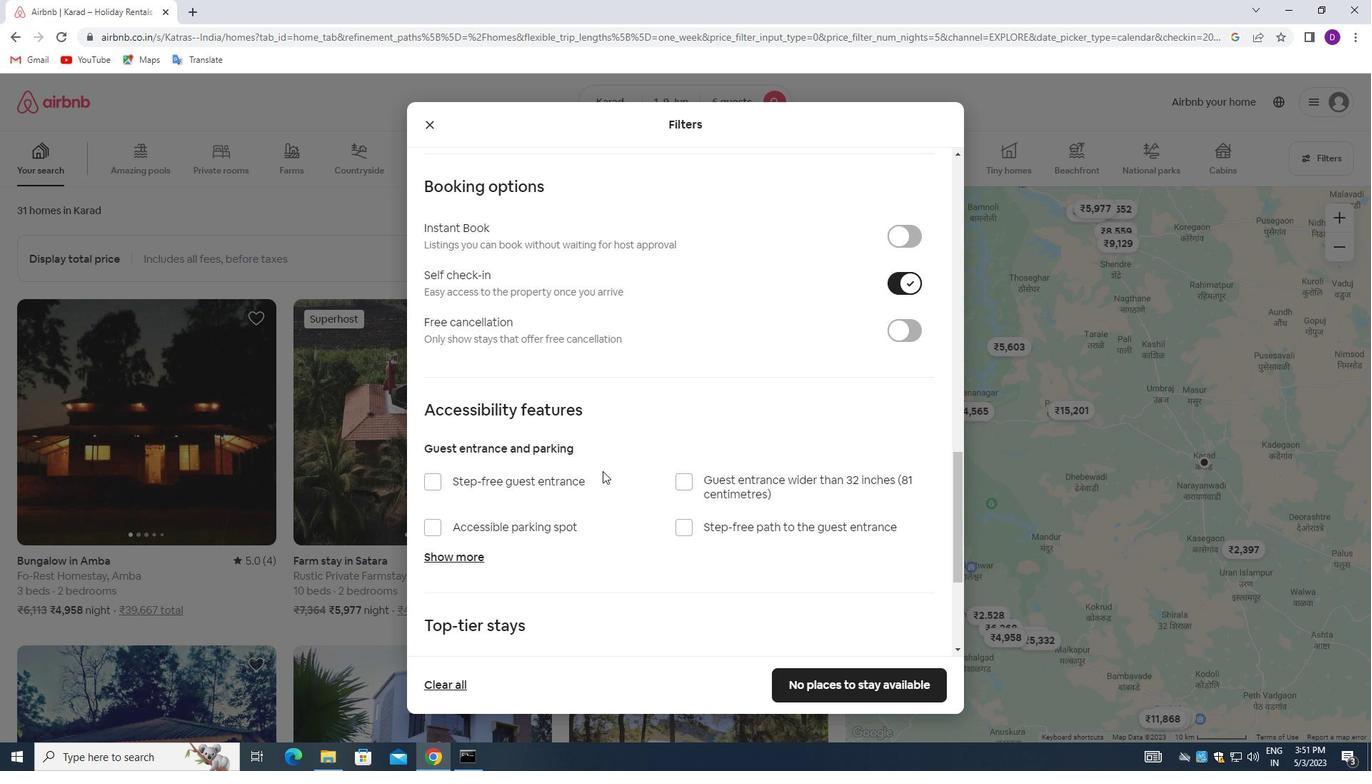 
Action: Mouse scrolled (597, 487) with delta (0, 0)
Screenshot: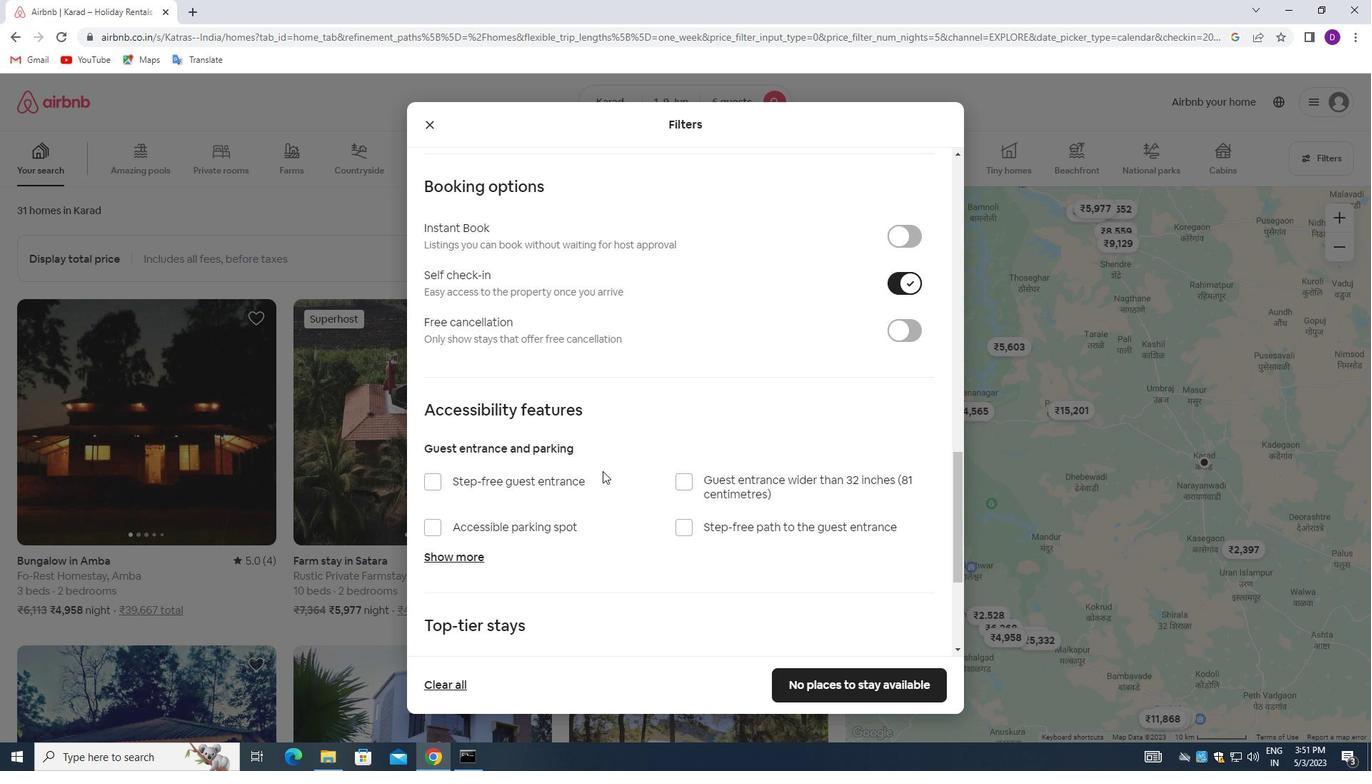 
Action: Mouse moved to (597, 489)
Screenshot: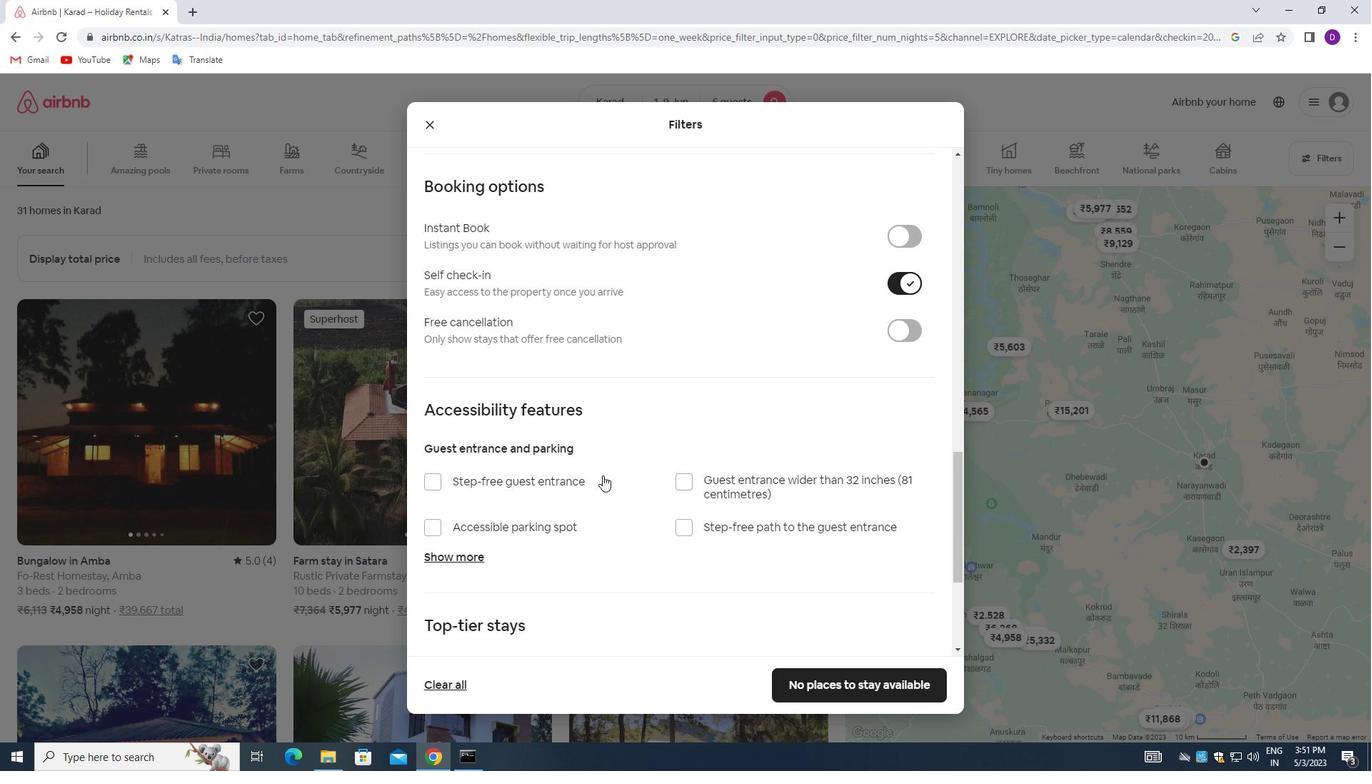 
Action: Mouse scrolled (597, 488) with delta (0, 0)
Screenshot: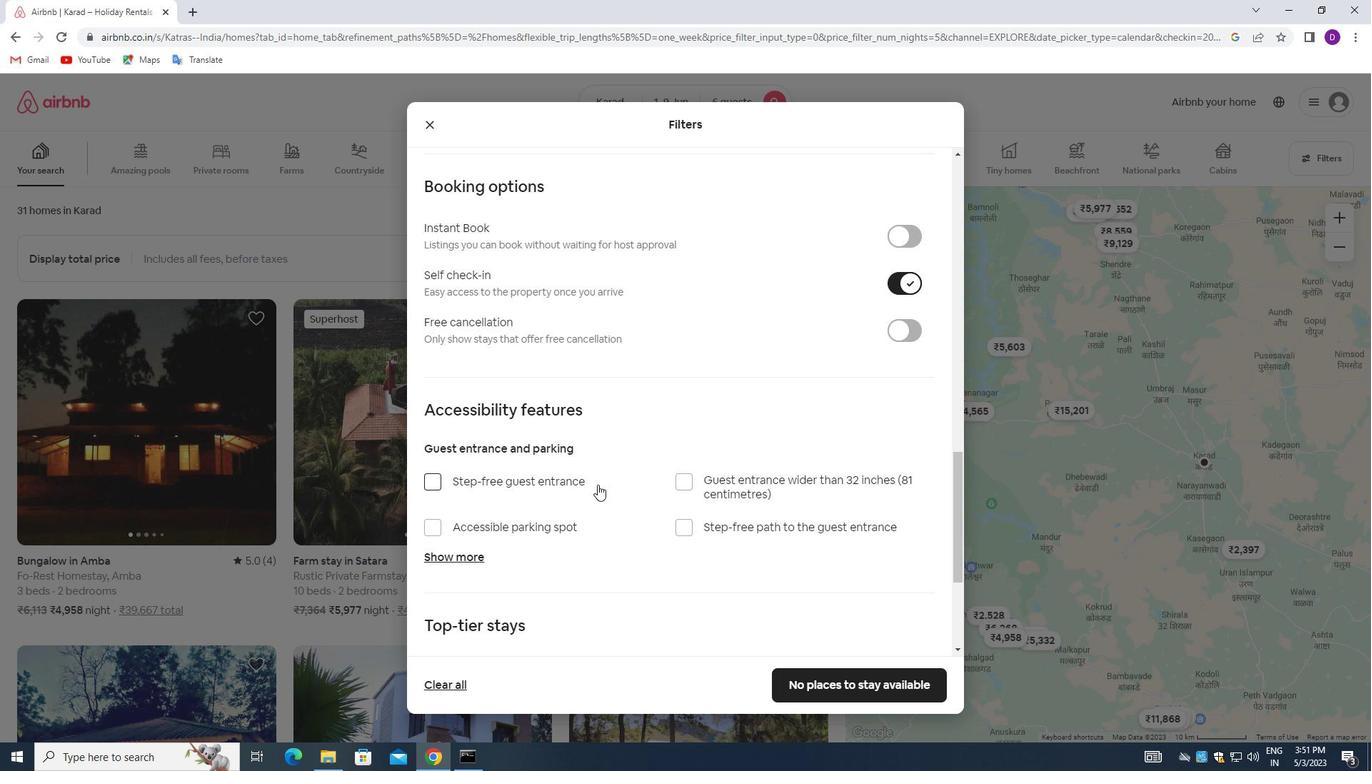 
Action: Mouse moved to (597, 489)
Screenshot: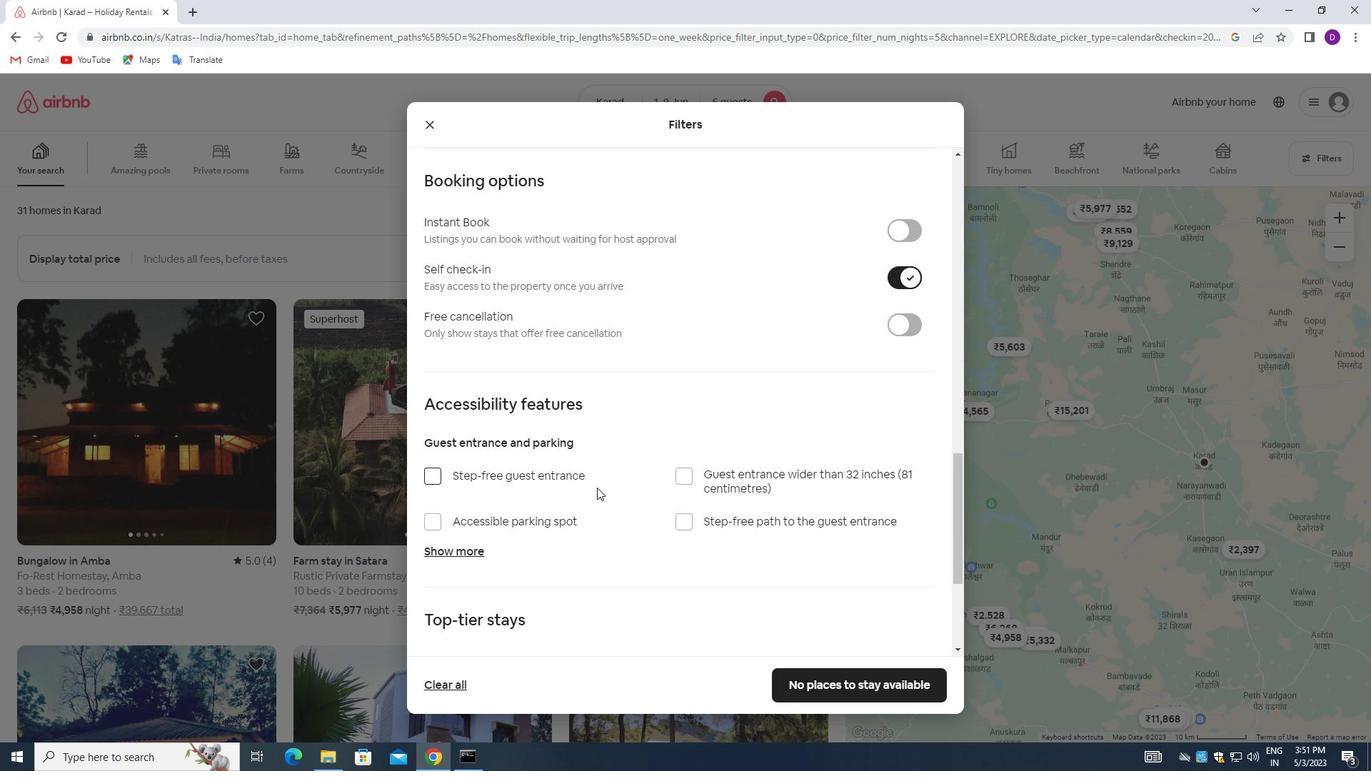 
Action: Mouse scrolled (597, 489) with delta (0, 0)
Screenshot: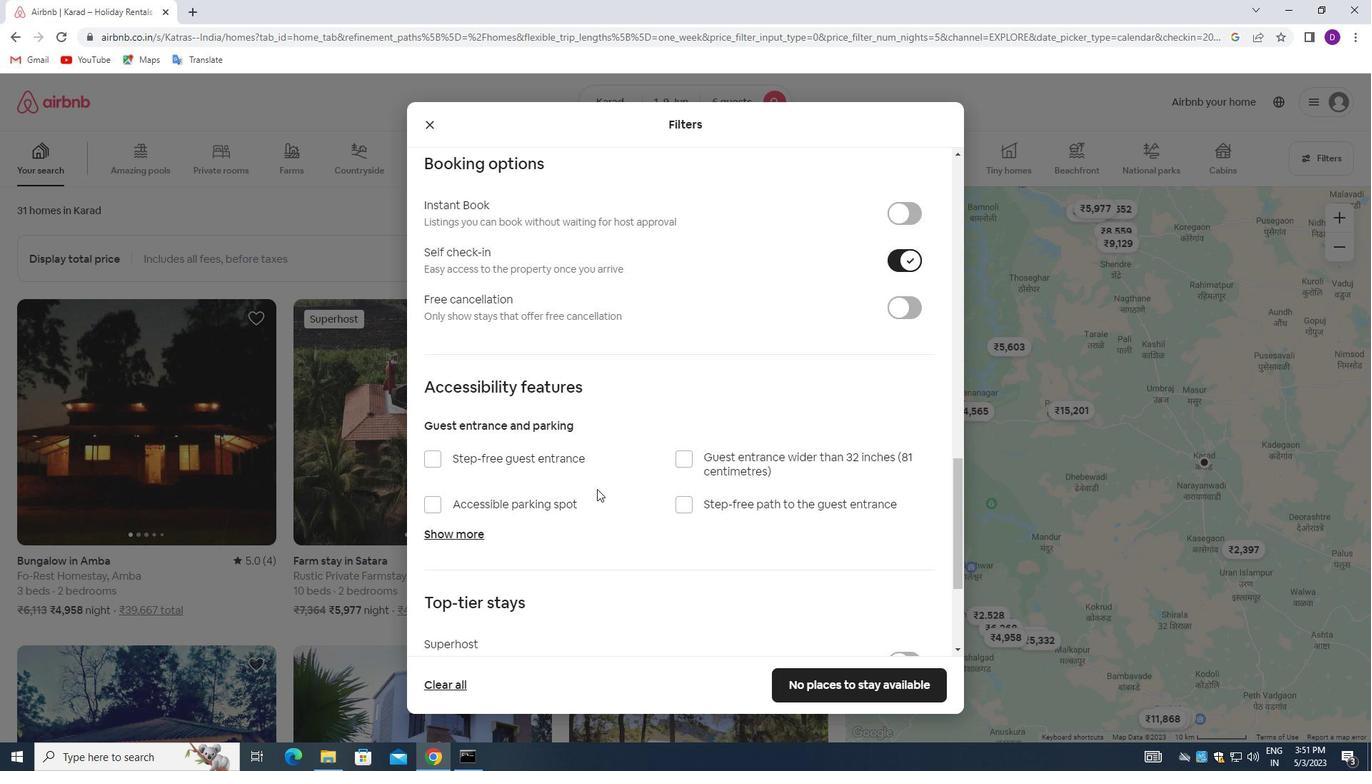 
Action: Mouse moved to (592, 494)
Screenshot: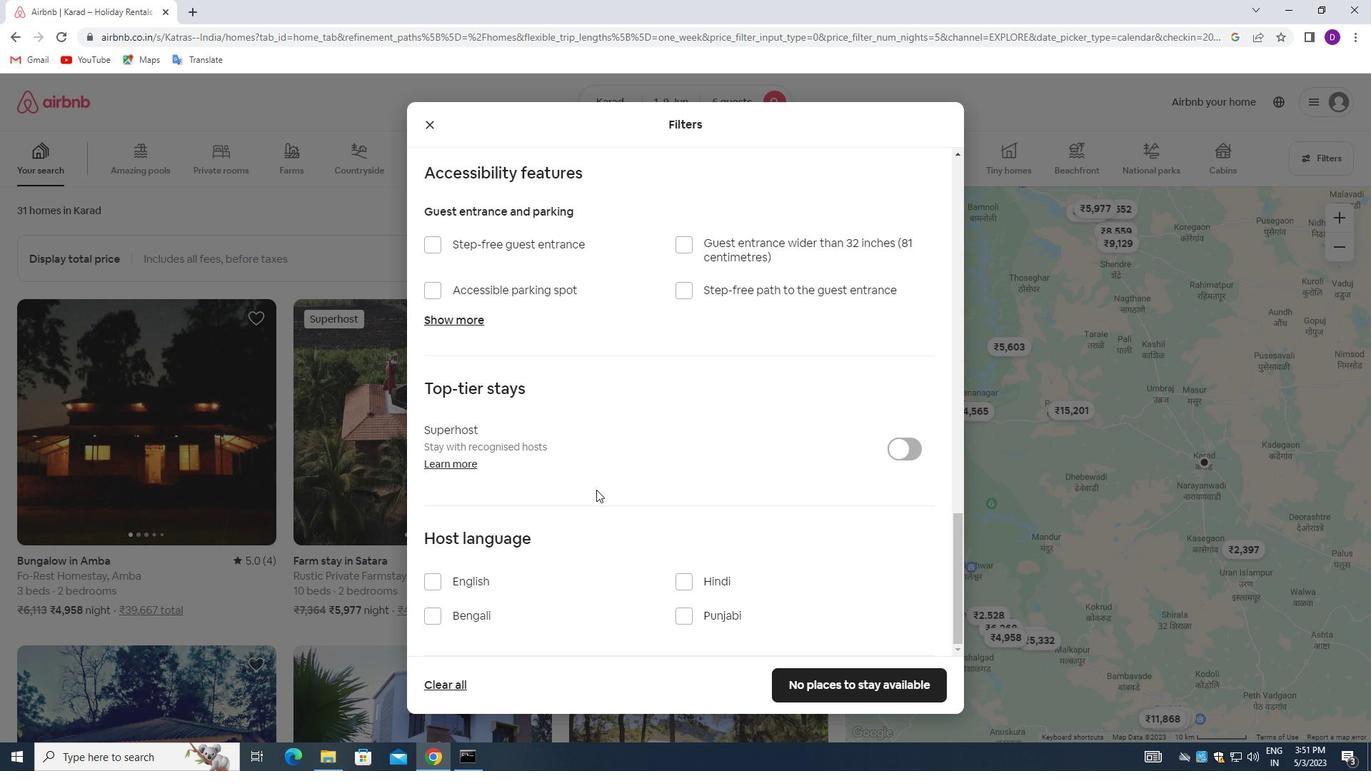 
Action: Mouse scrolled (592, 494) with delta (0, 0)
Screenshot: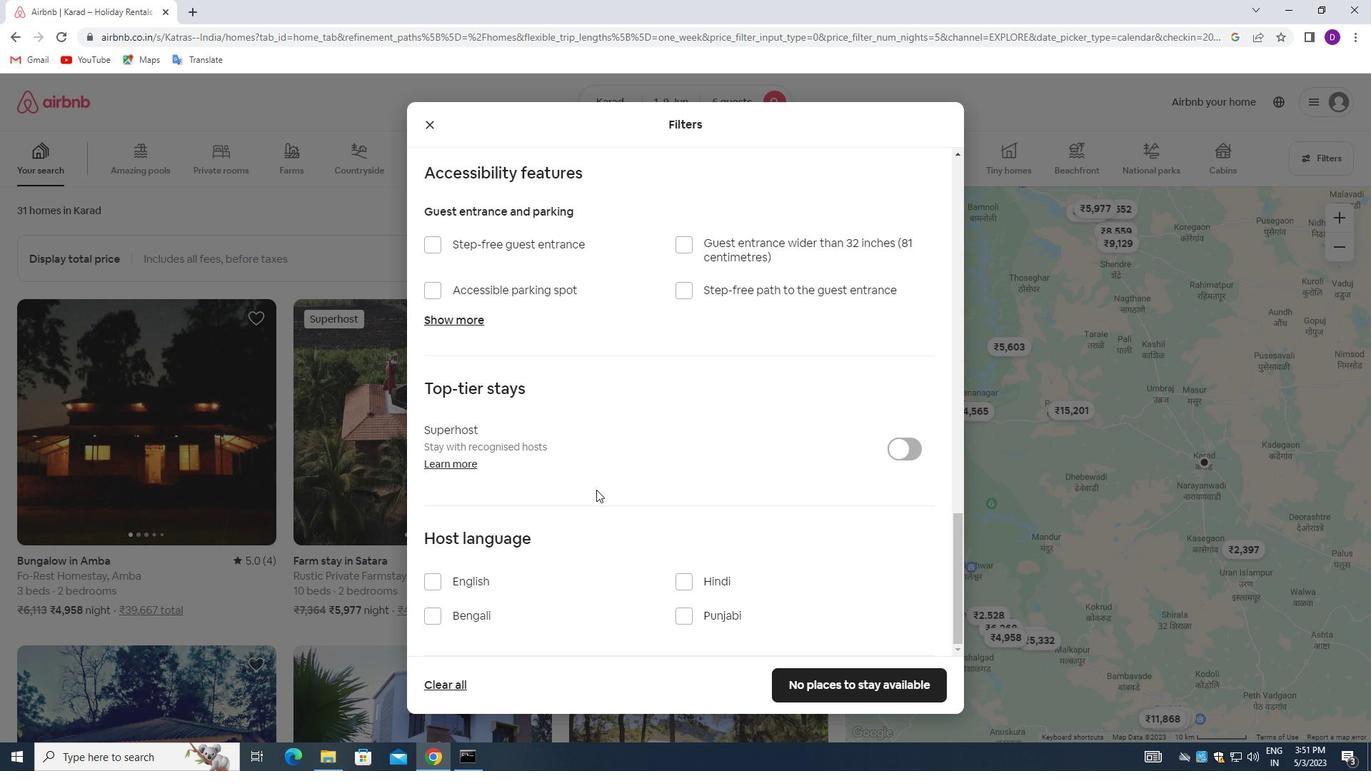 
Action: Mouse moved to (590, 496)
Screenshot: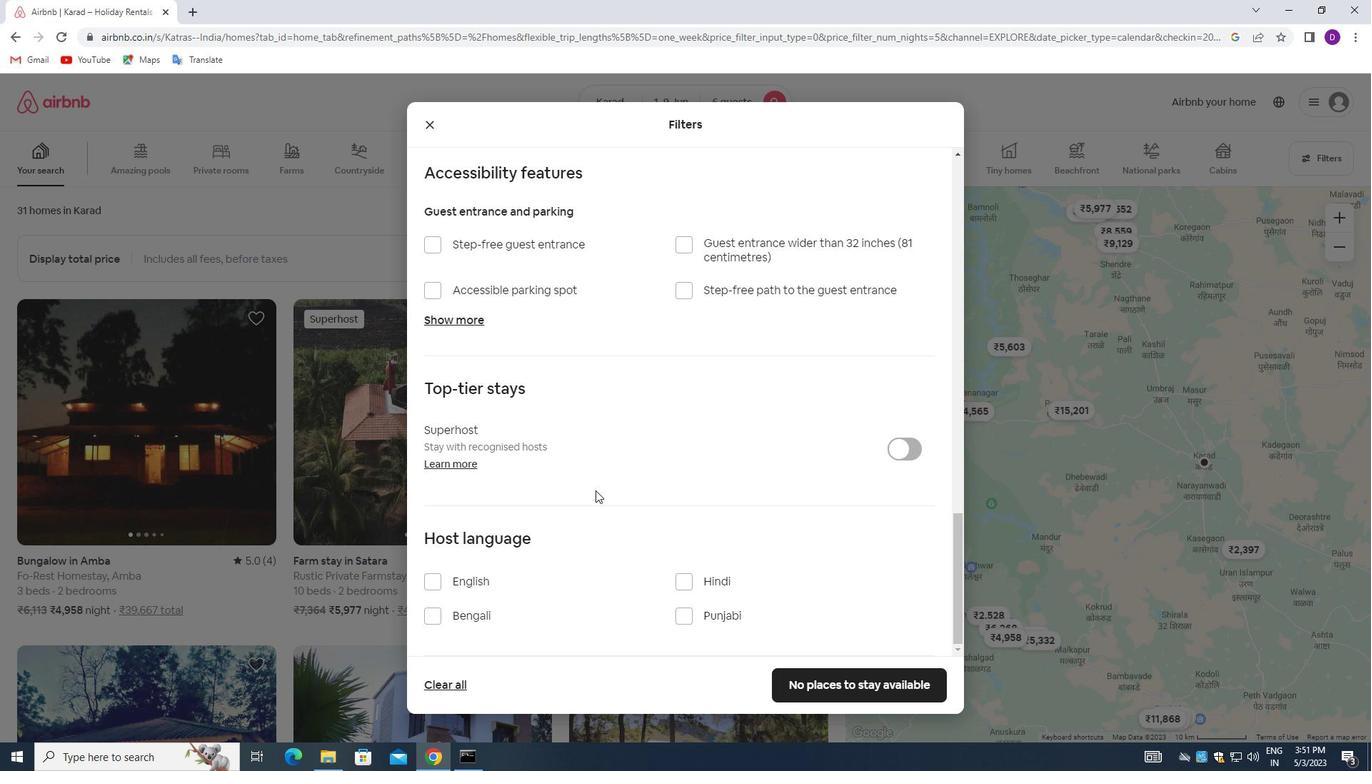 
Action: Mouse scrolled (590, 495) with delta (0, 0)
Screenshot: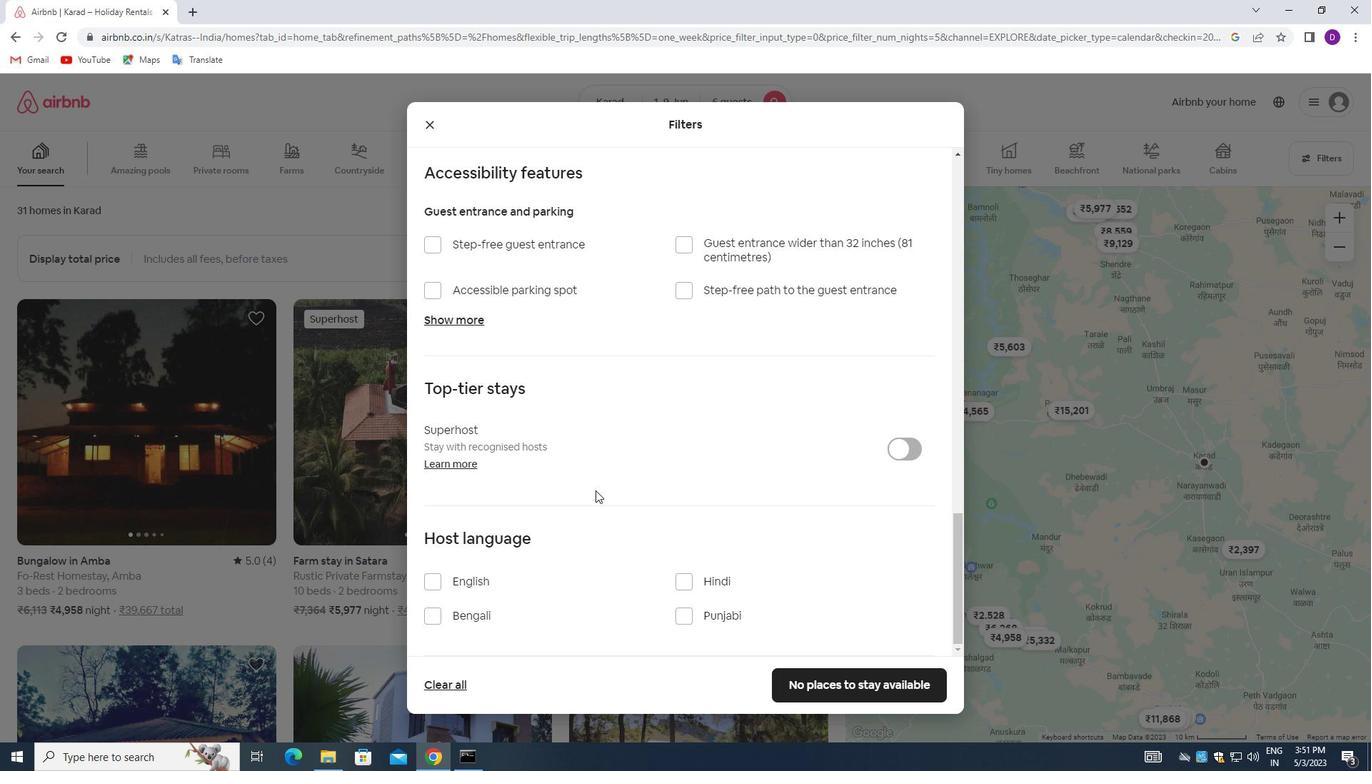 
Action: Mouse moved to (590, 496)
Screenshot: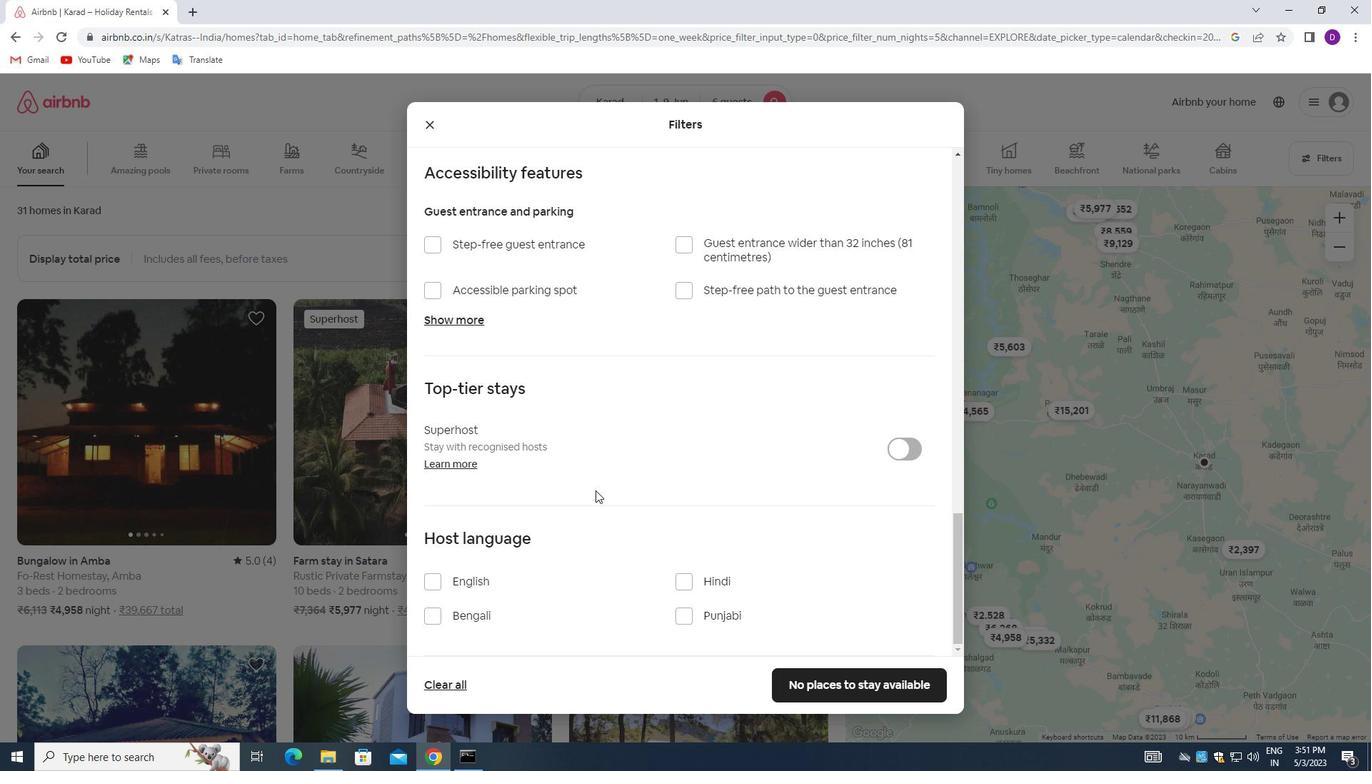 
Action: Mouse scrolled (590, 495) with delta (0, 0)
Screenshot: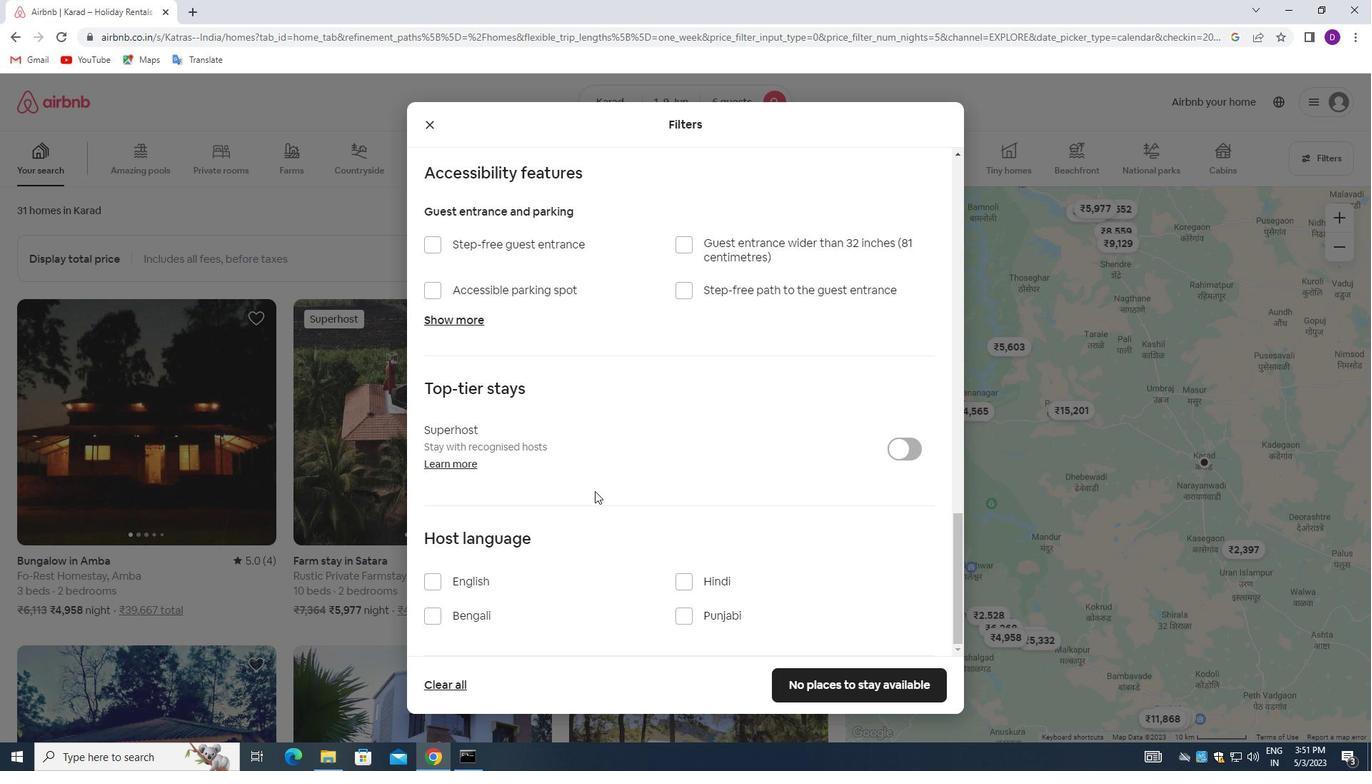 
Action: Mouse moved to (436, 583)
Screenshot: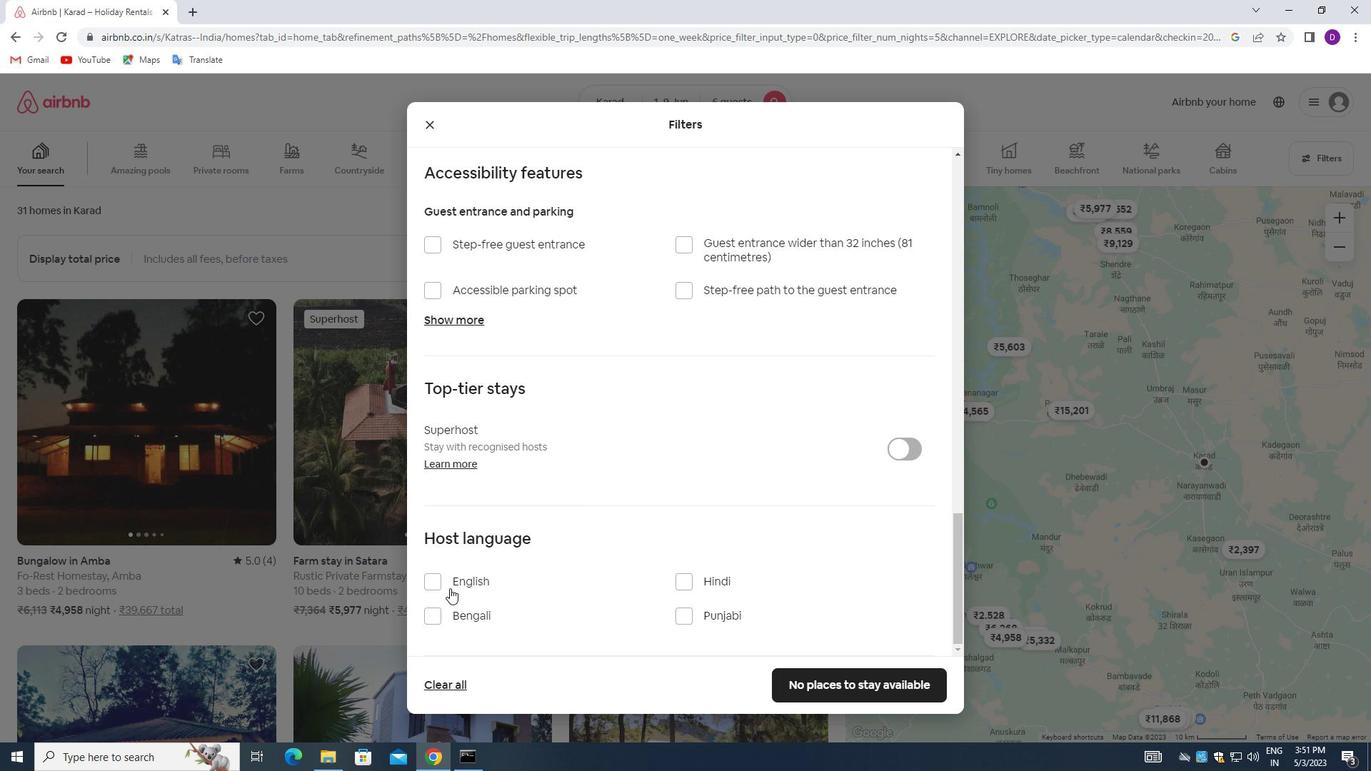 
Action: Mouse pressed left at (436, 583)
Screenshot: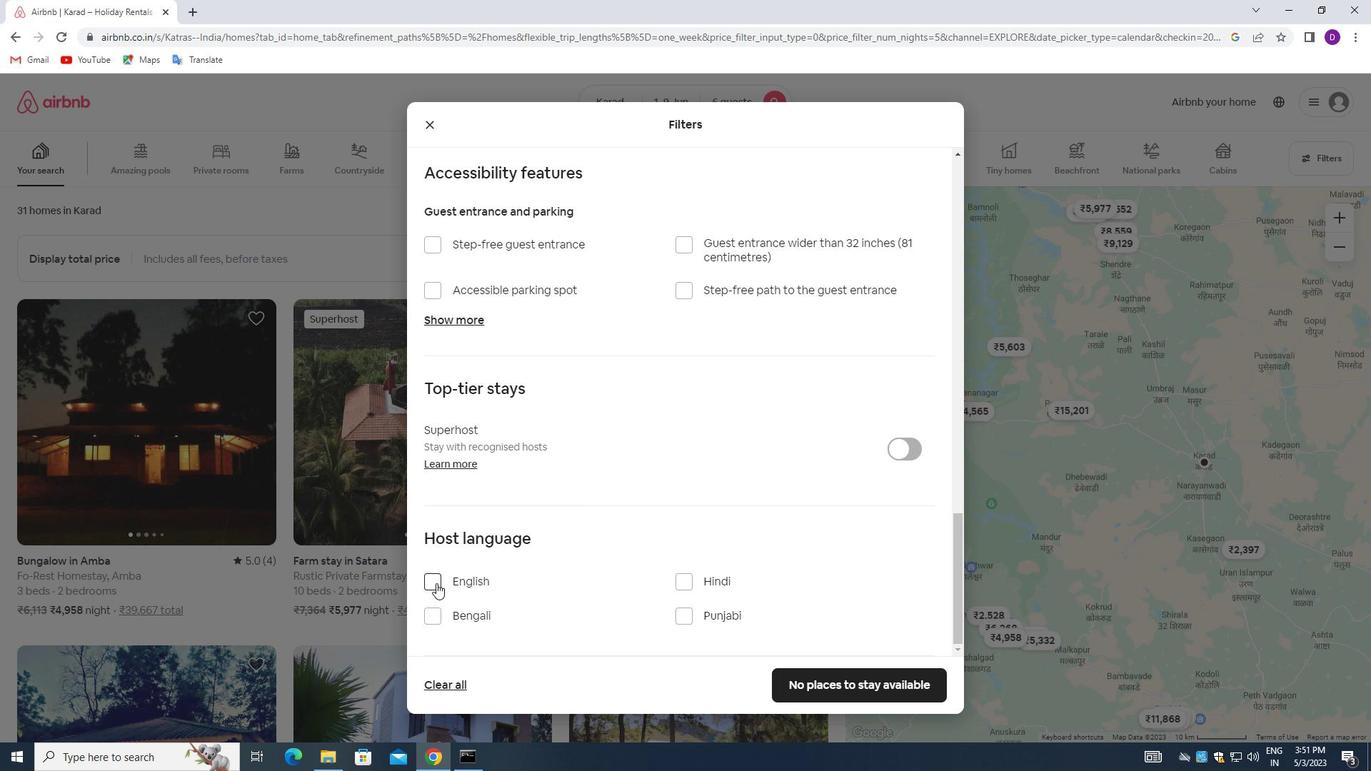 
Action: Mouse moved to (834, 682)
Screenshot: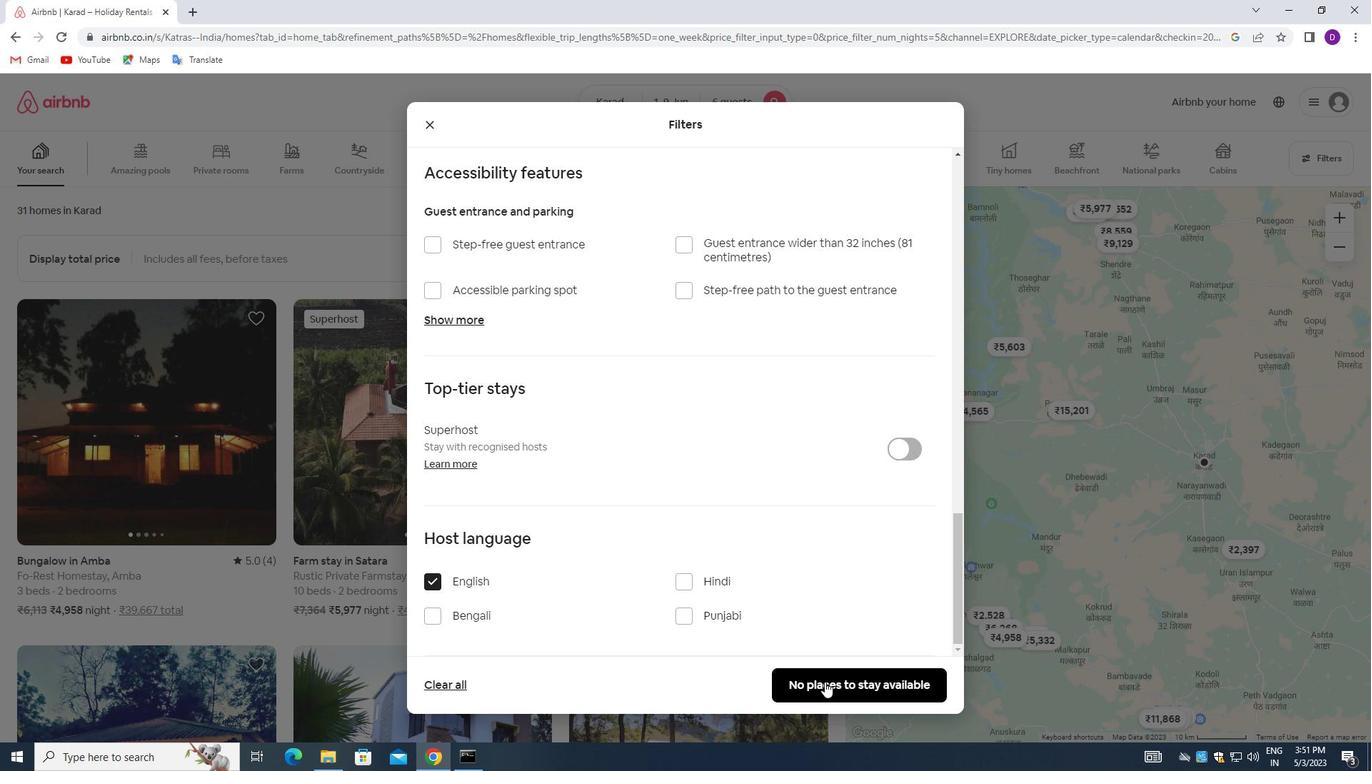 
Action: Mouse pressed left at (834, 682)
Screenshot: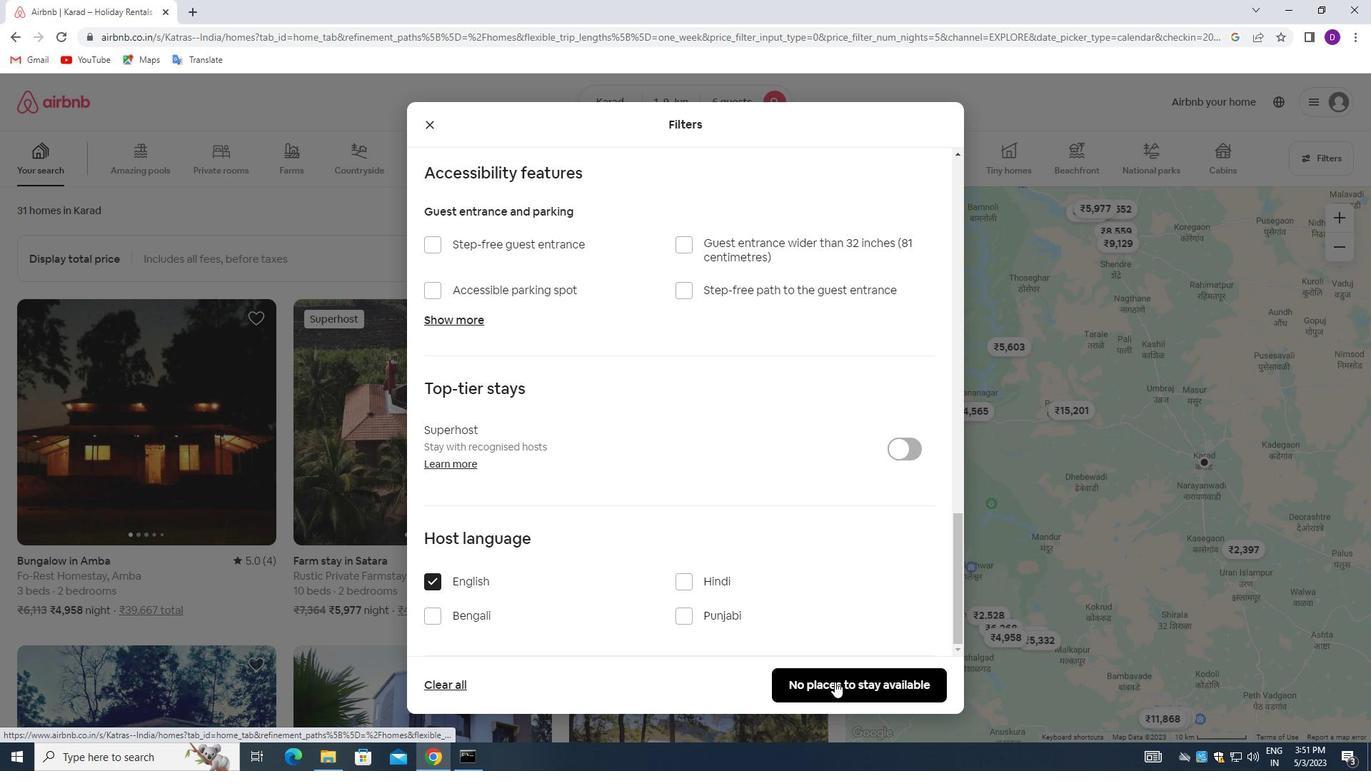 
Action: Mouse moved to (752, 513)
Screenshot: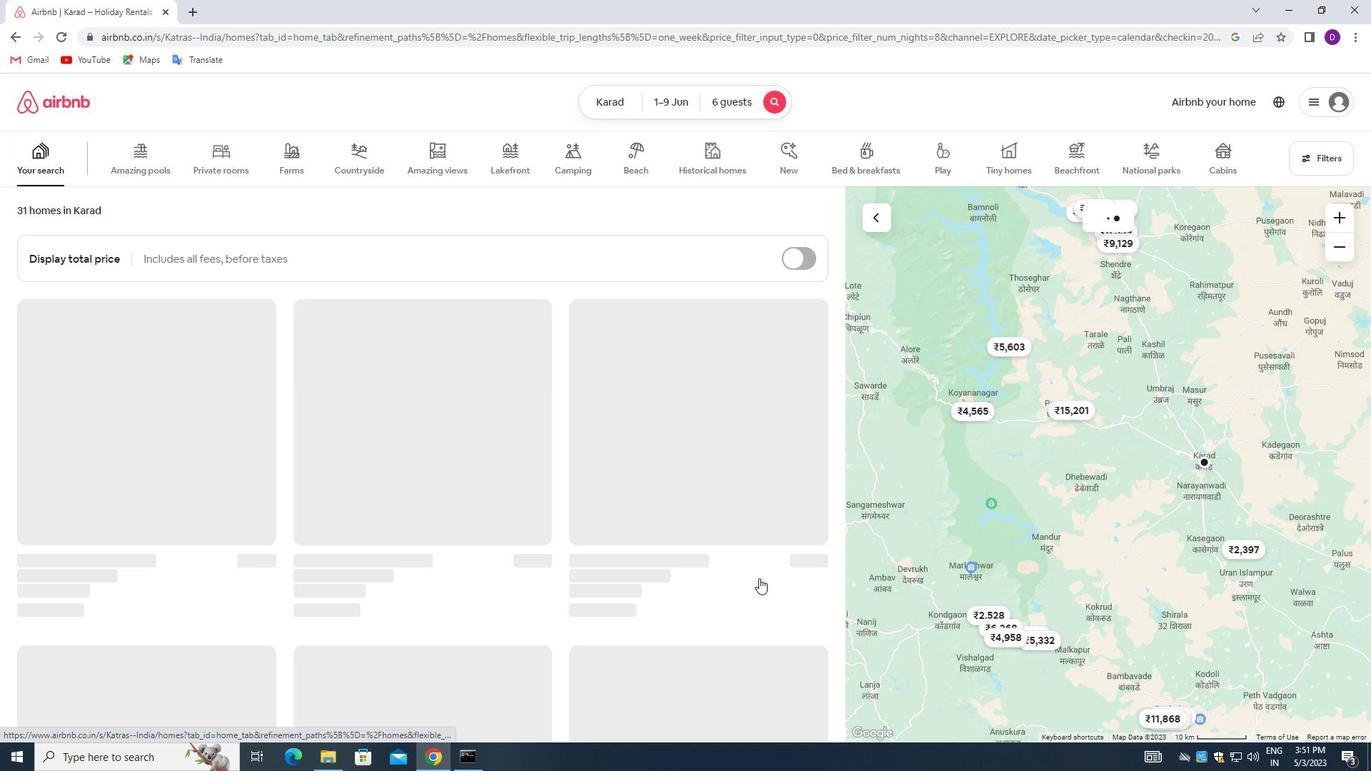 
